 Task: Look for space in Bourges, France from 2nd September, 2023 to 10th September, 2023 for 1 adult in price range Rs.5000 to Rs.16000. Place can be private room with 1  bedroom having 1 bed and 1 bathroom. Property type can be house, flat, guest house, hotel. Amenities needed are: washing machine. Booking option can be shelf check-in. Required host language is English.
Action: Mouse moved to (432, 166)
Screenshot: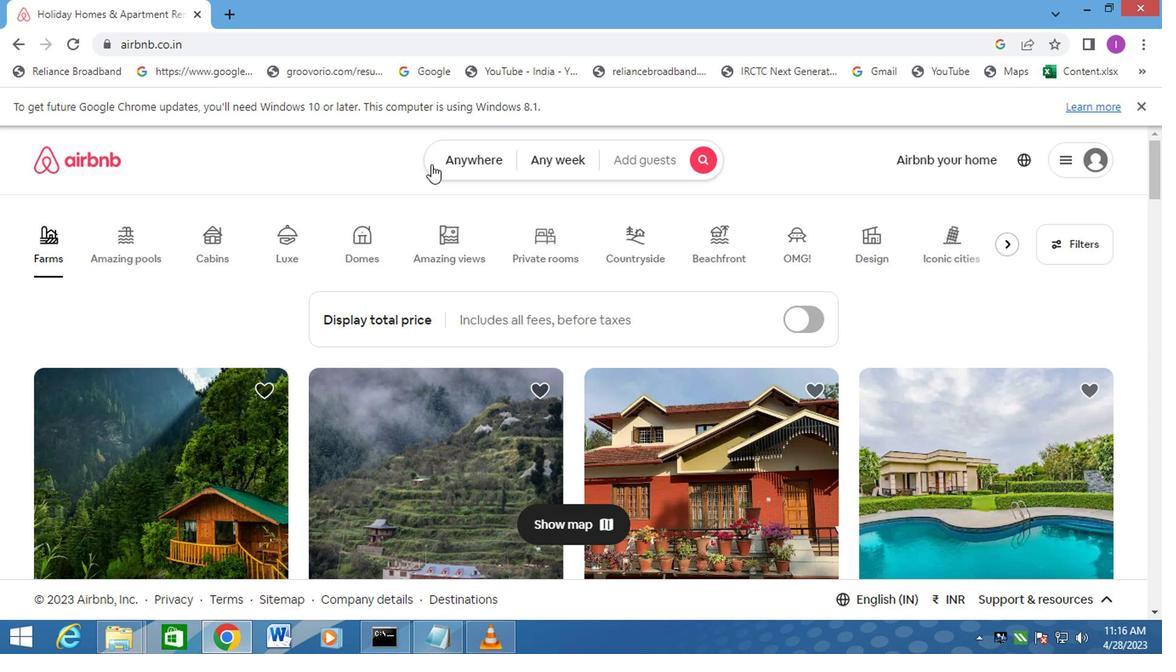 
Action: Mouse pressed left at (432, 166)
Screenshot: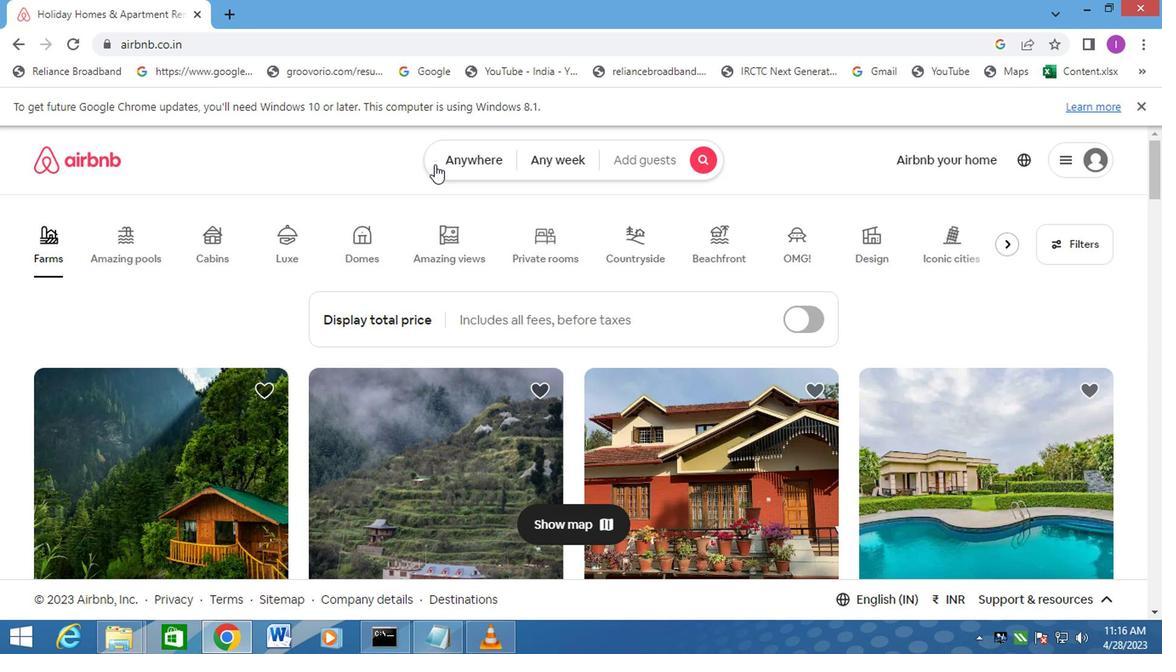 
Action: Mouse moved to (307, 224)
Screenshot: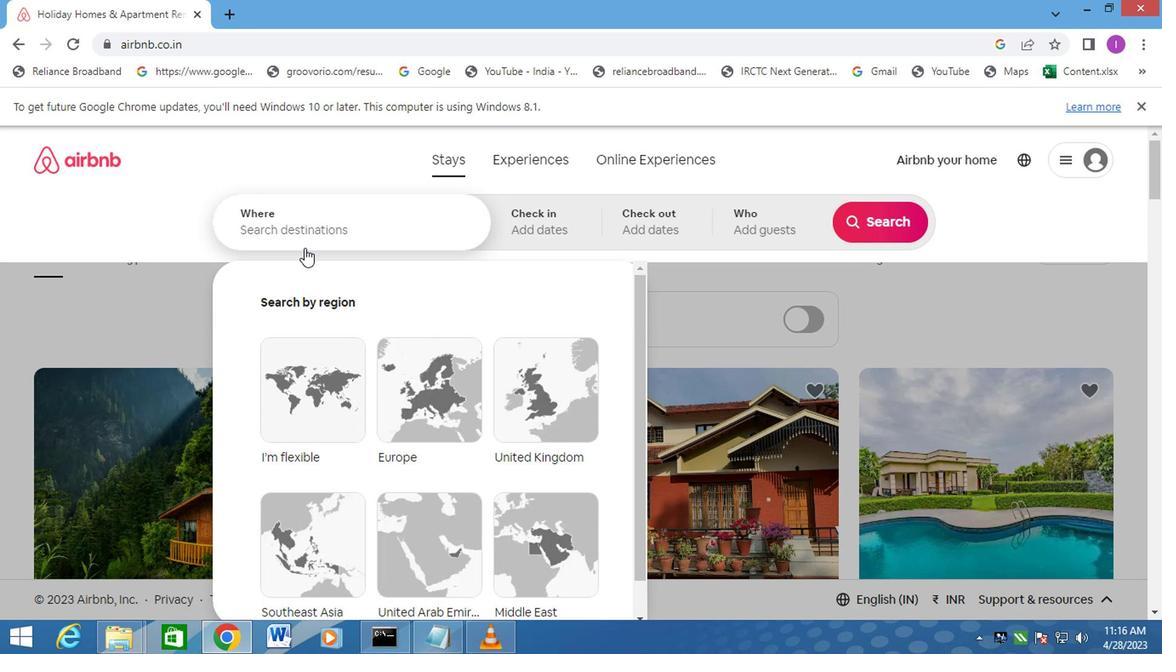 
Action: Mouse pressed left at (307, 224)
Screenshot: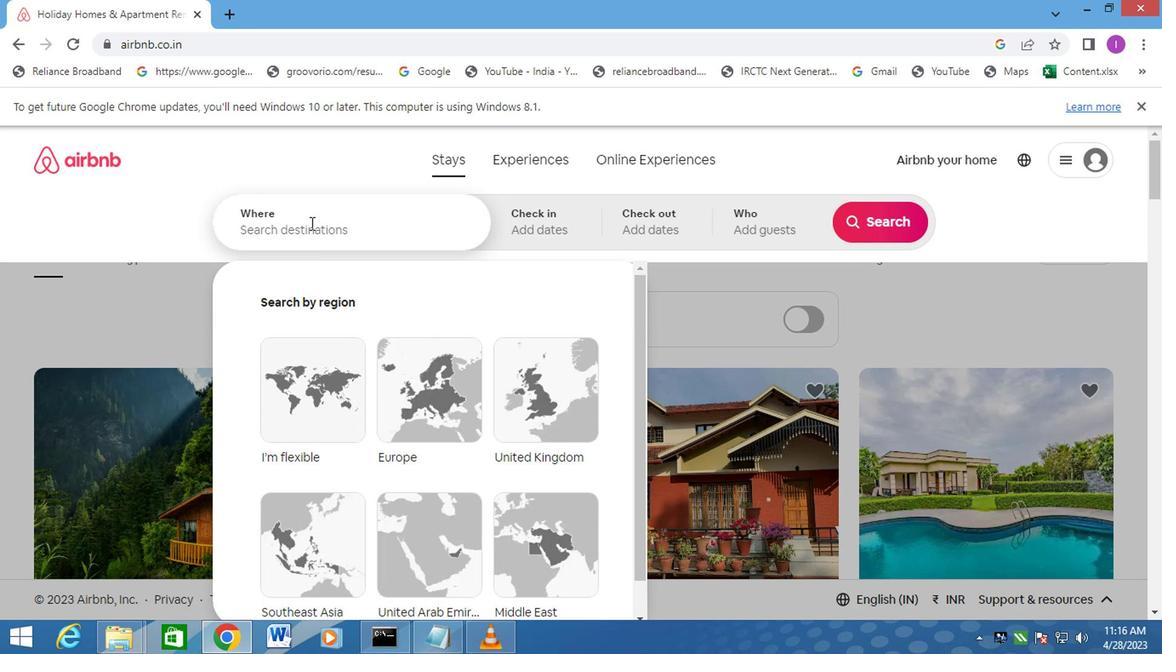 
Action: Key pressed <Key.shift><Key.shift><Key.shift><Key.shift><Key.shift><Key.shift><Key.shift><Key.shift><Key.shift><Key.shift><Key.shift>BOURGES,<Key.shift>FRANCE
Screenshot: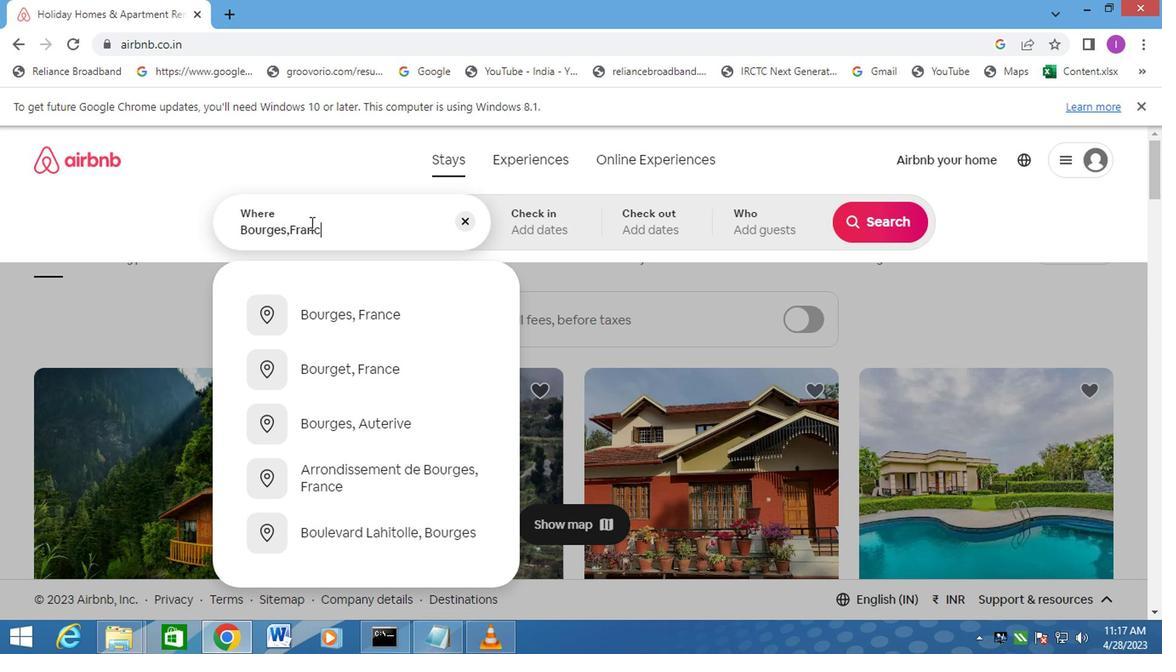 
Action: Mouse moved to (373, 302)
Screenshot: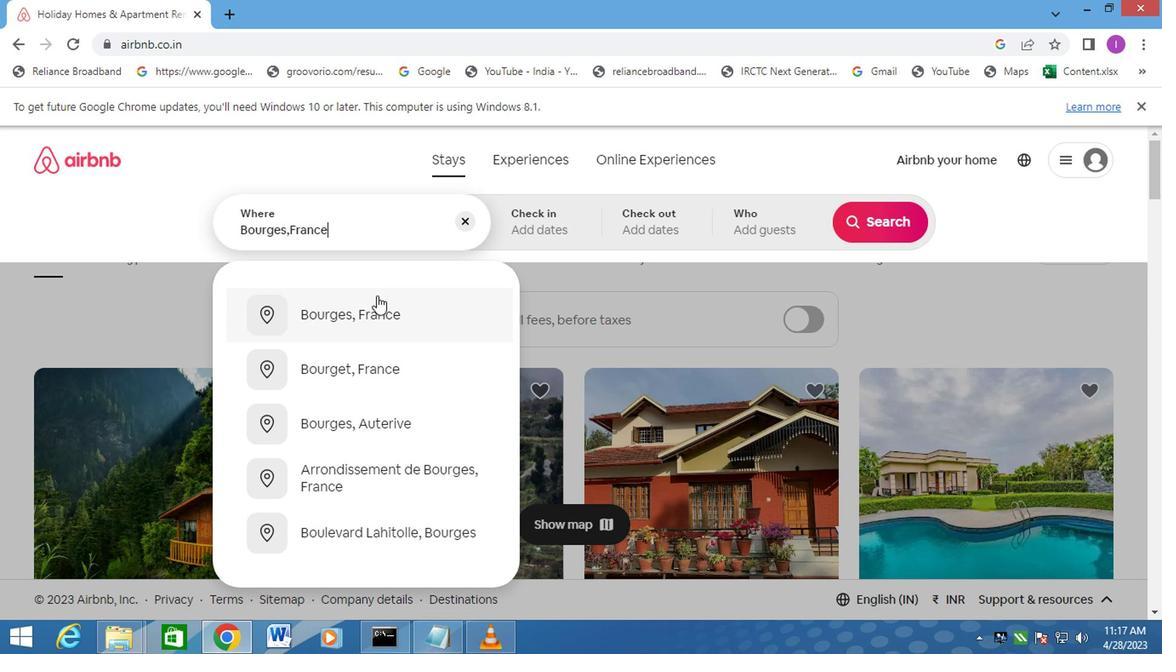 
Action: Mouse pressed left at (373, 302)
Screenshot: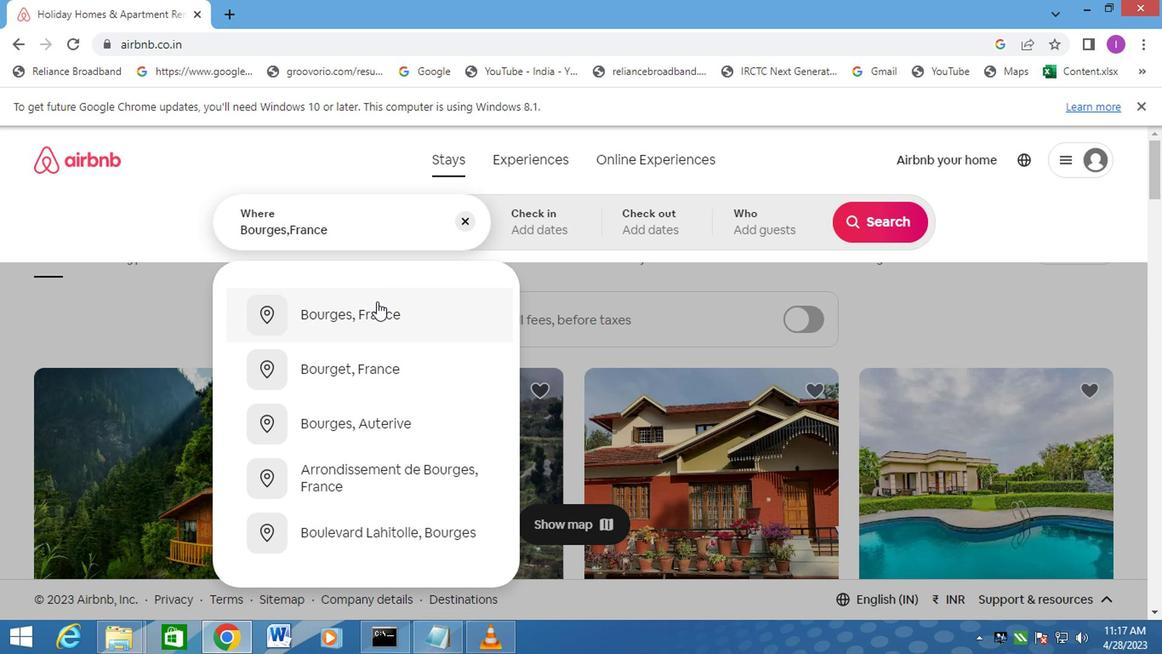 
Action: Mouse moved to (383, 320)
Screenshot: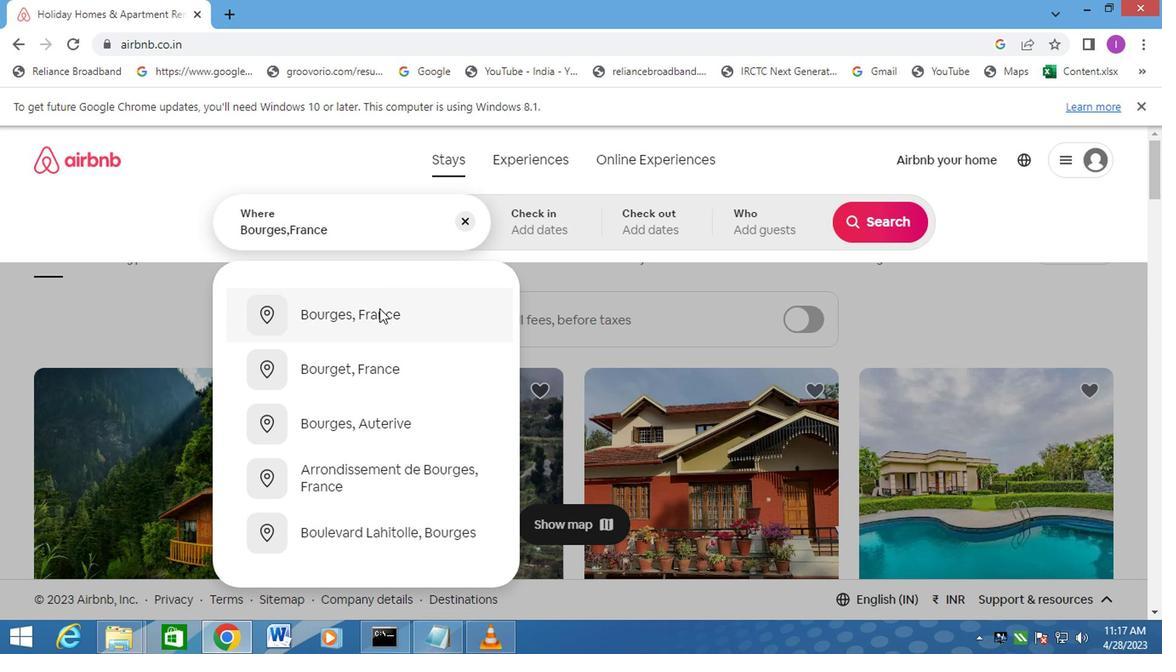 
Action: Mouse pressed left at (383, 320)
Screenshot: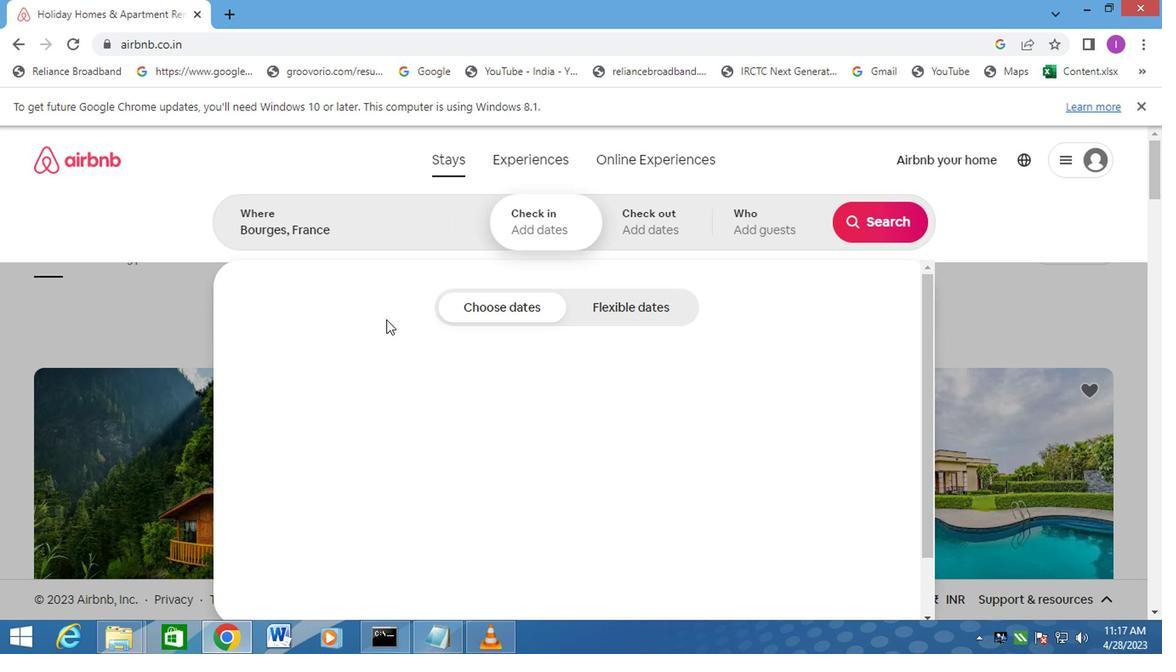 
Action: Mouse moved to (868, 356)
Screenshot: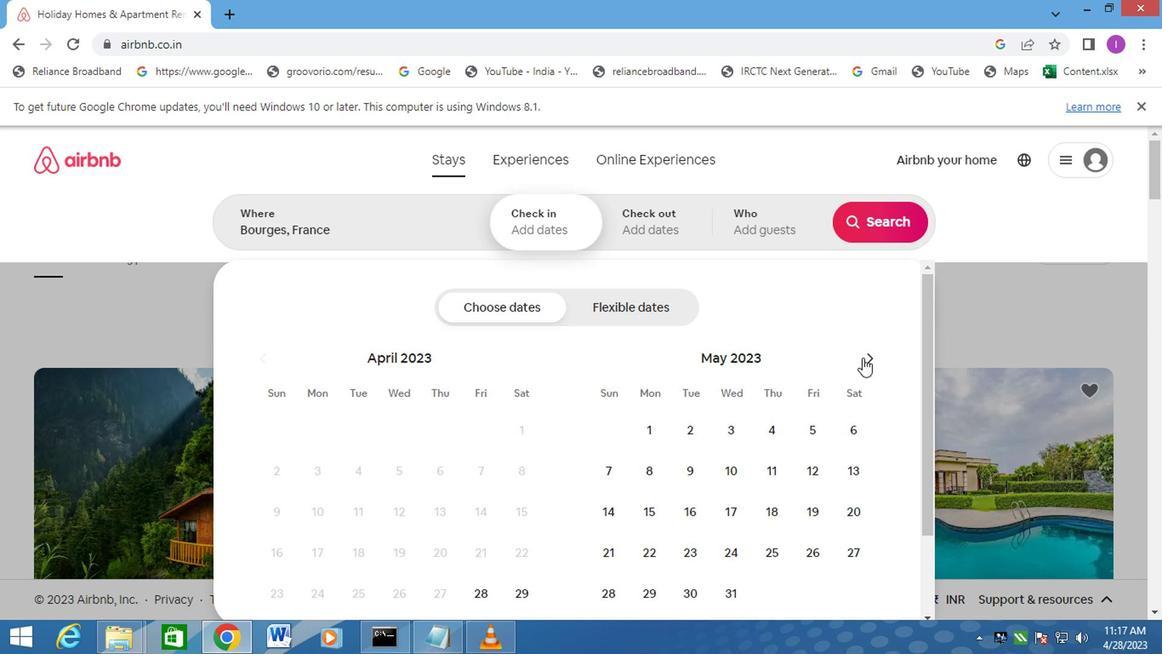 
Action: Mouse pressed left at (868, 356)
Screenshot: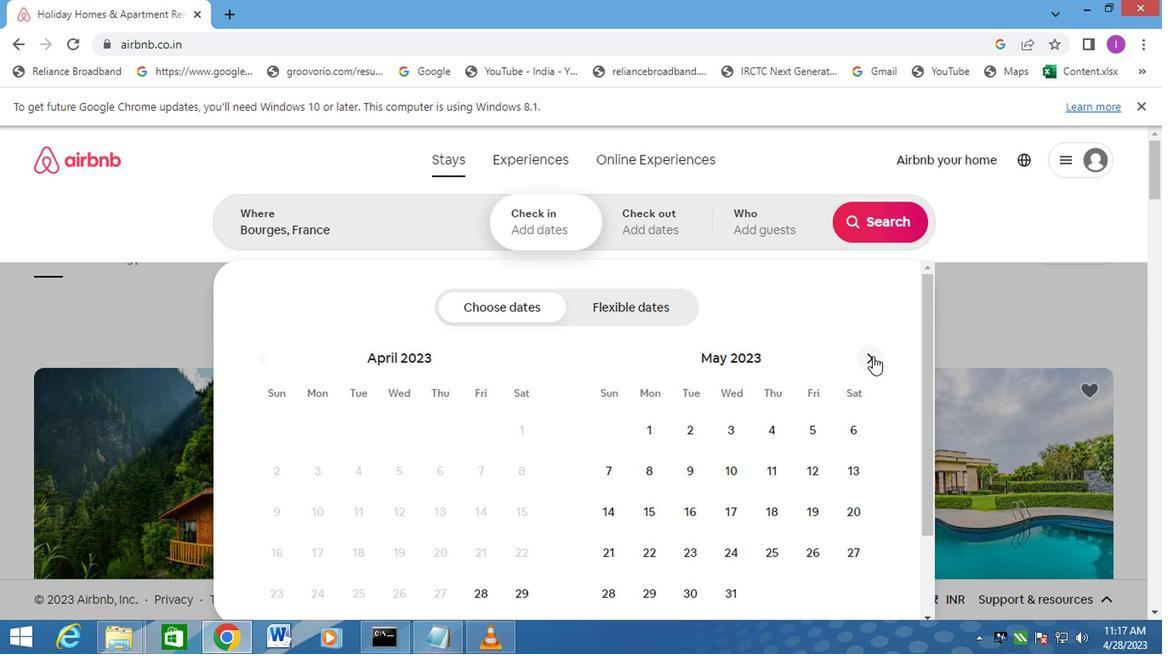 
Action: Mouse moved to (868, 356)
Screenshot: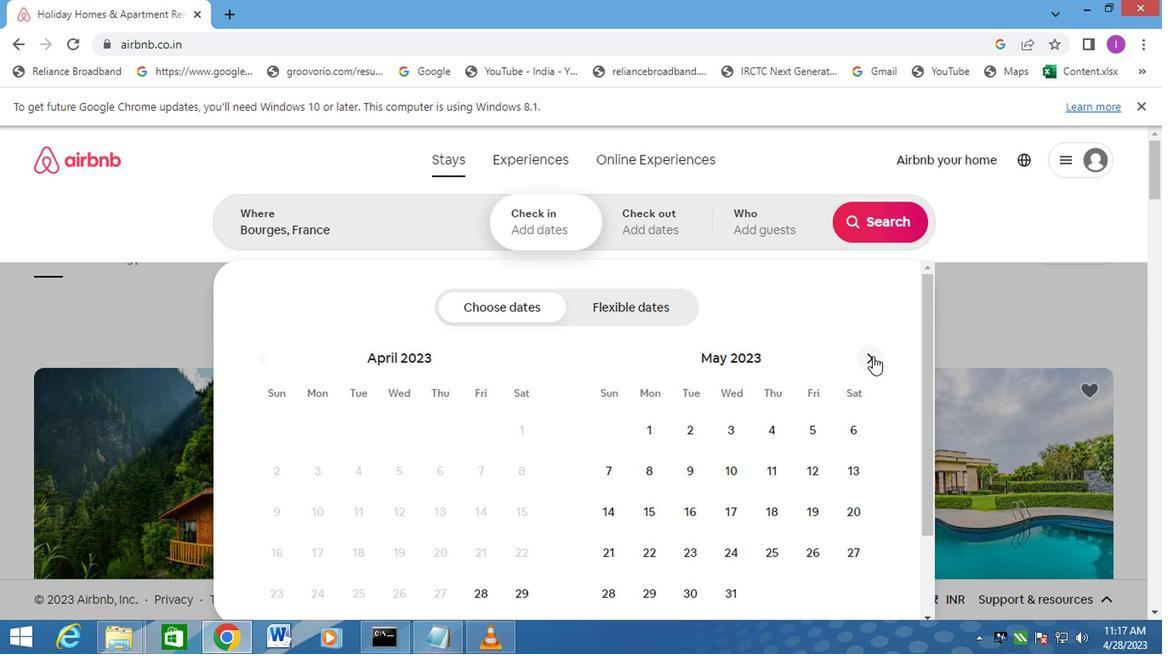 
Action: Mouse pressed left at (868, 356)
Screenshot: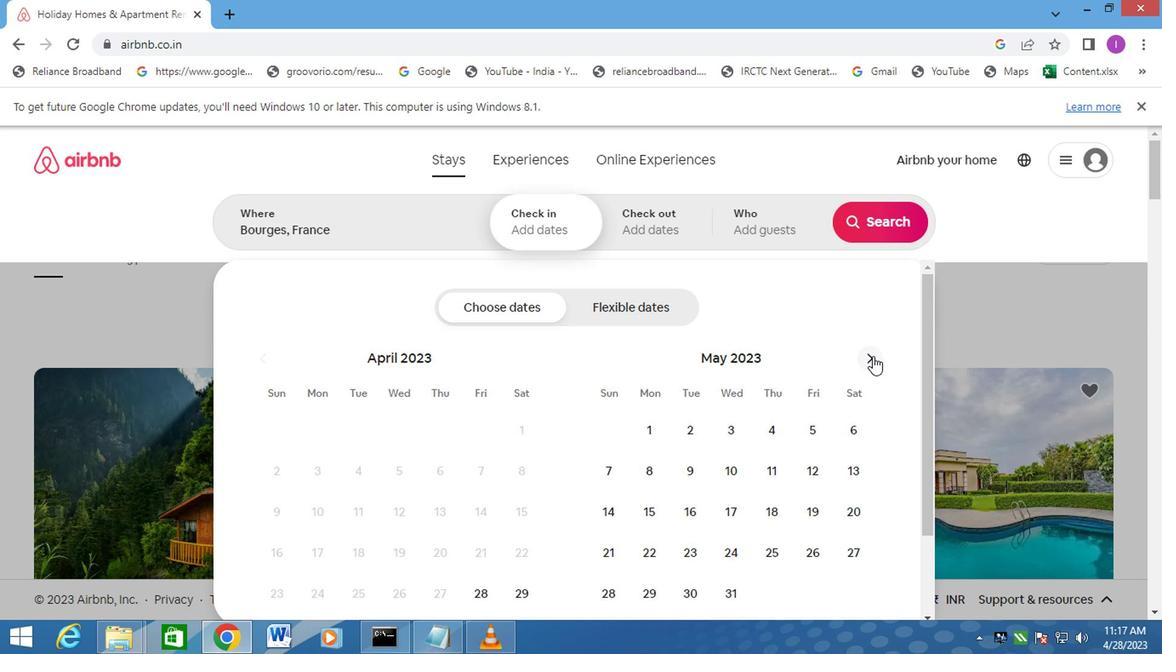 
Action: Mouse pressed left at (868, 356)
Screenshot: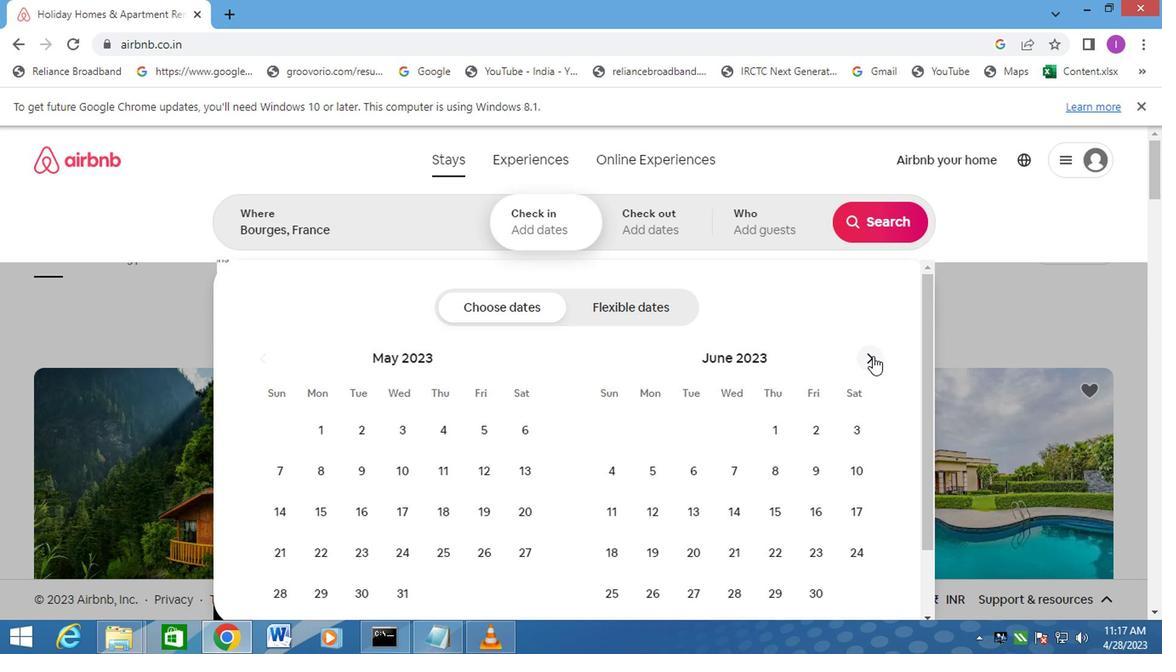 
Action: Mouse moved to (869, 356)
Screenshot: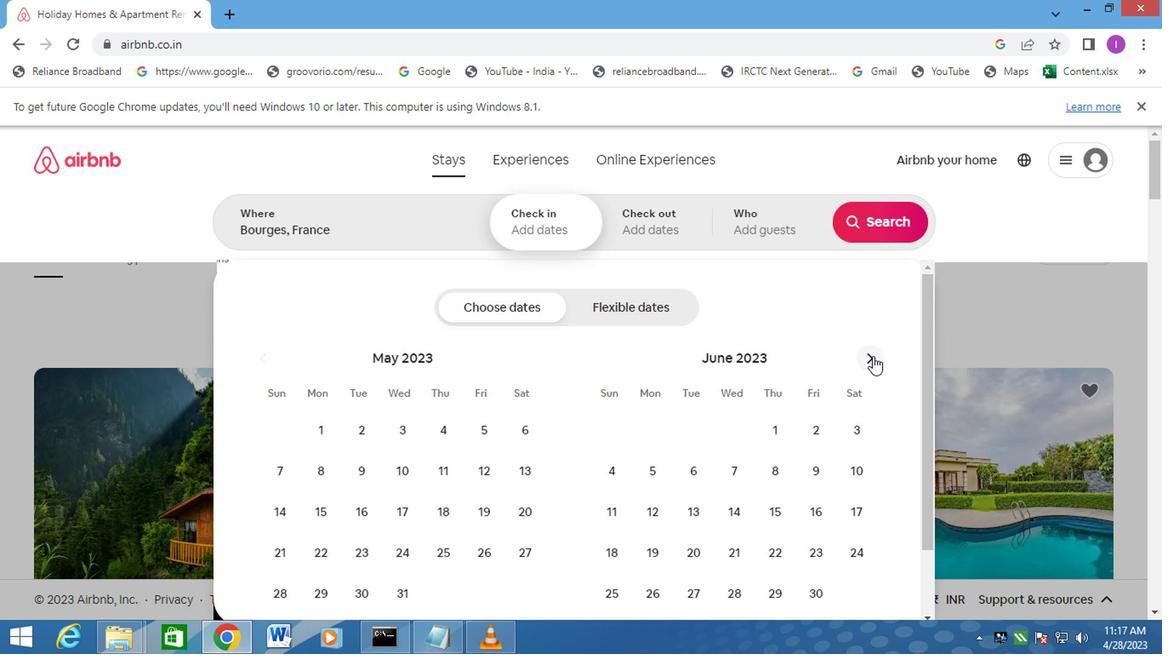 
Action: Mouse pressed left at (869, 356)
Screenshot: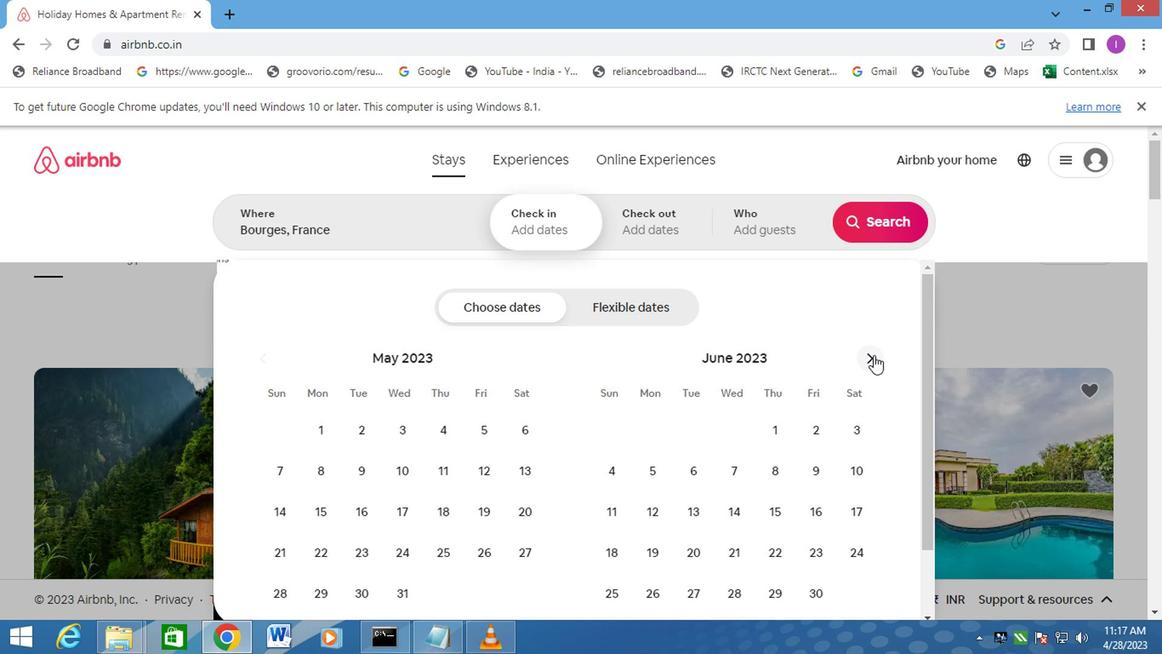 
Action: Mouse pressed left at (869, 356)
Screenshot: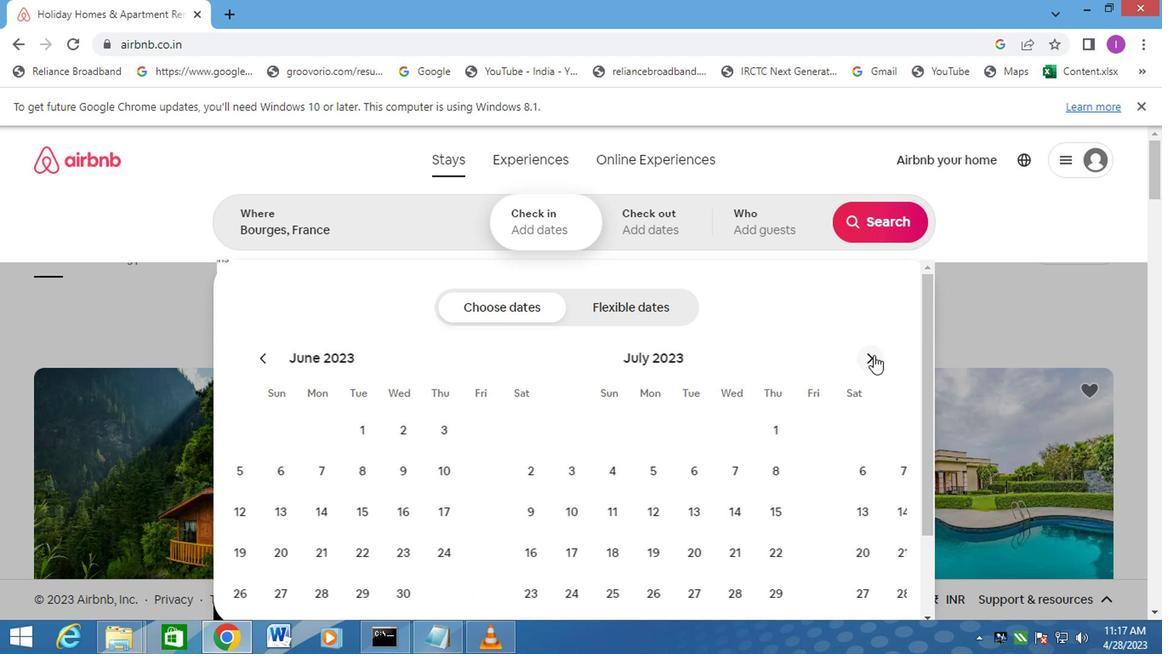 
Action: Mouse moved to (842, 430)
Screenshot: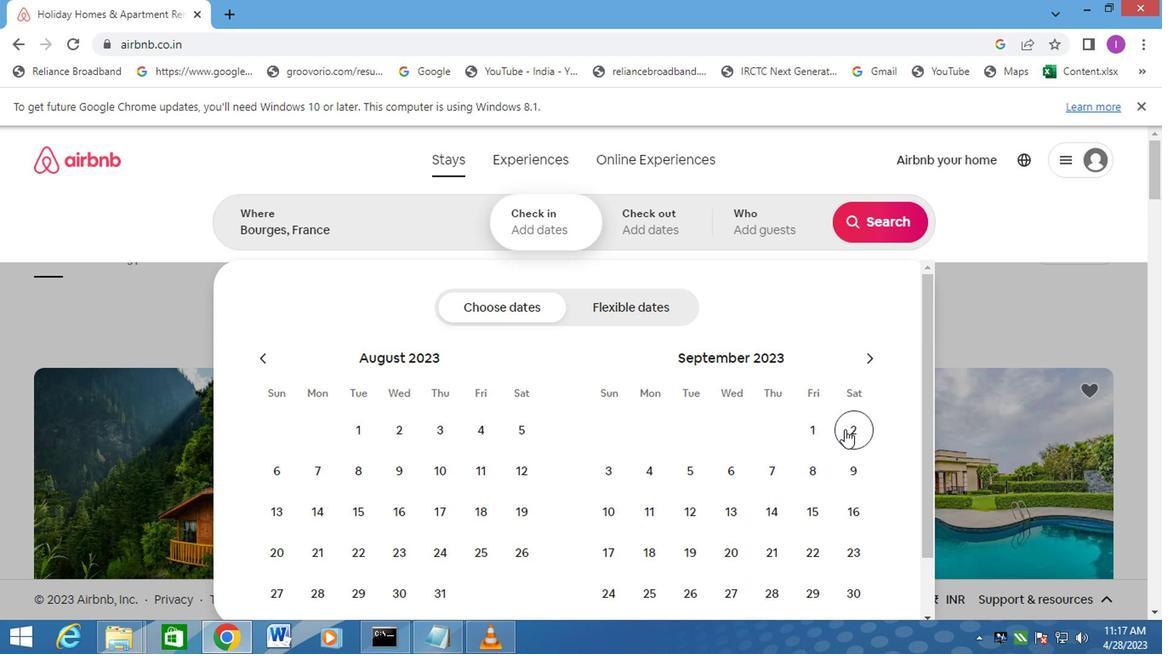 
Action: Mouse pressed left at (842, 430)
Screenshot: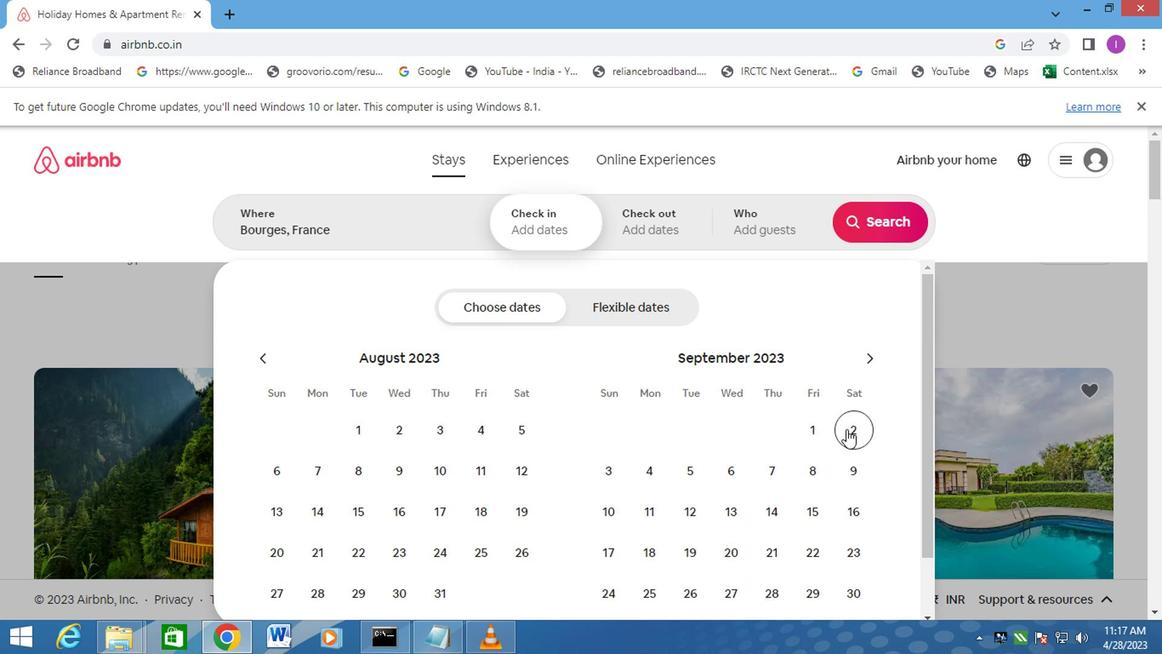 
Action: Mouse moved to (614, 516)
Screenshot: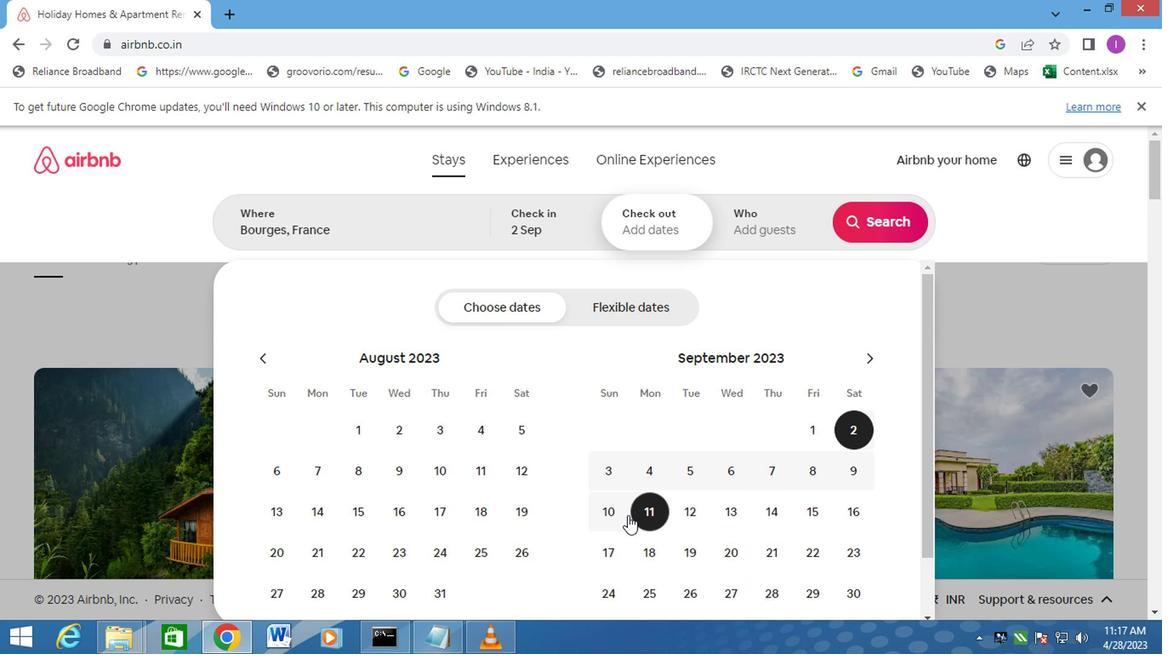 
Action: Mouse pressed left at (614, 516)
Screenshot: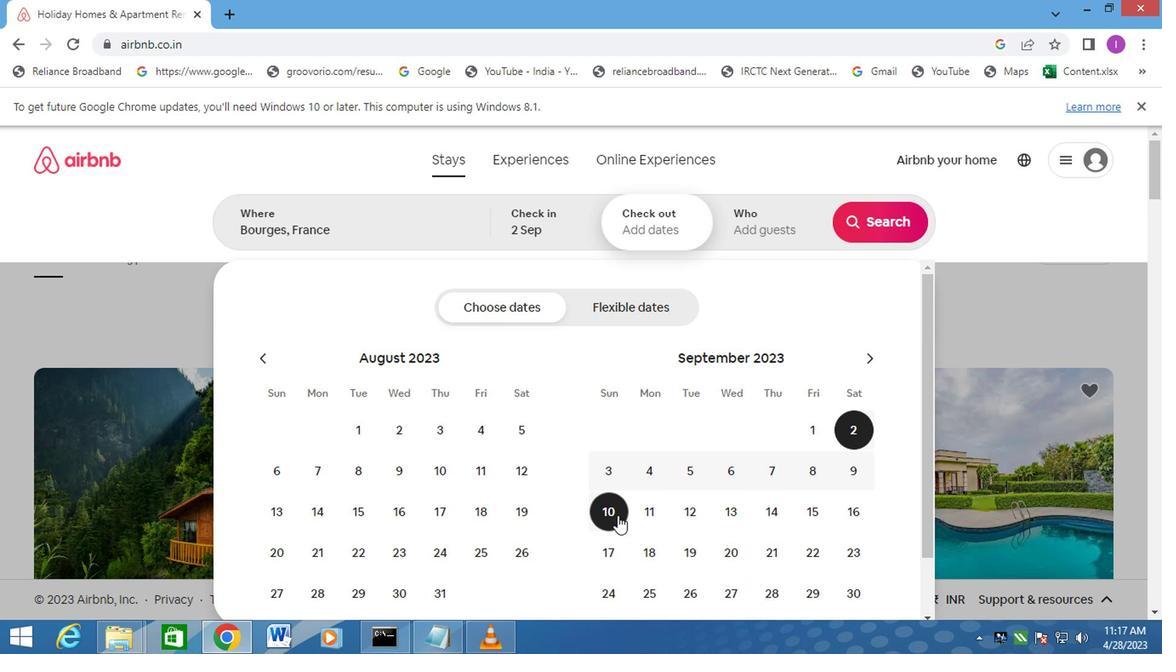 
Action: Mouse moved to (755, 236)
Screenshot: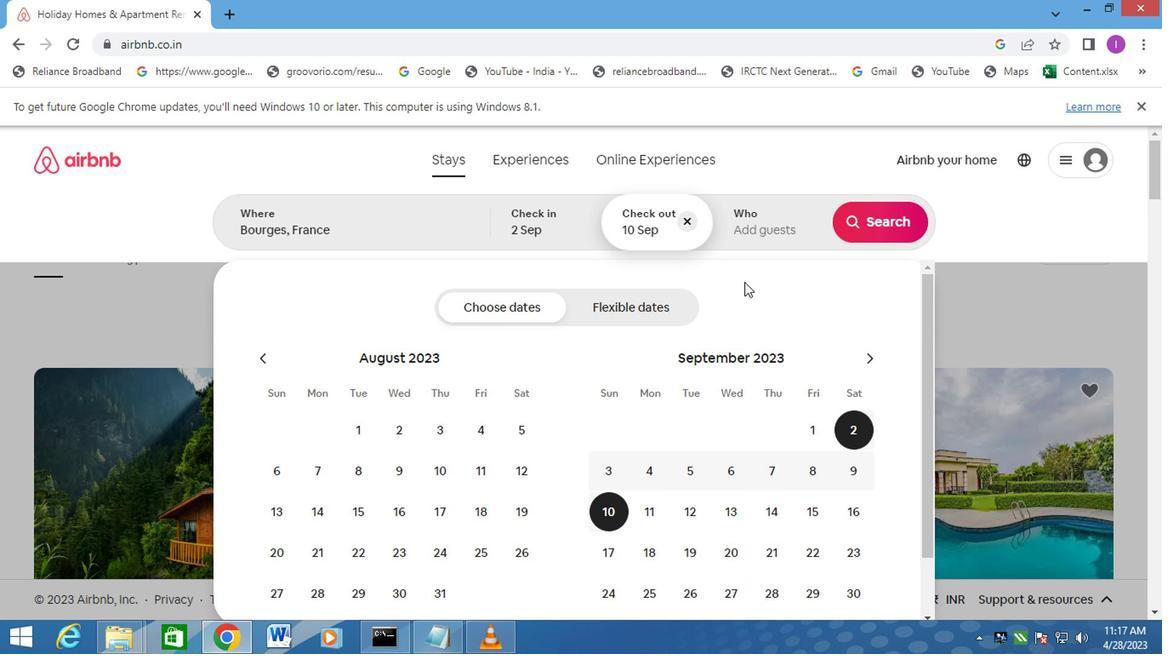 
Action: Mouse pressed left at (755, 236)
Screenshot: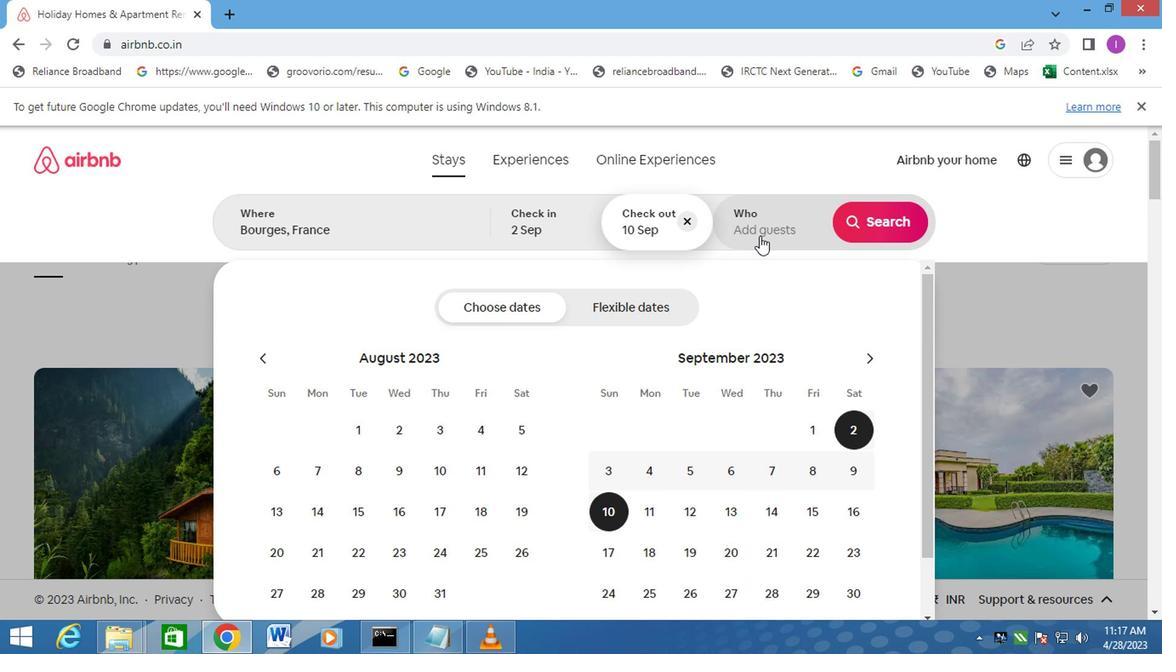 
Action: Mouse moved to (880, 314)
Screenshot: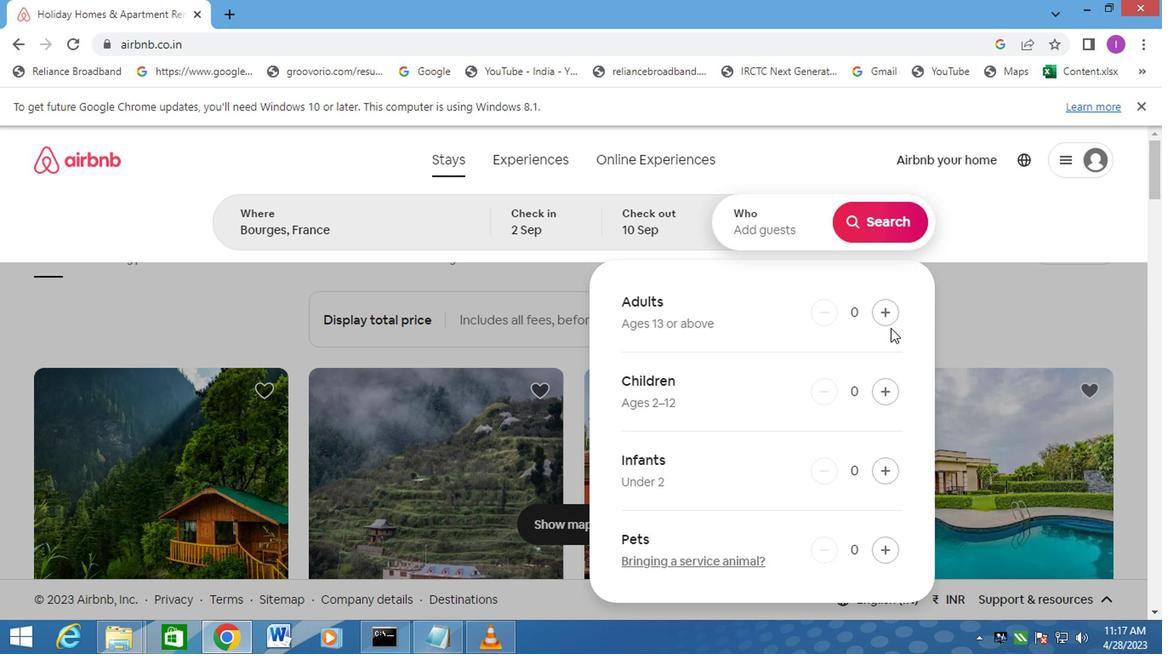 
Action: Mouse pressed left at (880, 314)
Screenshot: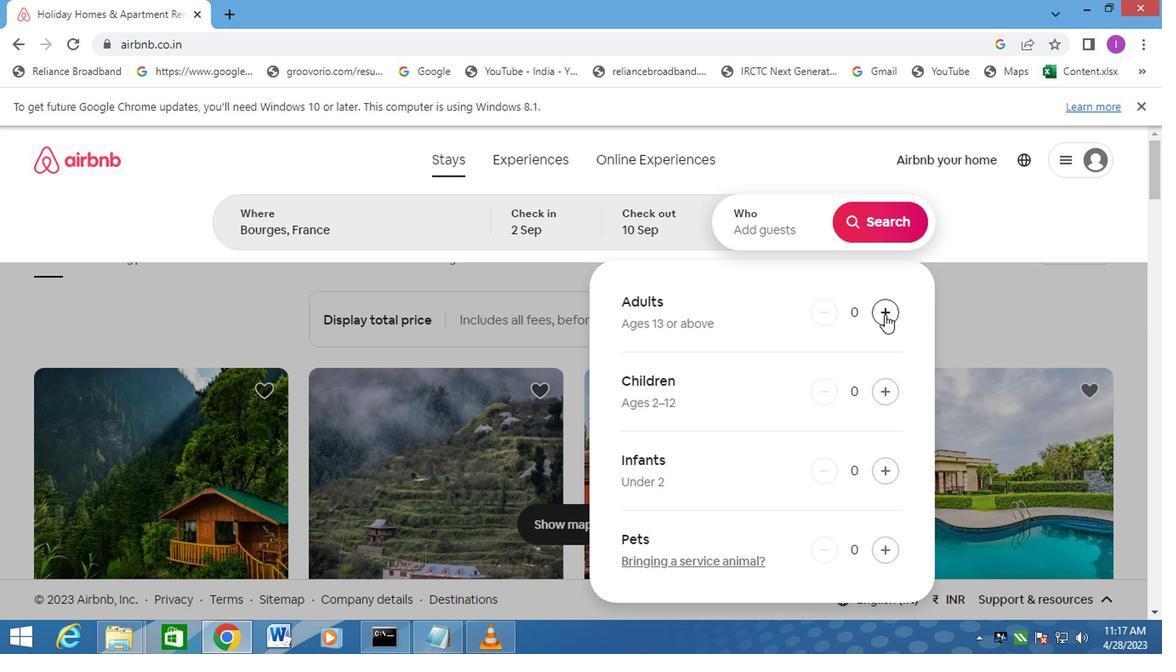 
Action: Mouse moved to (887, 227)
Screenshot: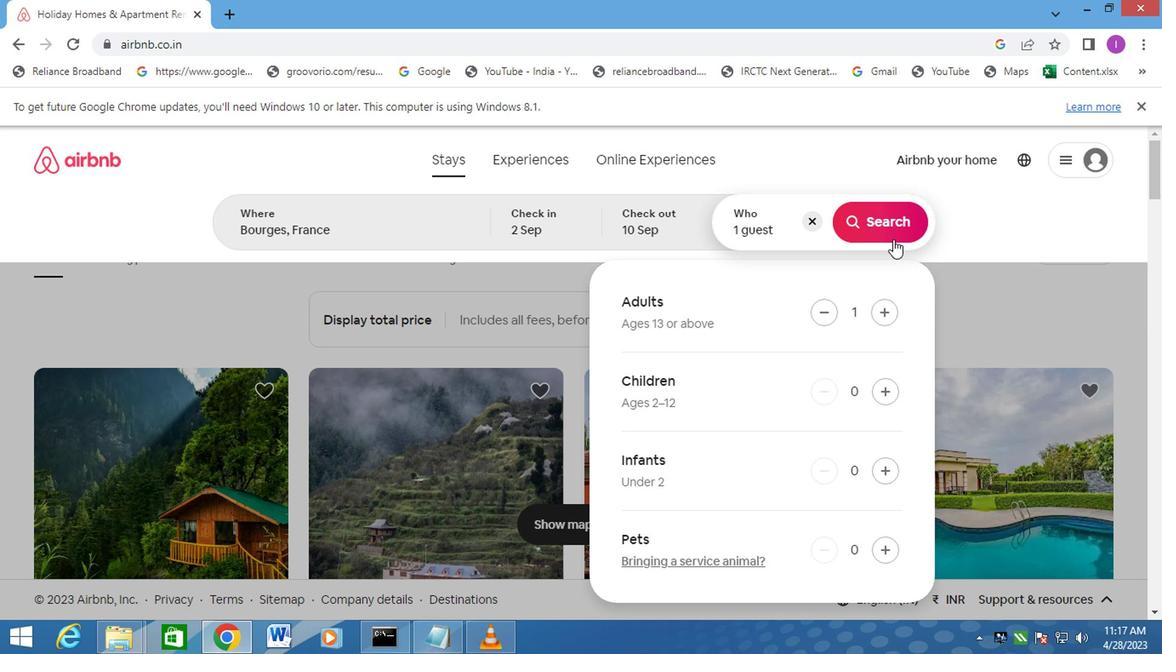 
Action: Mouse pressed left at (887, 227)
Screenshot: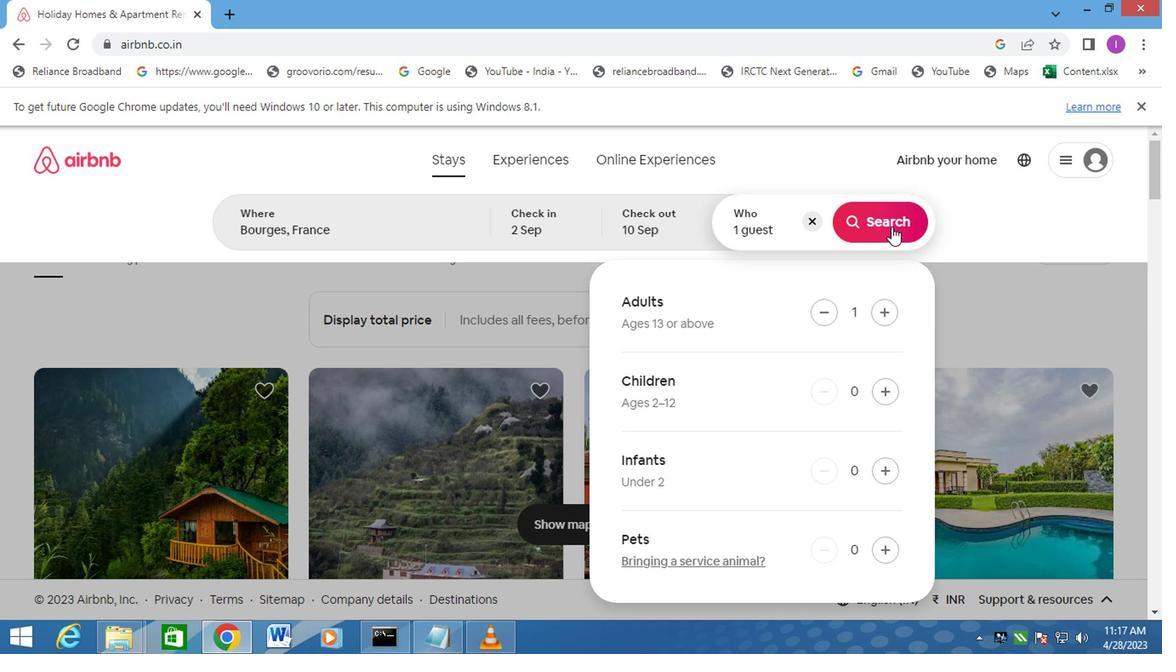 
Action: Mouse moved to (1090, 221)
Screenshot: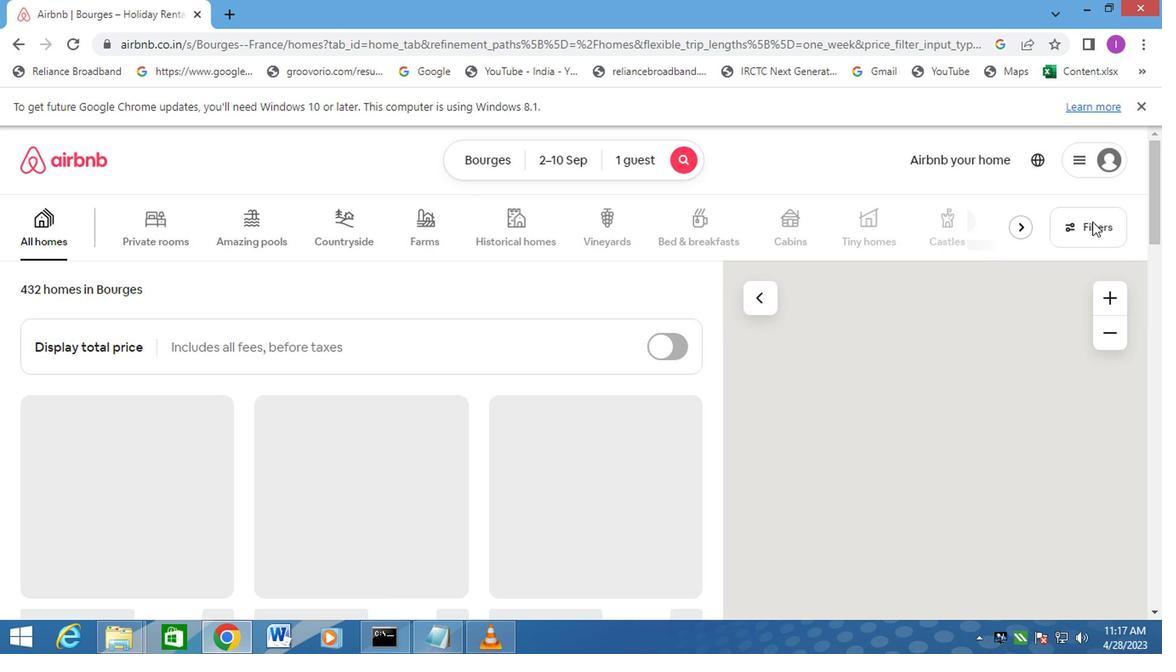 
Action: Mouse pressed left at (1089, 221)
Screenshot: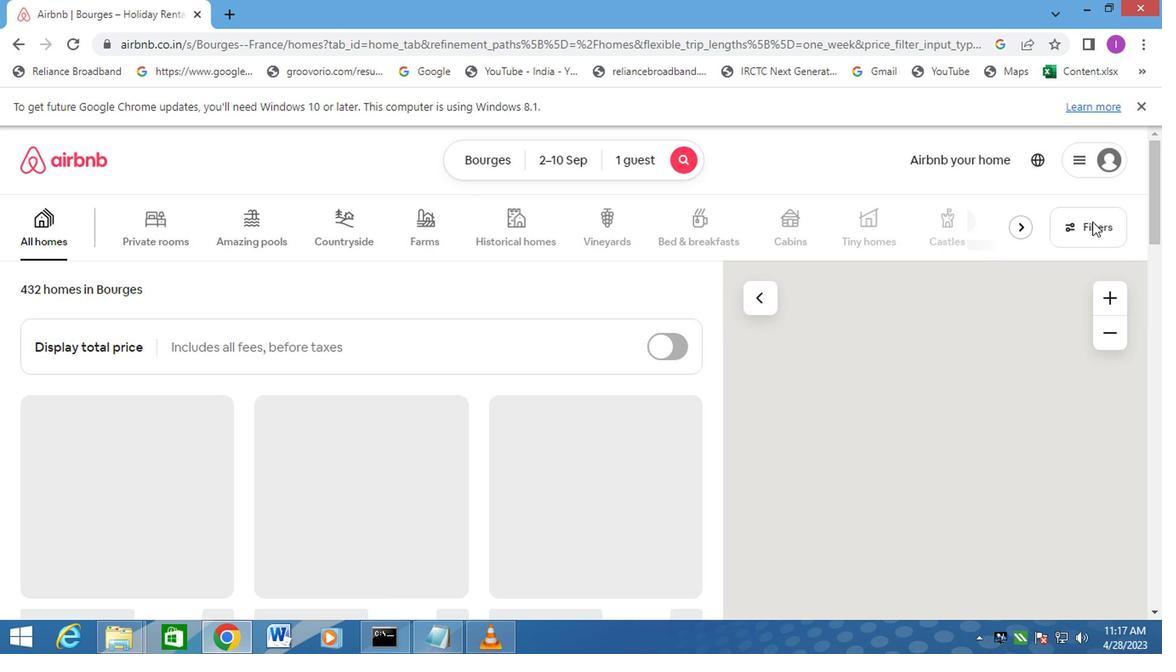 
Action: Mouse moved to (373, 440)
Screenshot: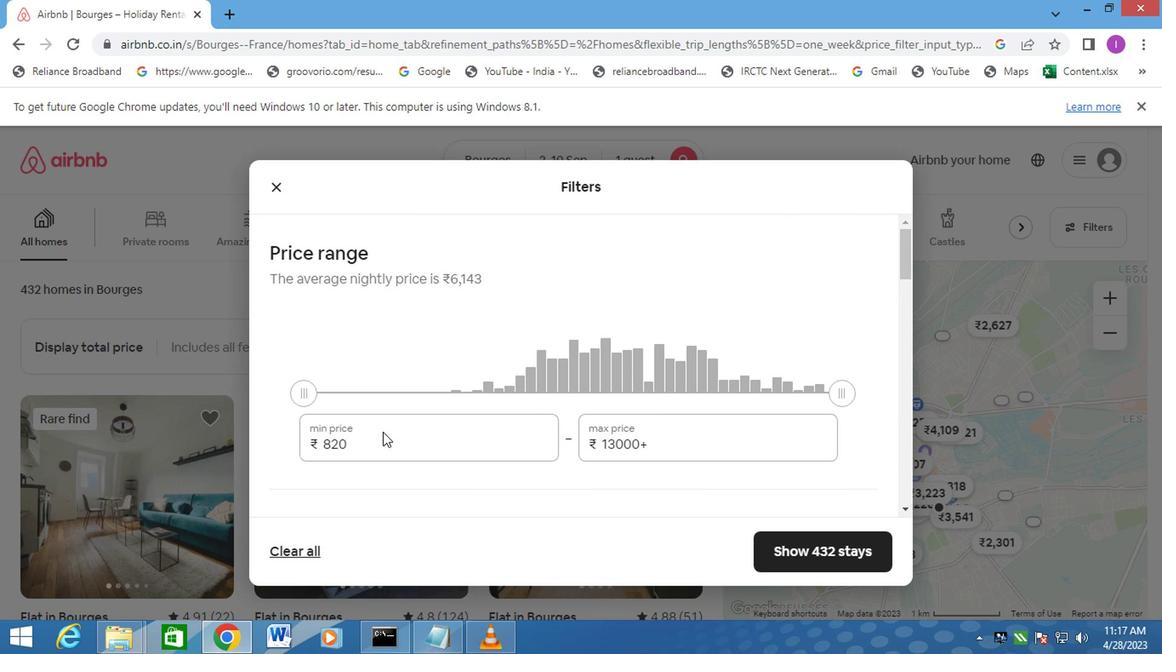
Action: Mouse pressed left at (373, 440)
Screenshot: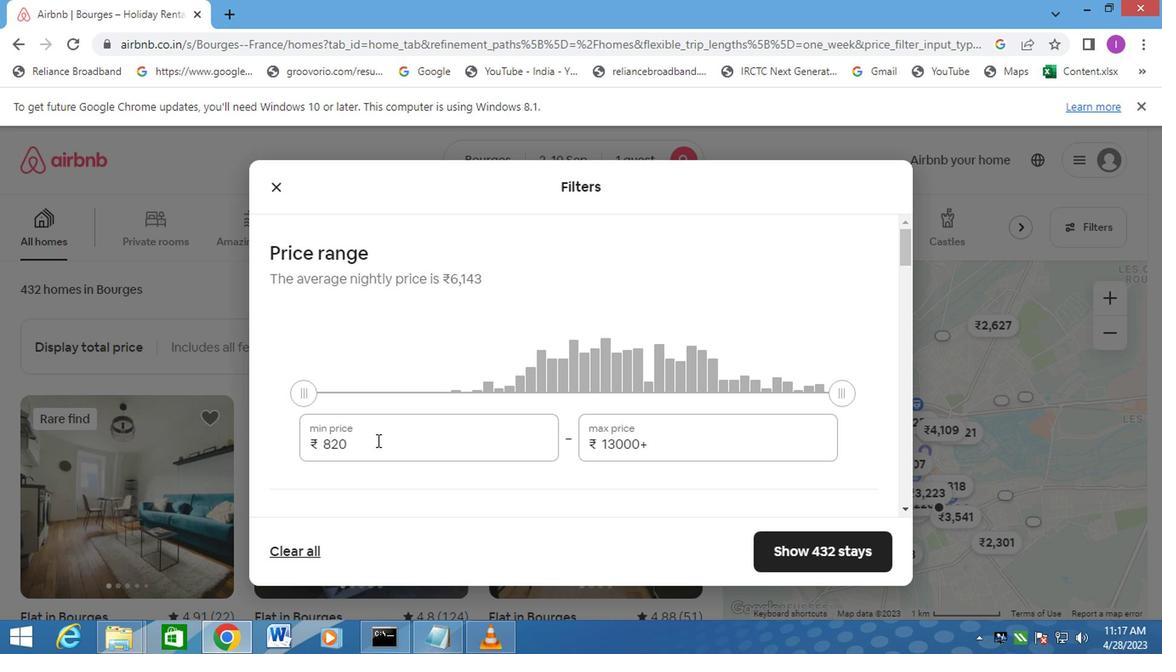 
Action: Mouse moved to (305, 440)
Screenshot: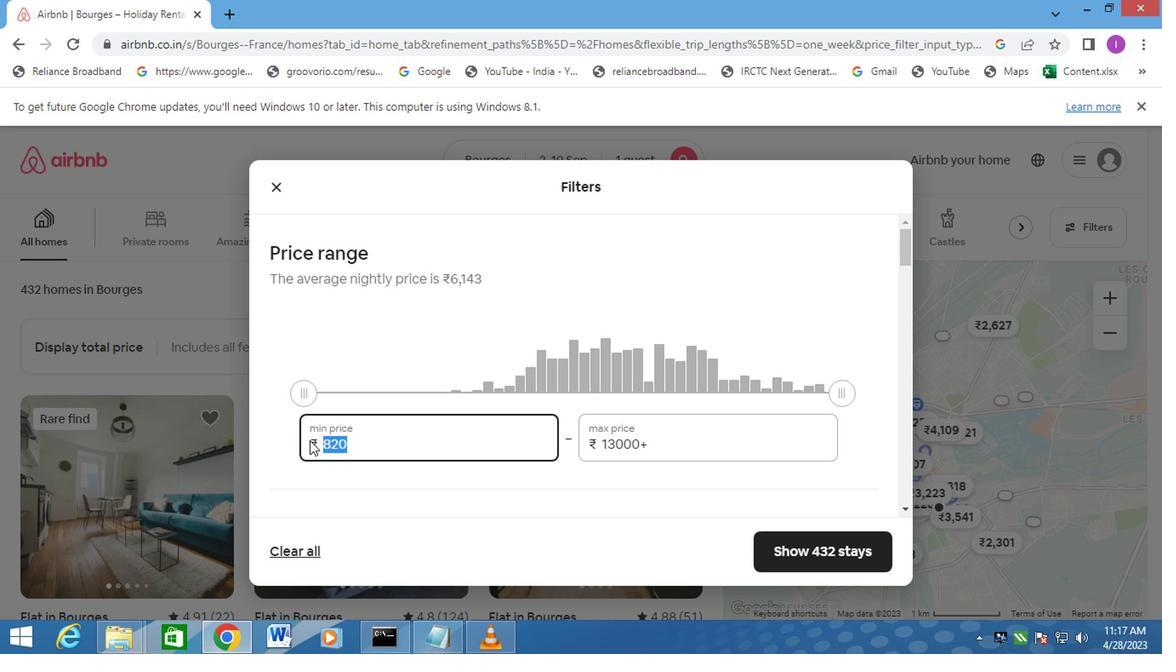 
Action: Key pressed 6<Key.backspace>5000
Screenshot: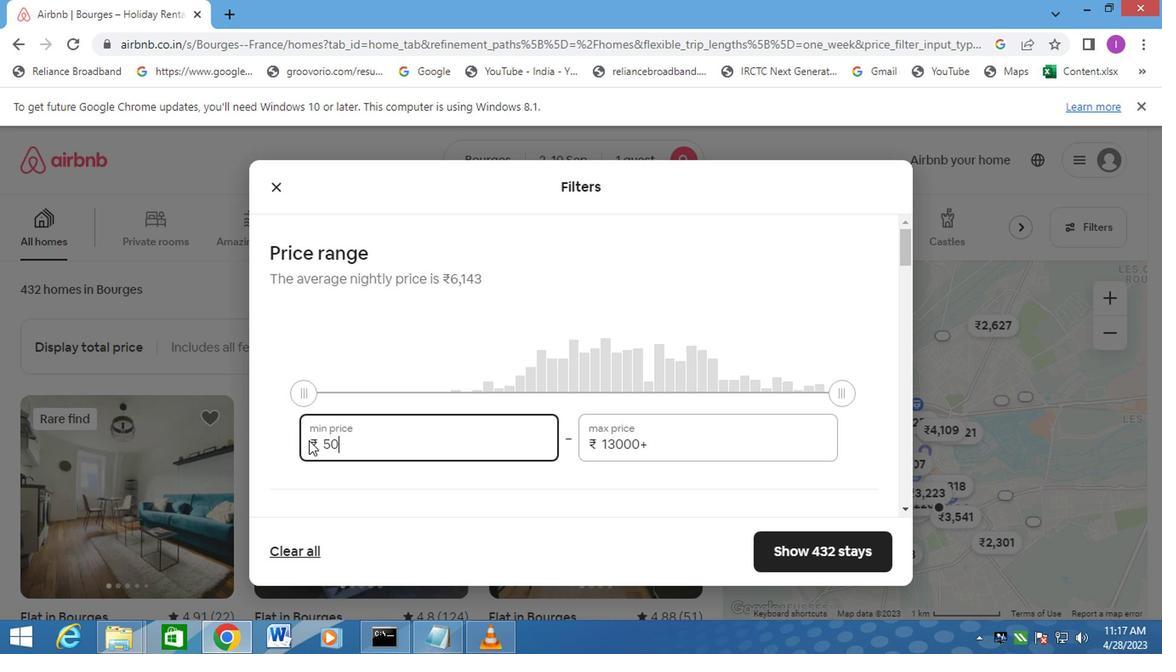 
Action: Mouse moved to (660, 441)
Screenshot: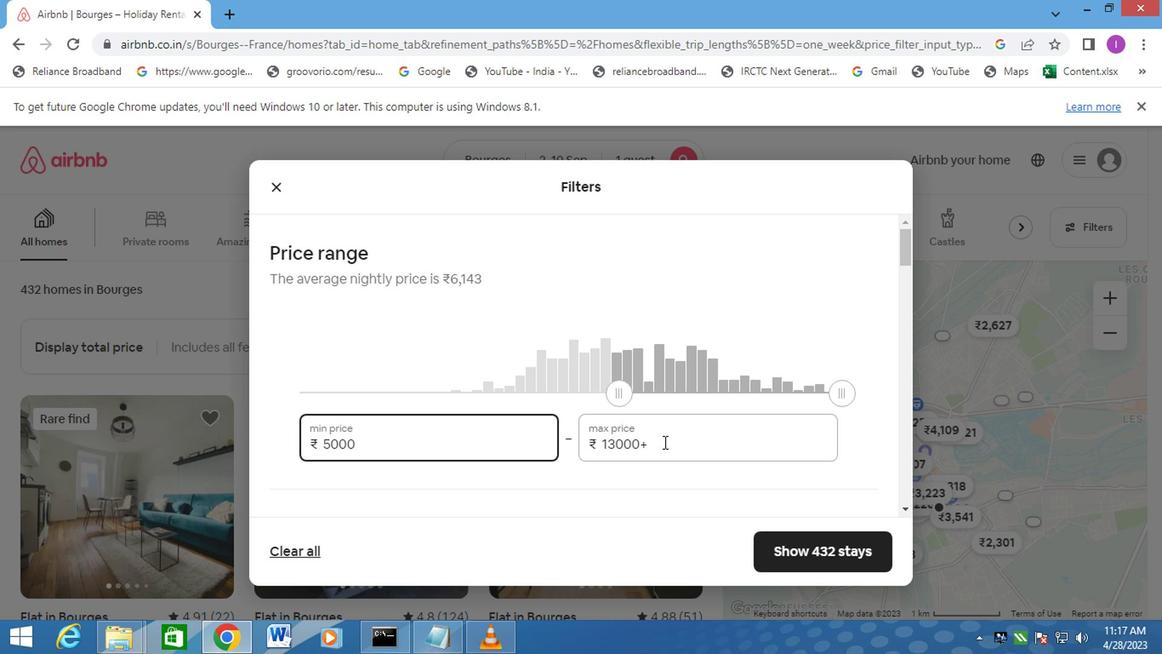 
Action: Mouse pressed left at (660, 441)
Screenshot: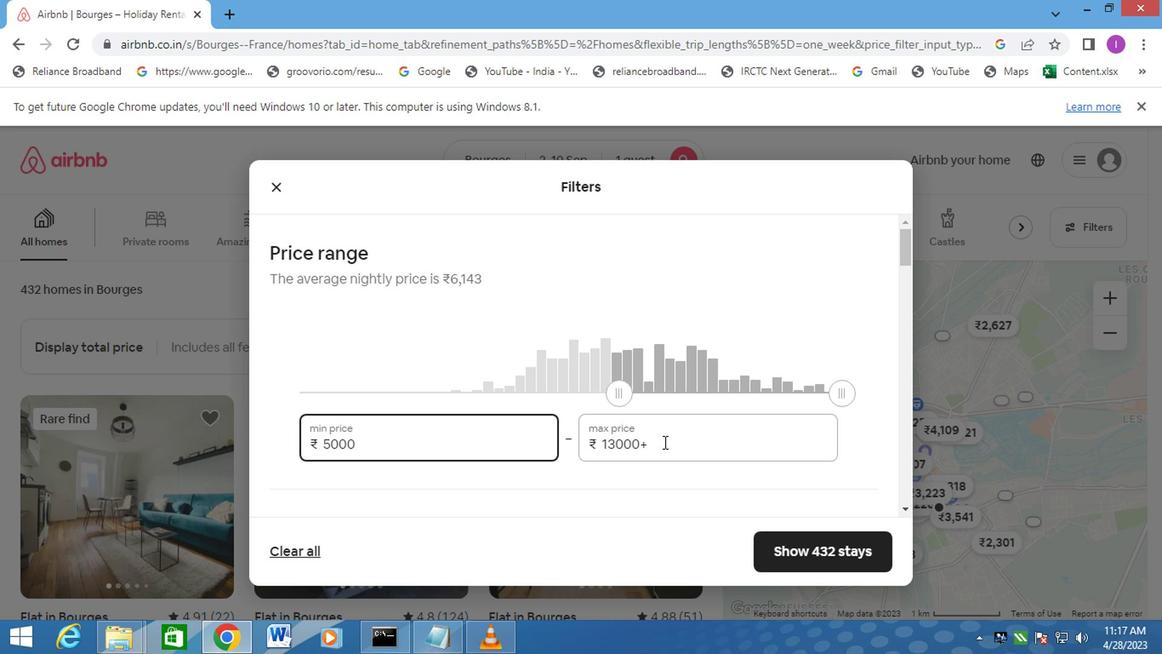 
Action: Mouse moved to (572, 447)
Screenshot: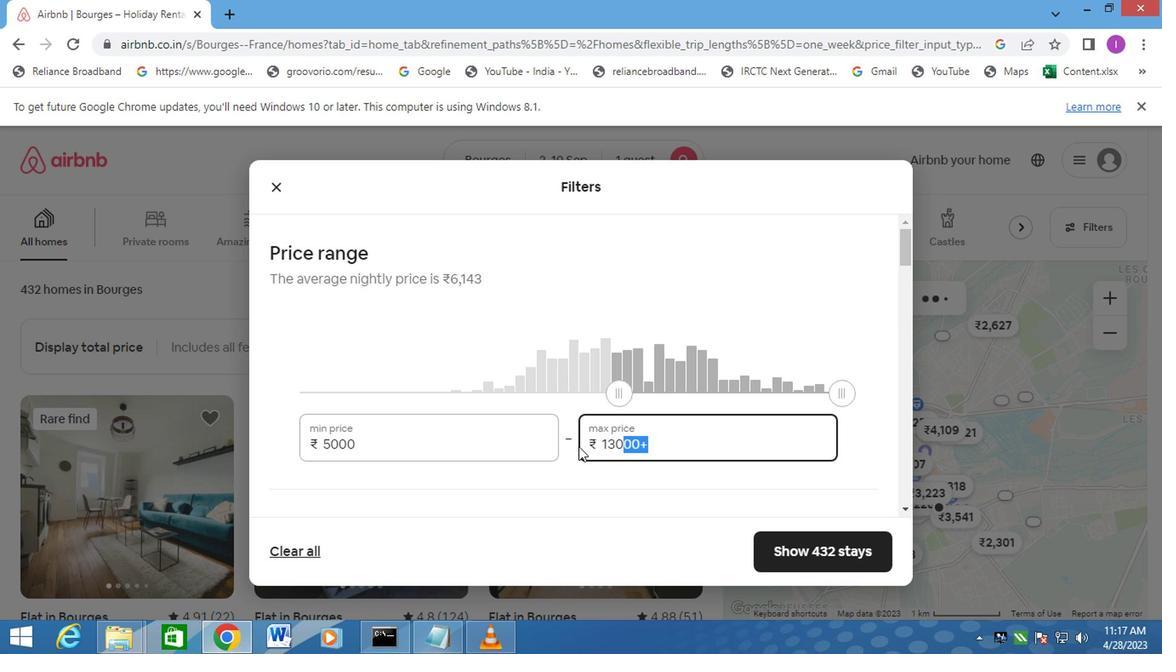 
Action: Key pressed 16000
Screenshot: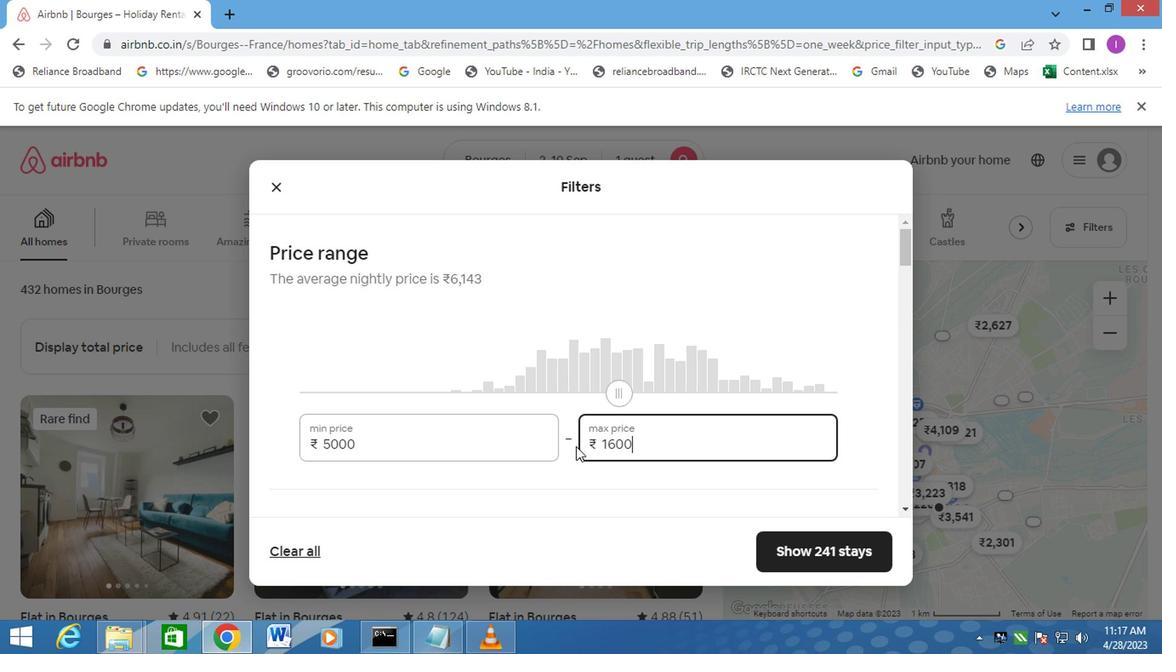 
Action: Mouse moved to (690, 440)
Screenshot: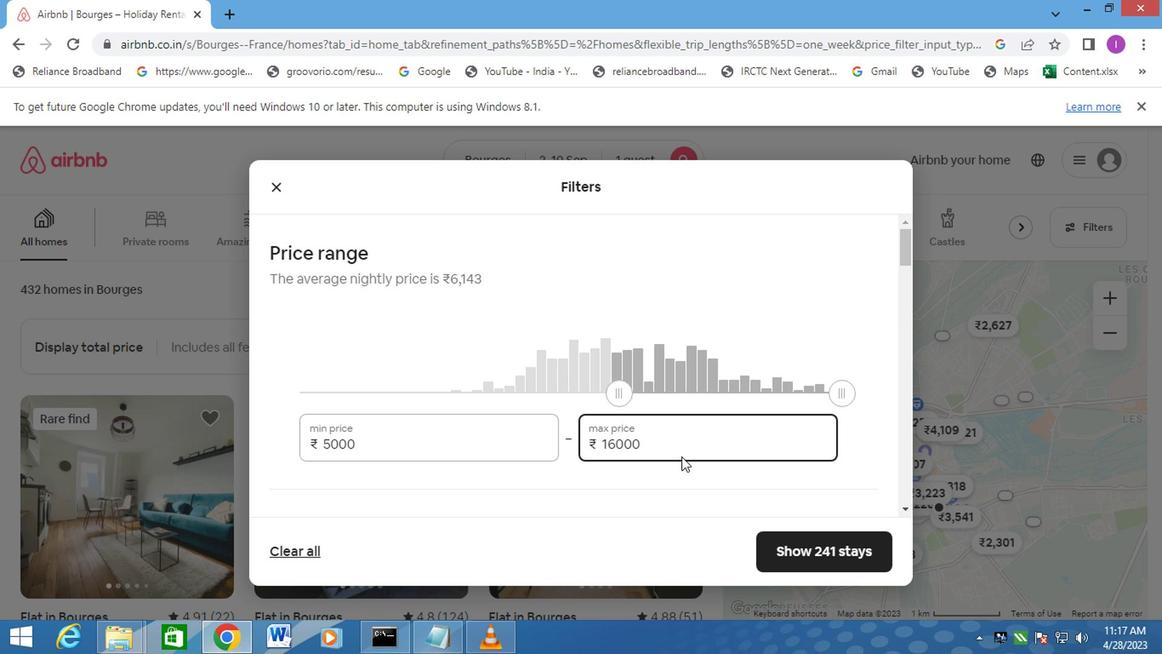 
Action: Mouse scrolled (690, 440) with delta (0, 0)
Screenshot: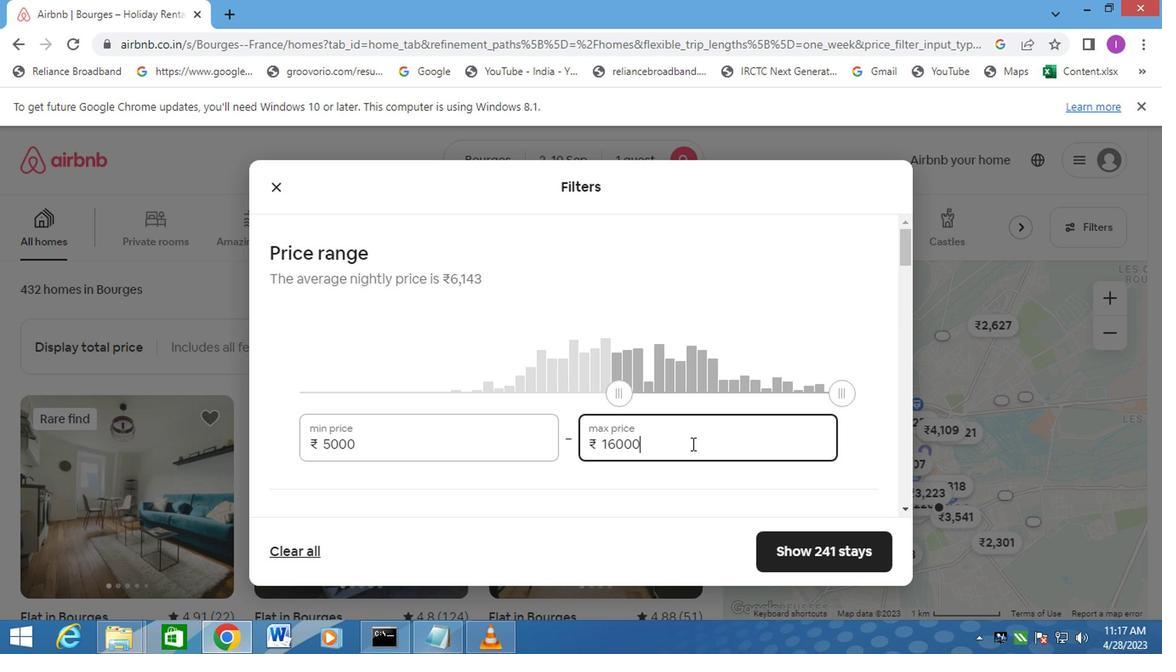 
Action: Mouse scrolled (690, 440) with delta (0, 0)
Screenshot: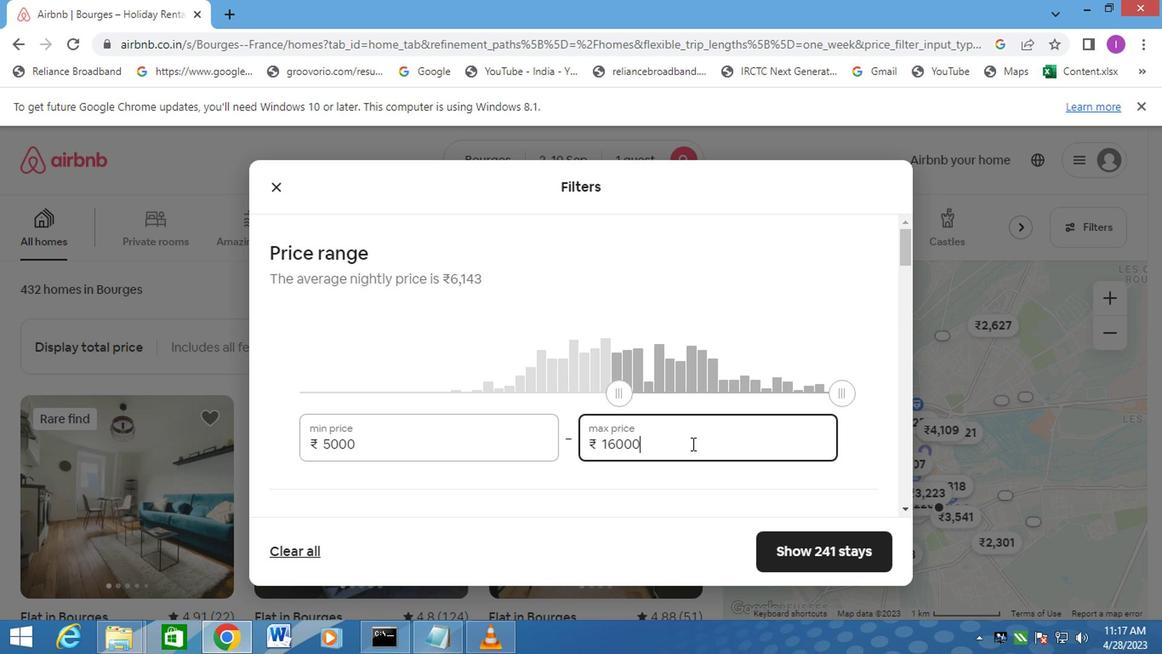 
Action: Mouse moved to (691, 440)
Screenshot: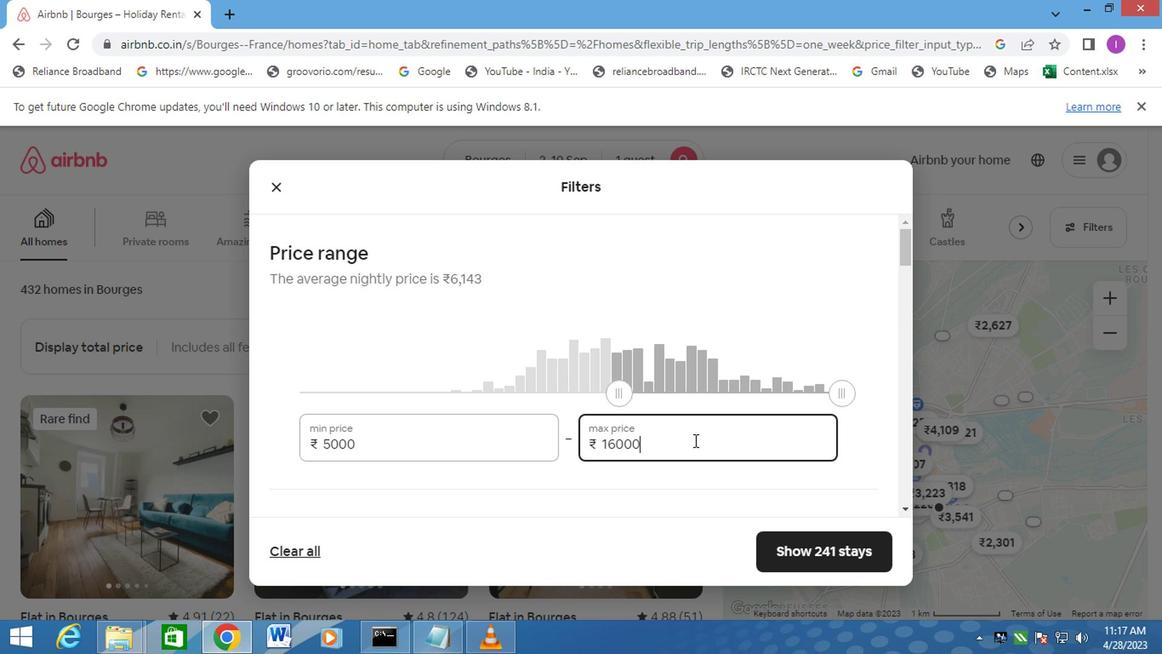 
Action: Mouse scrolled (691, 440) with delta (0, 0)
Screenshot: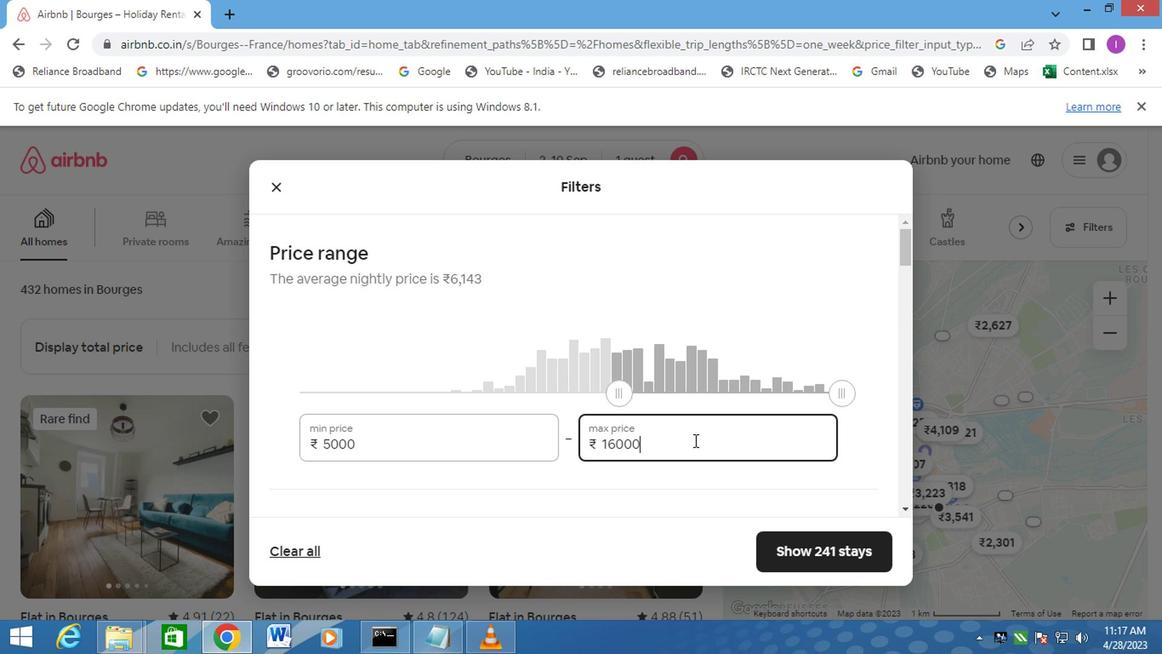 
Action: Mouse moved to (578, 318)
Screenshot: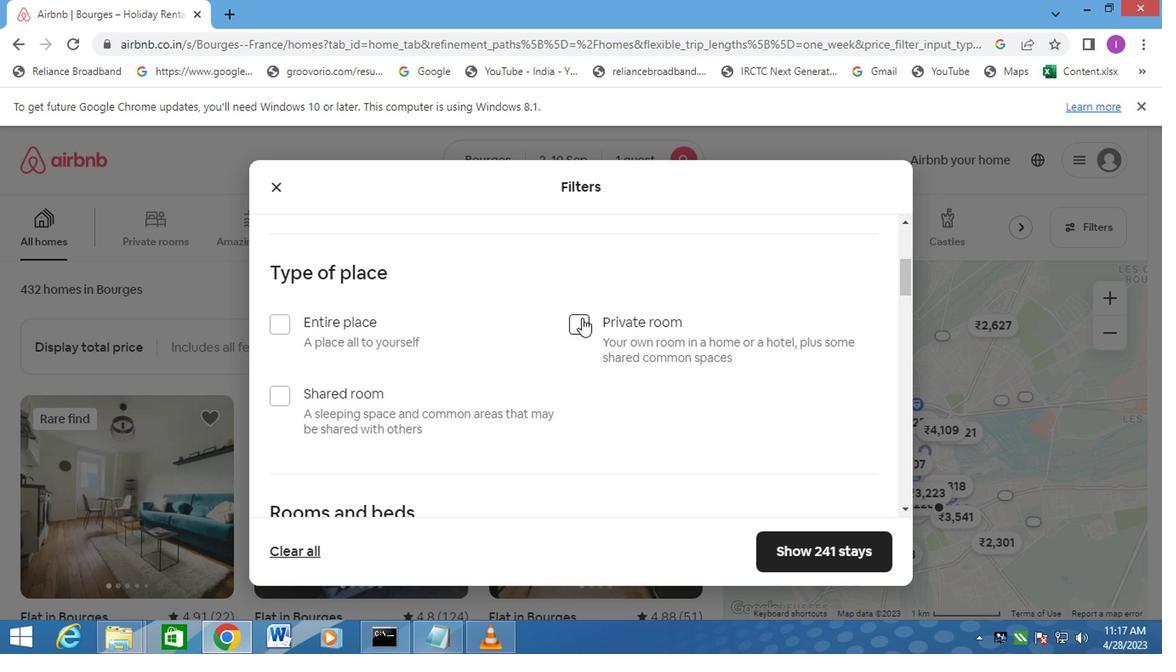 
Action: Mouse pressed left at (578, 318)
Screenshot: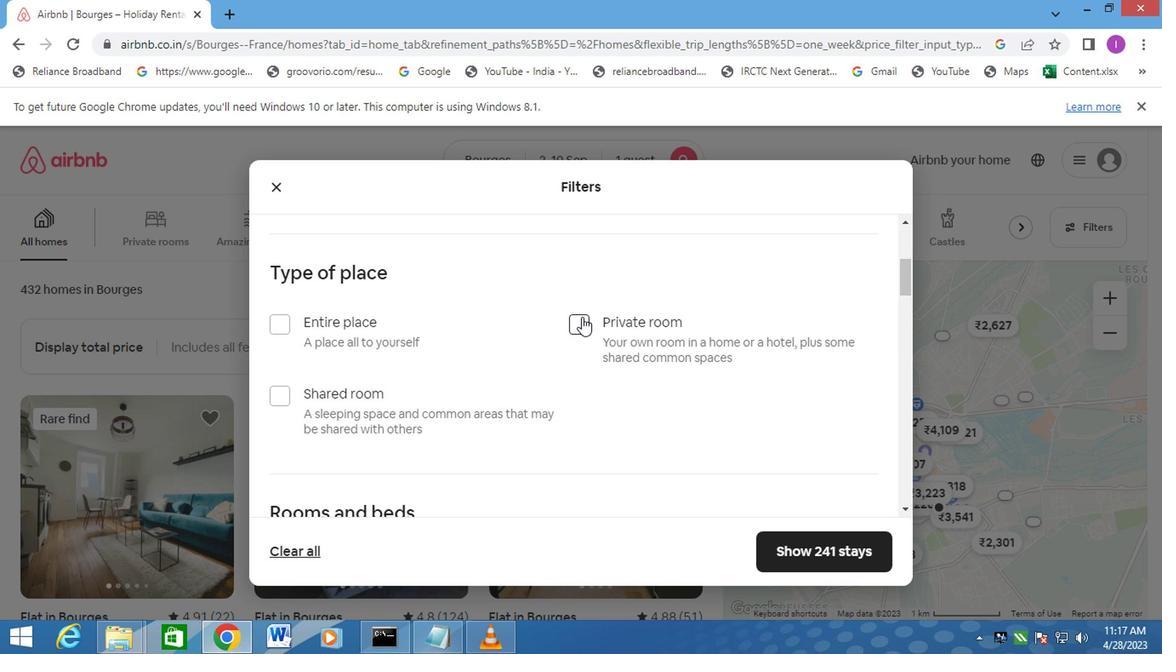 
Action: Mouse moved to (574, 336)
Screenshot: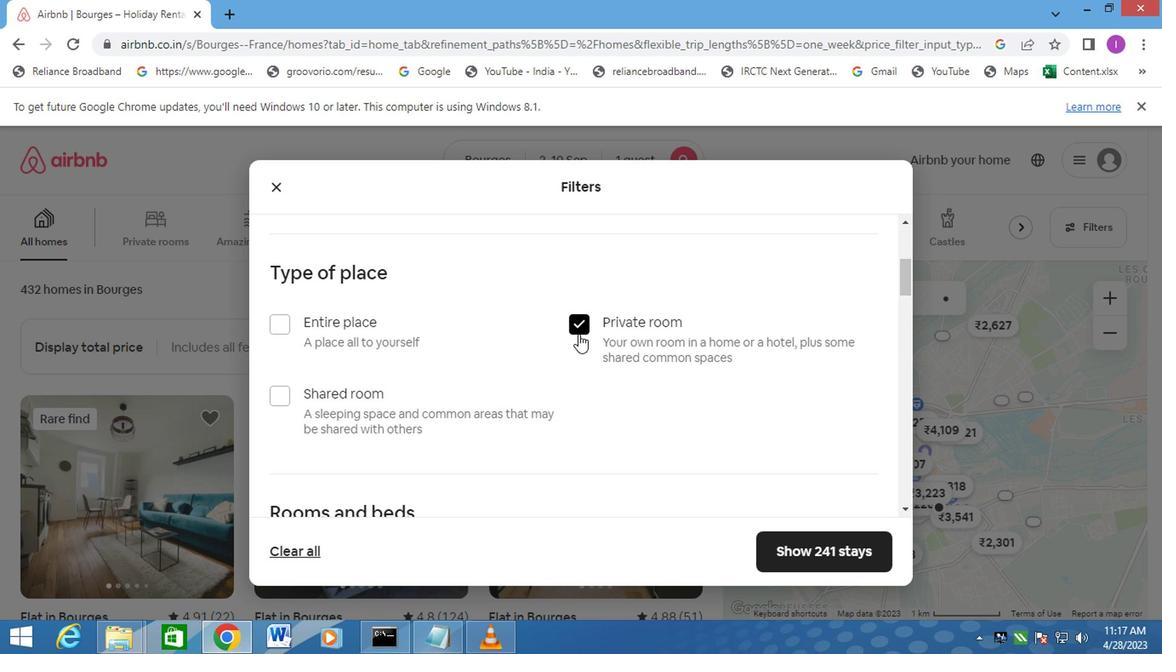 
Action: Mouse scrolled (574, 335) with delta (0, 0)
Screenshot: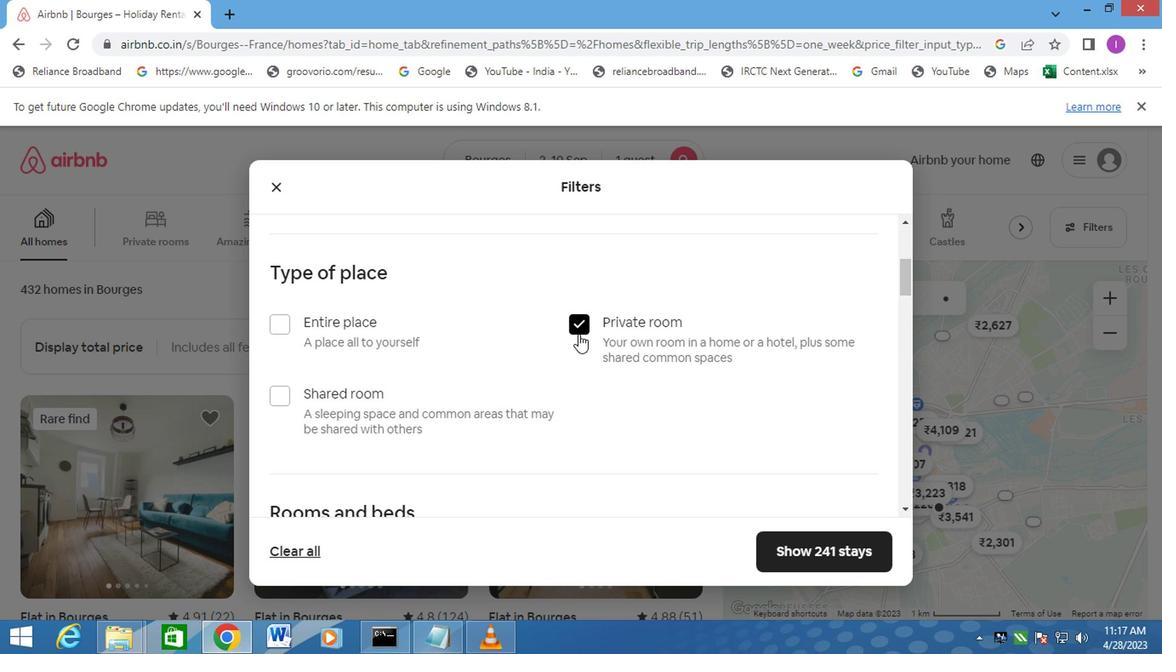 
Action: Mouse moved to (574, 337)
Screenshot: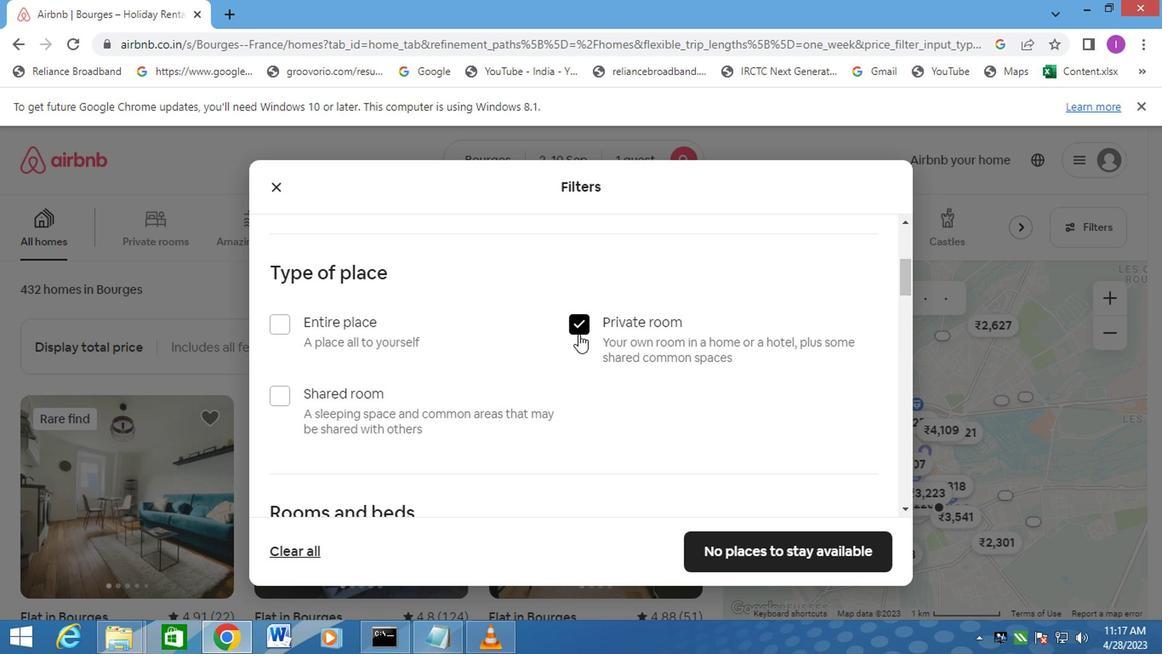 
Action: Mouse scrolled (574, 337) with delta (0, 0)
Screenshot: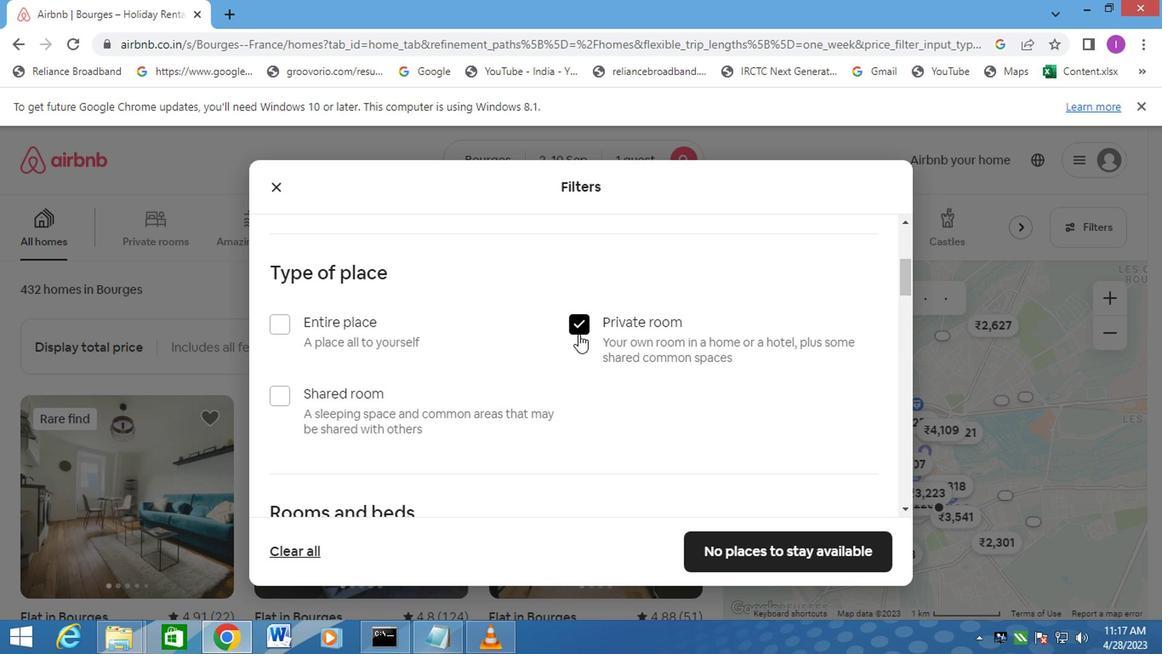 
Action: Mouse scrolled (574, 337) with delta (0, 0)
Screenshot: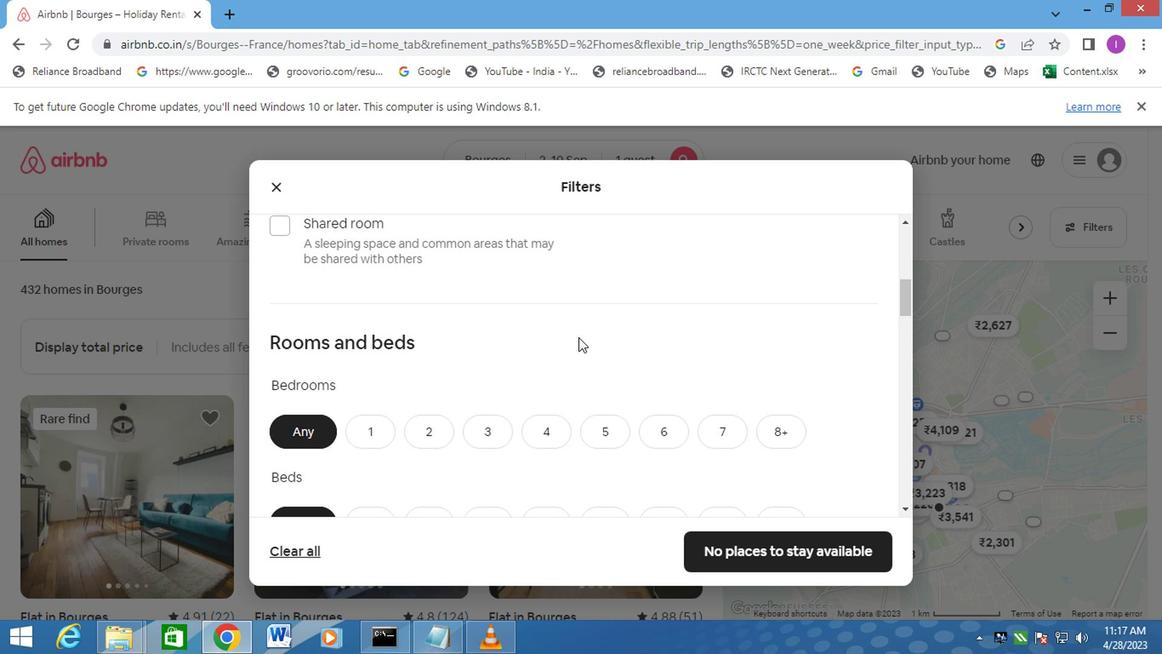 
Action: Mouse scrolled (574, 337) with delta (0, 0)
Screenshot: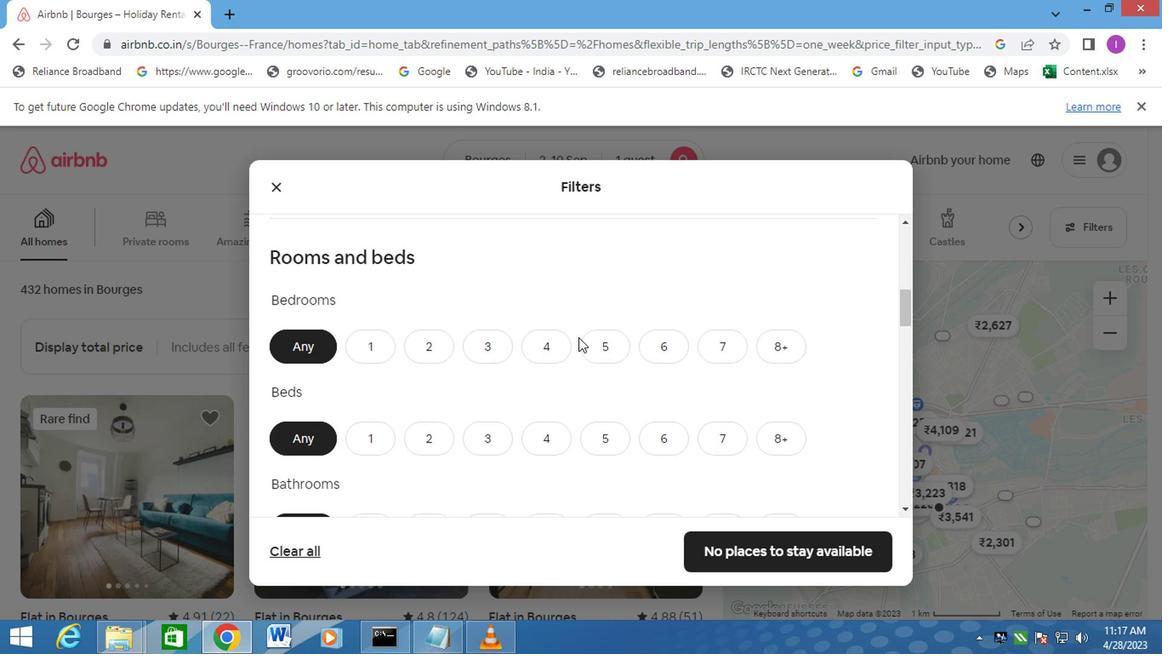 
Action: Mouse moved to (373, 261)
Screenshot: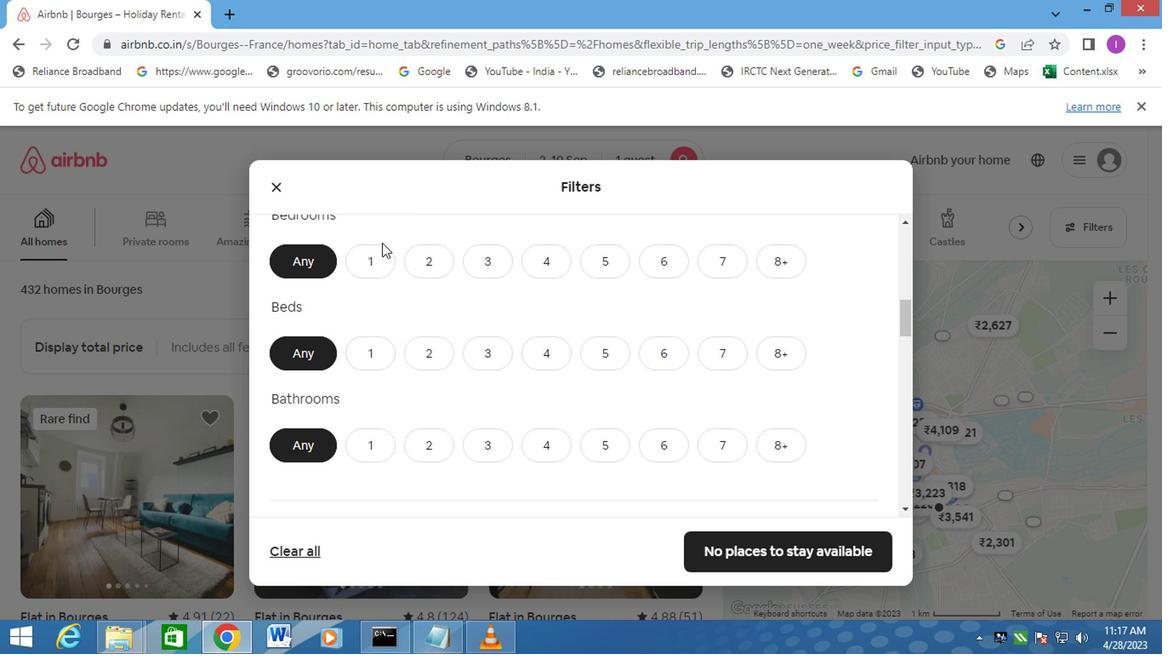 
Action: Mouse pressed left at (373, 261)
Screenshot: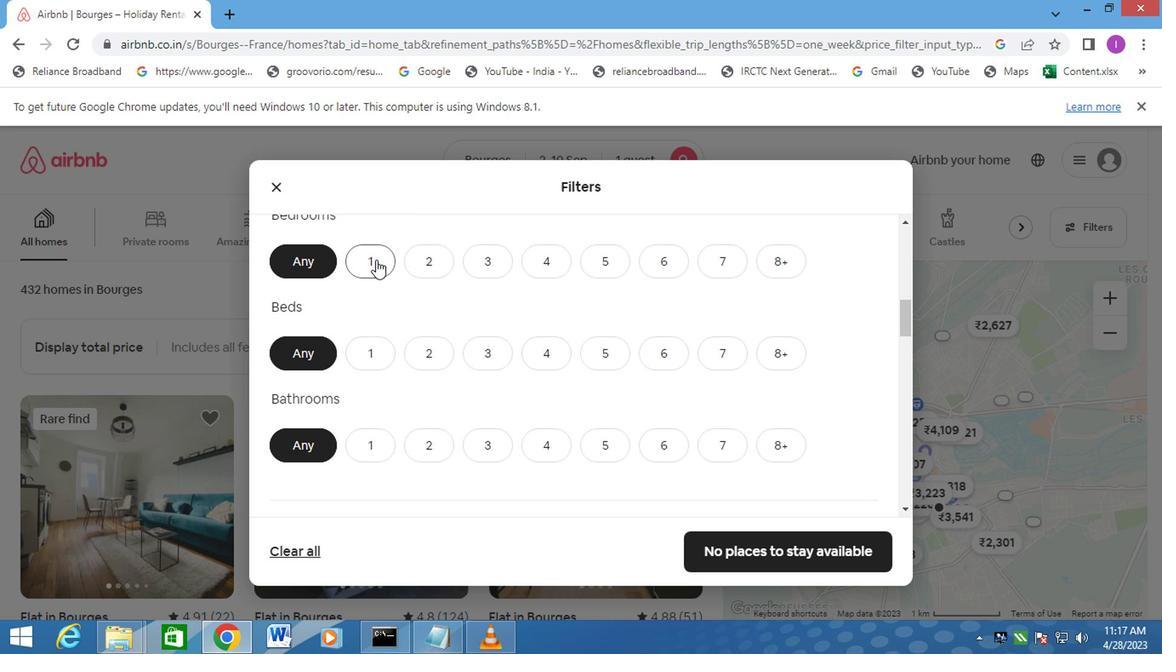 
Action: Mouse moved to (370, 349)
Screenshot: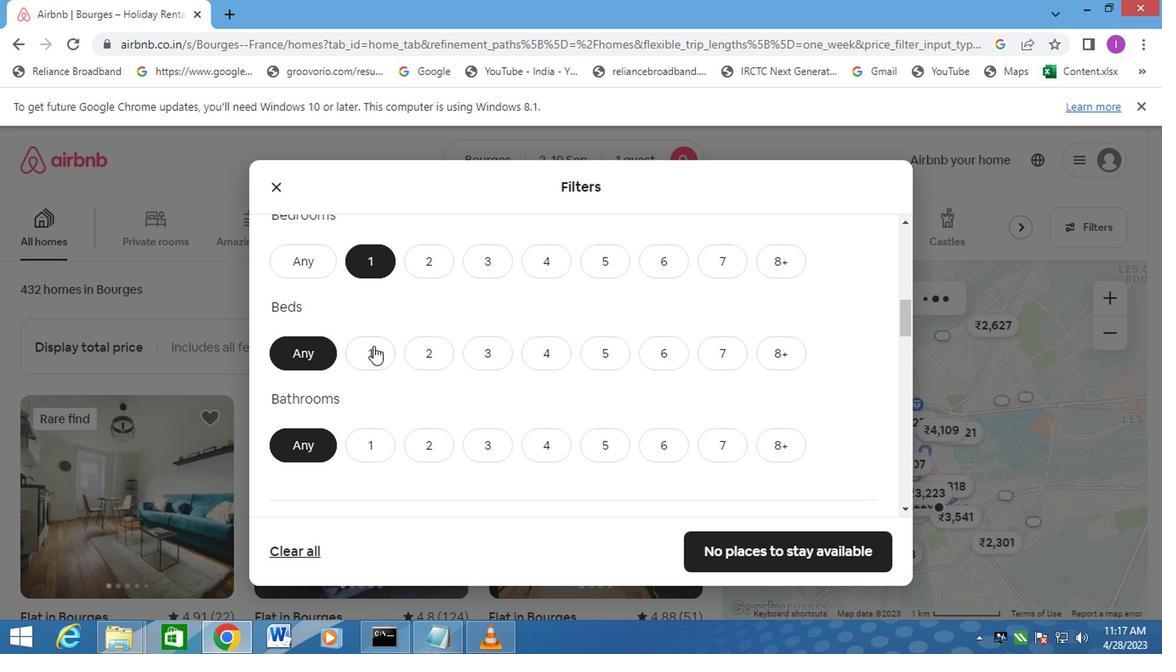 
Action: Mouse pressed left at (370, 349)
Screenshot: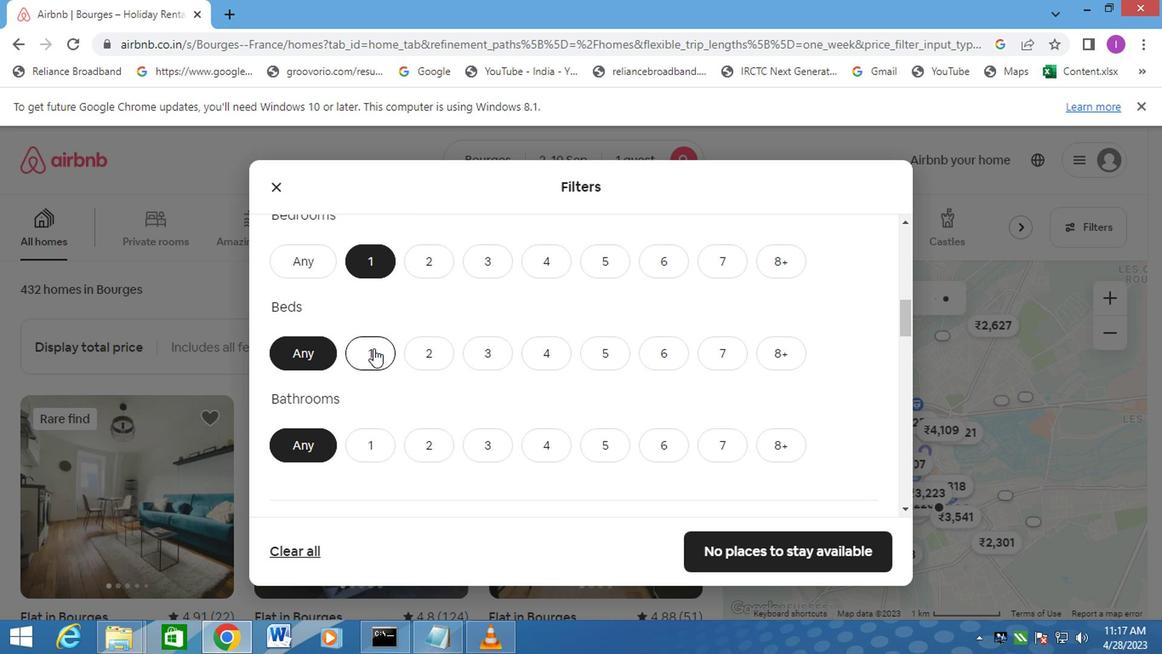 
Action: Mouse moved to (380, 438)
Screenshot: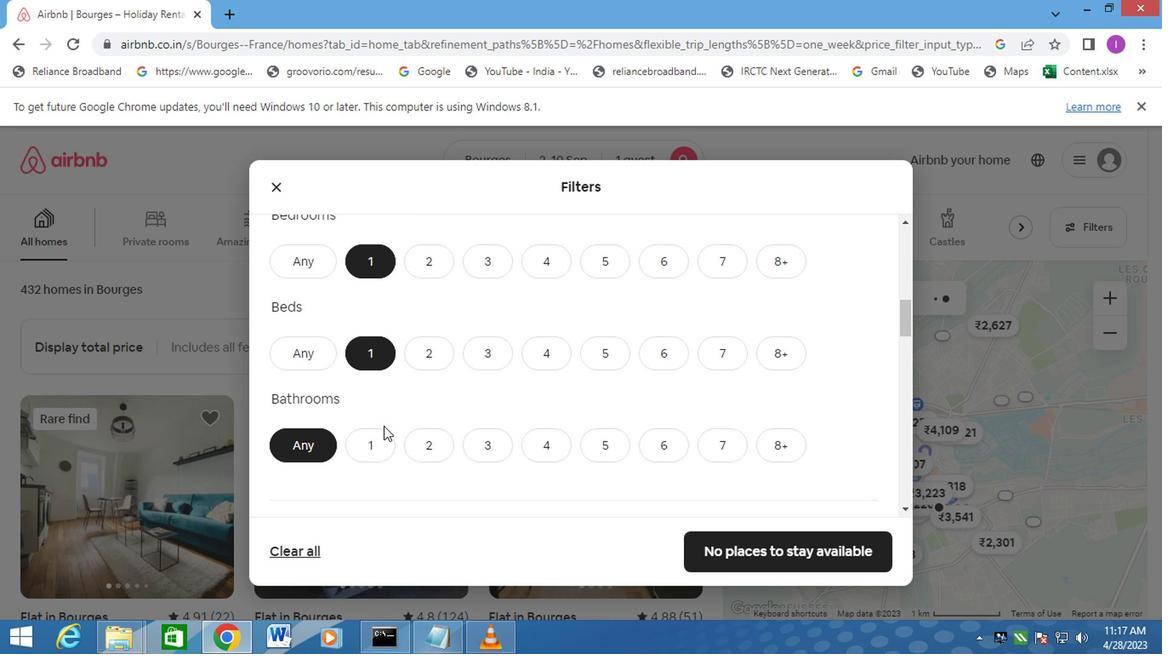 
Action: Mouse pressed left at (380, 438)
Screenshot: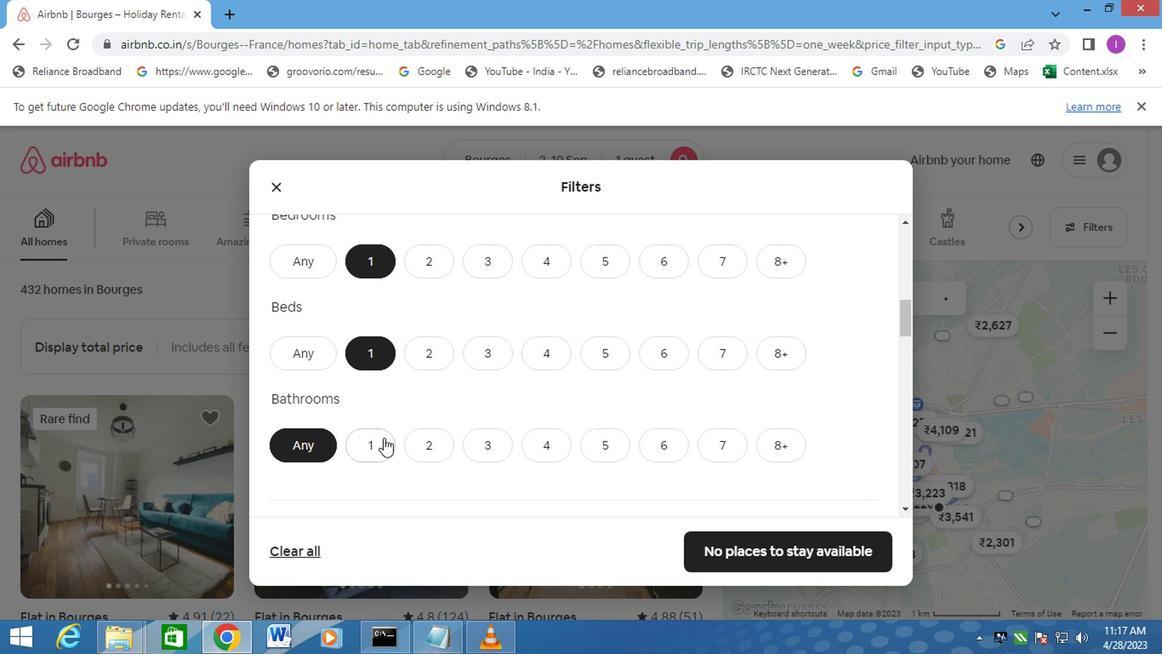 
Action: Mouse moved to (388, 431)
Screenshot: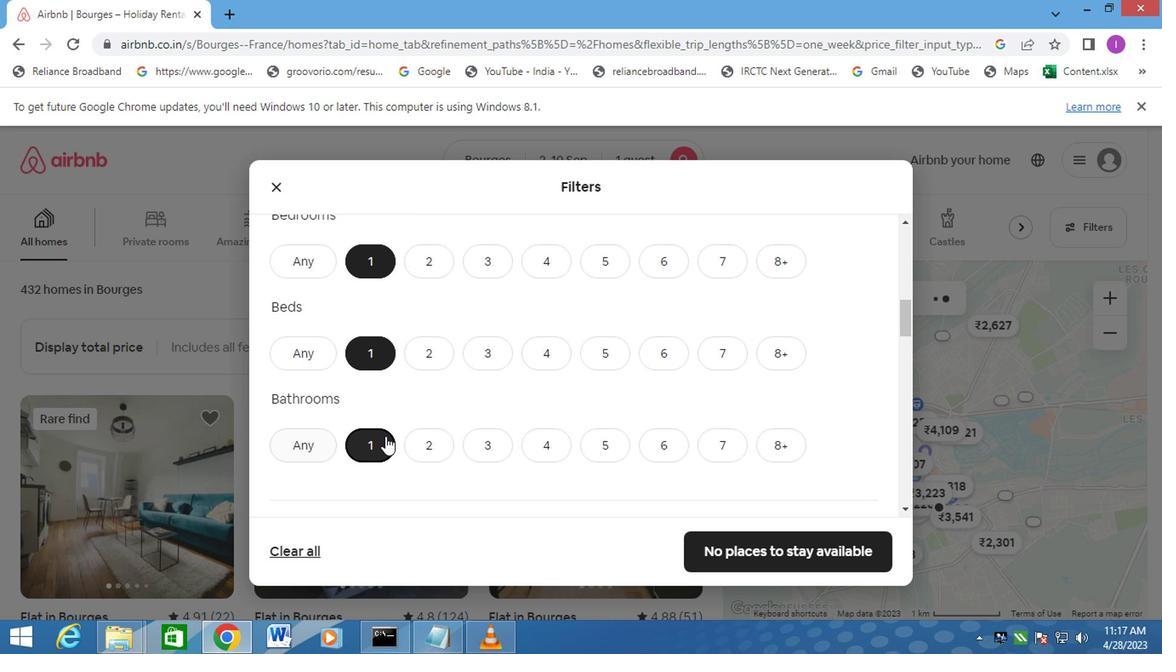 
Action: Mouse scrolled (388, 430) with delta (0, -1)
Screenshot: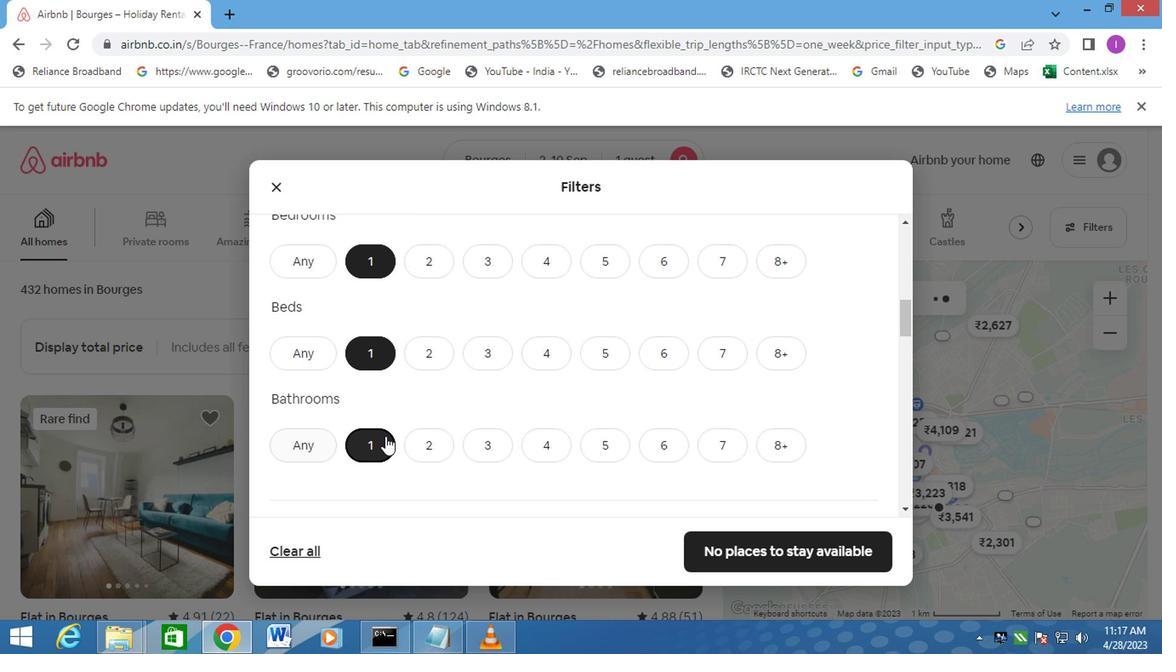 
Action: Mouse moved to (416, 428)
Screenshot: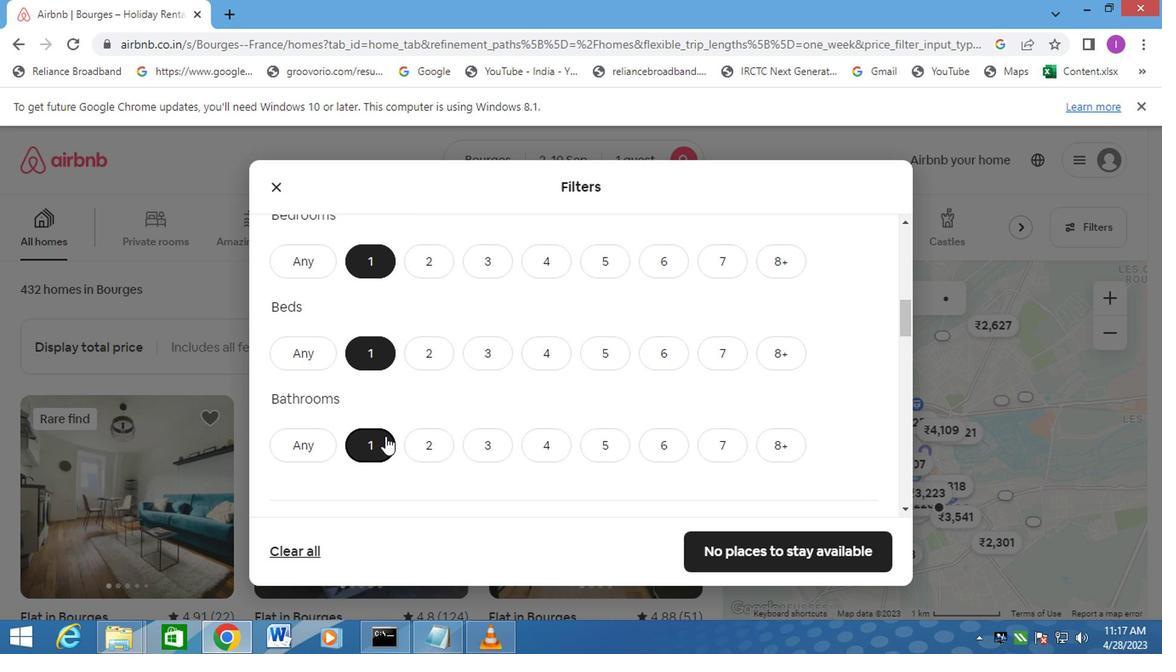 
Action: Mouse scrolled (390, 430) with delta (0, -1)
Screenshot: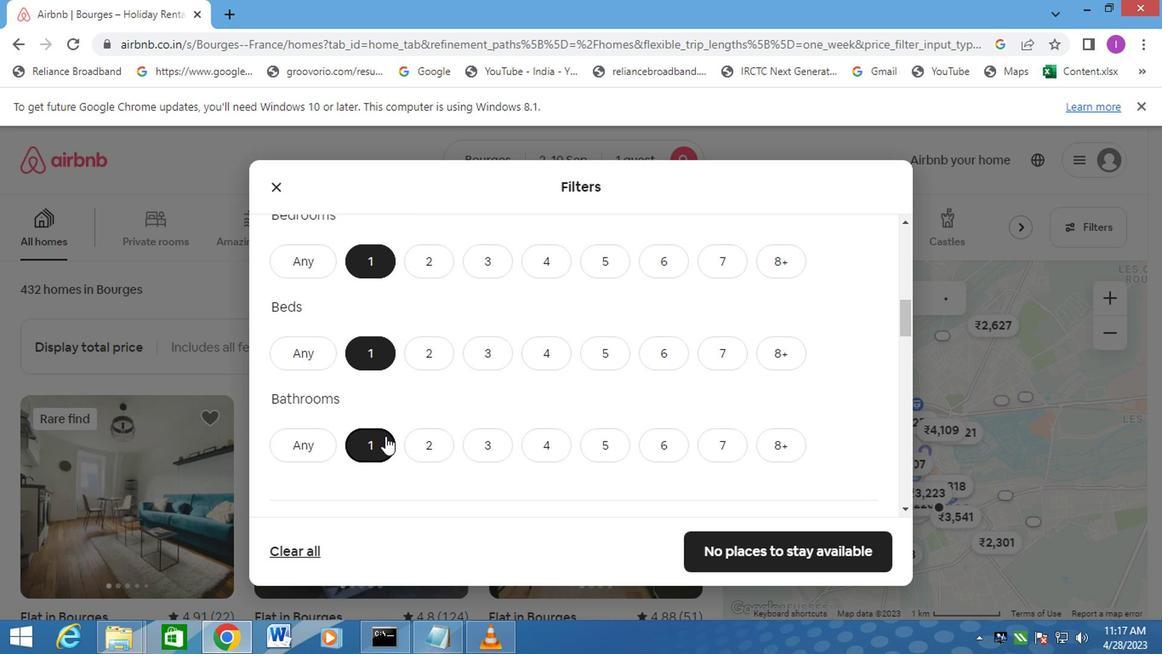 
Action: Mouse moved to (448, 424)
Screenshot: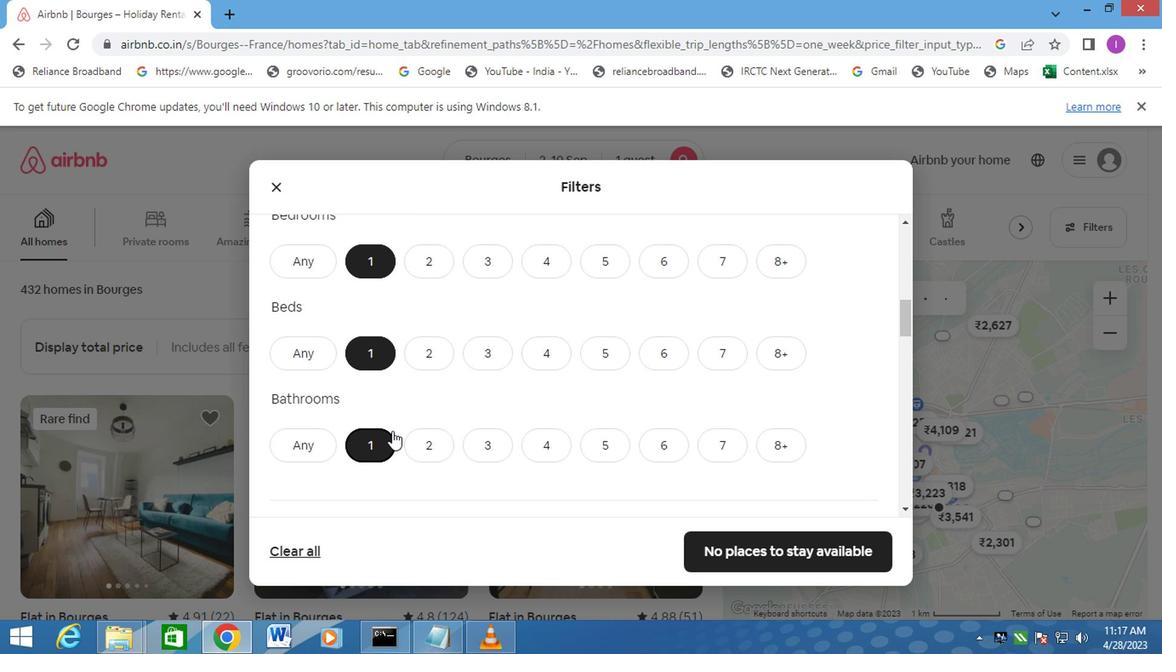 
Action: Mouse scrolled (409, 428) with delta (0, -1)
Screenshot: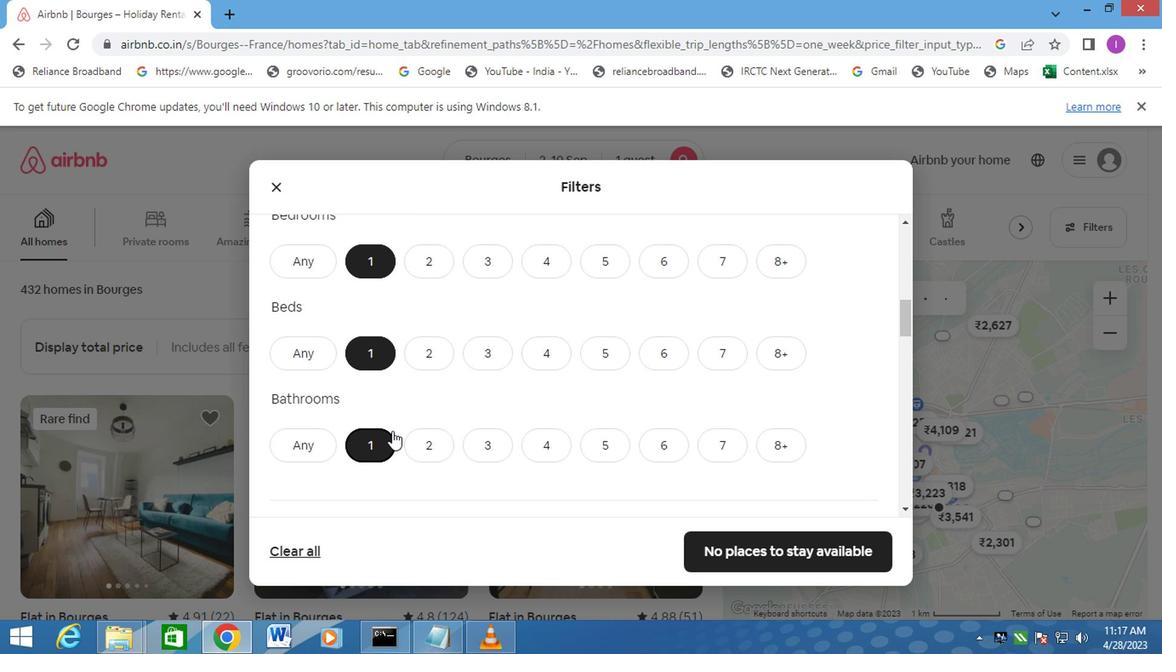 
Action: Mouse moved to (462, 419)
Screenshot: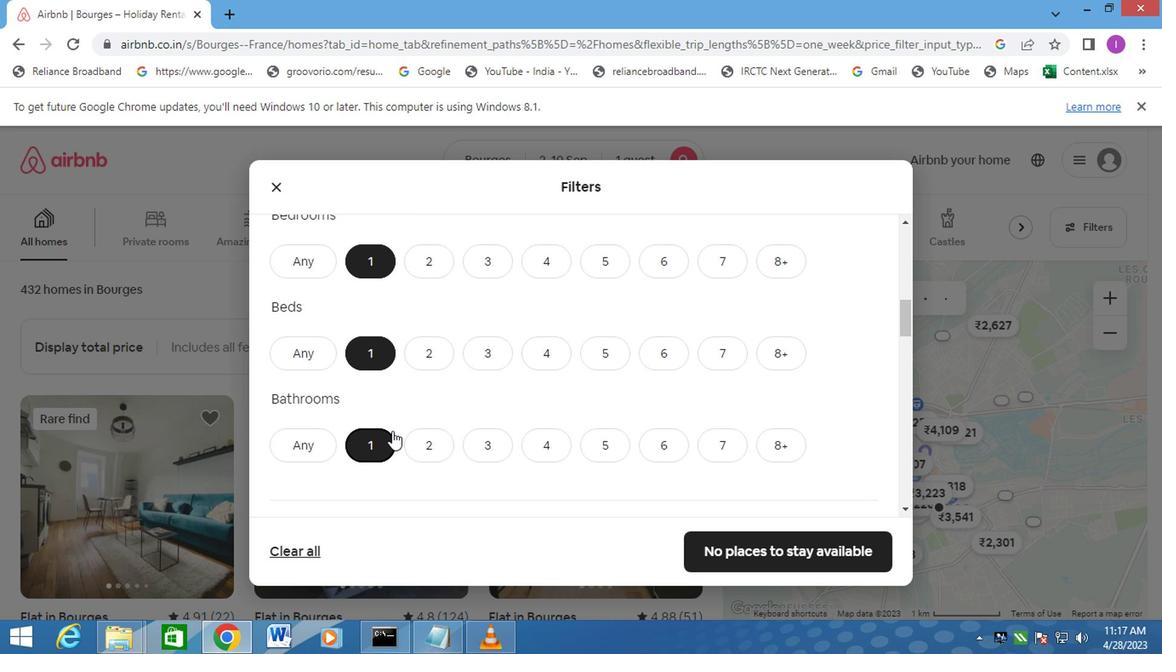 
Action: Mouse scrolled (462, 417) with delta (0, -1)
Screenshot: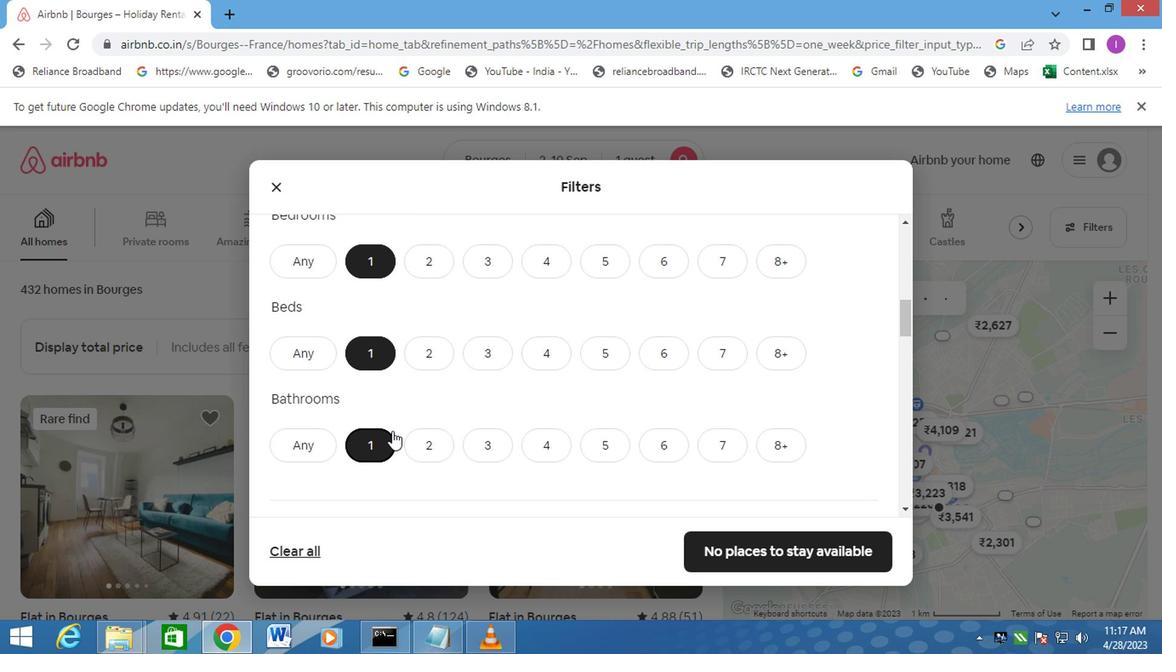 
Action: Mouse scrolled (462, 417) with delta (0, -1)
Screenshot: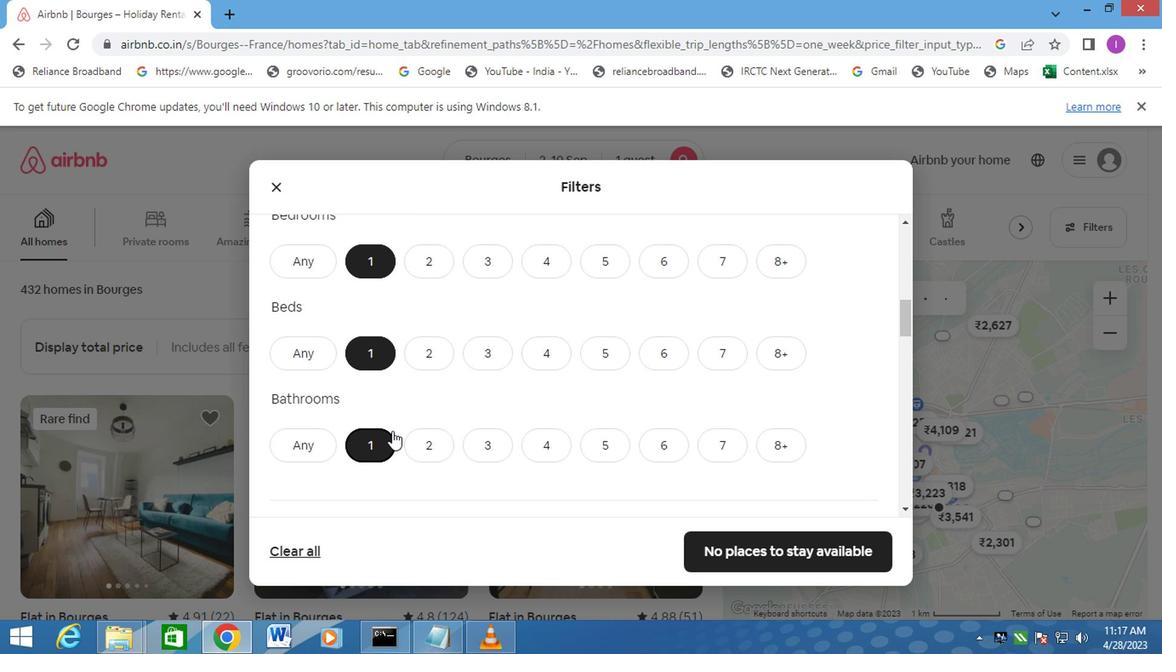 
Action: Mouse scrolled (462, 417) with delta (0, -1)
Screenshot: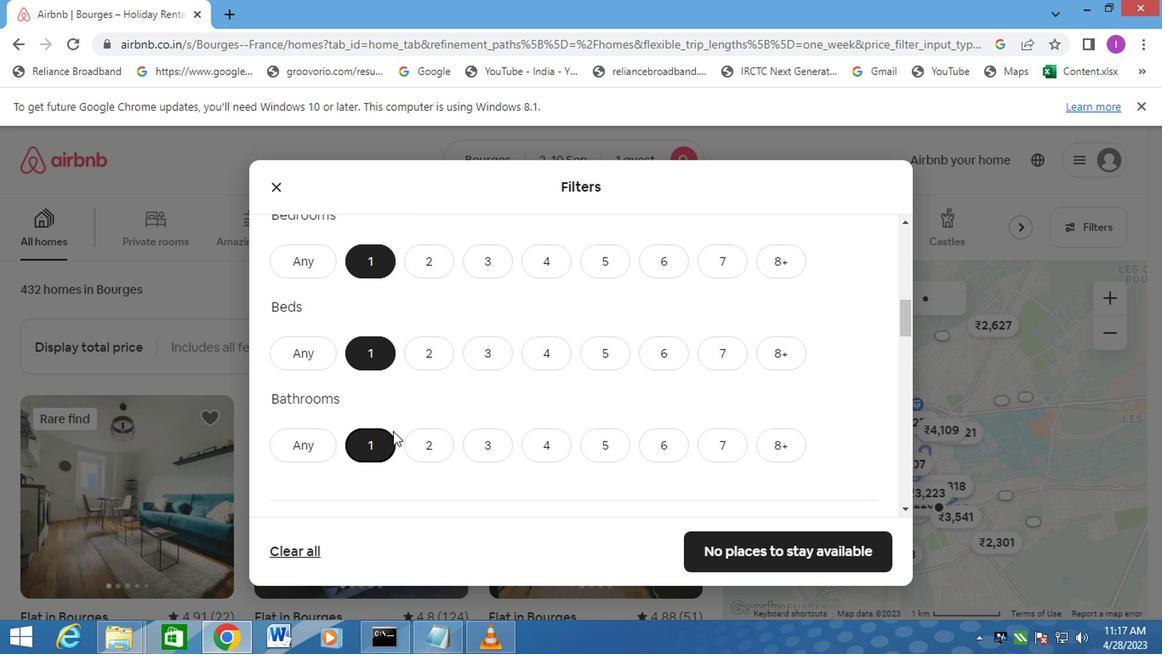 
Action: Mouse moved to (481, 406)
Screenshot: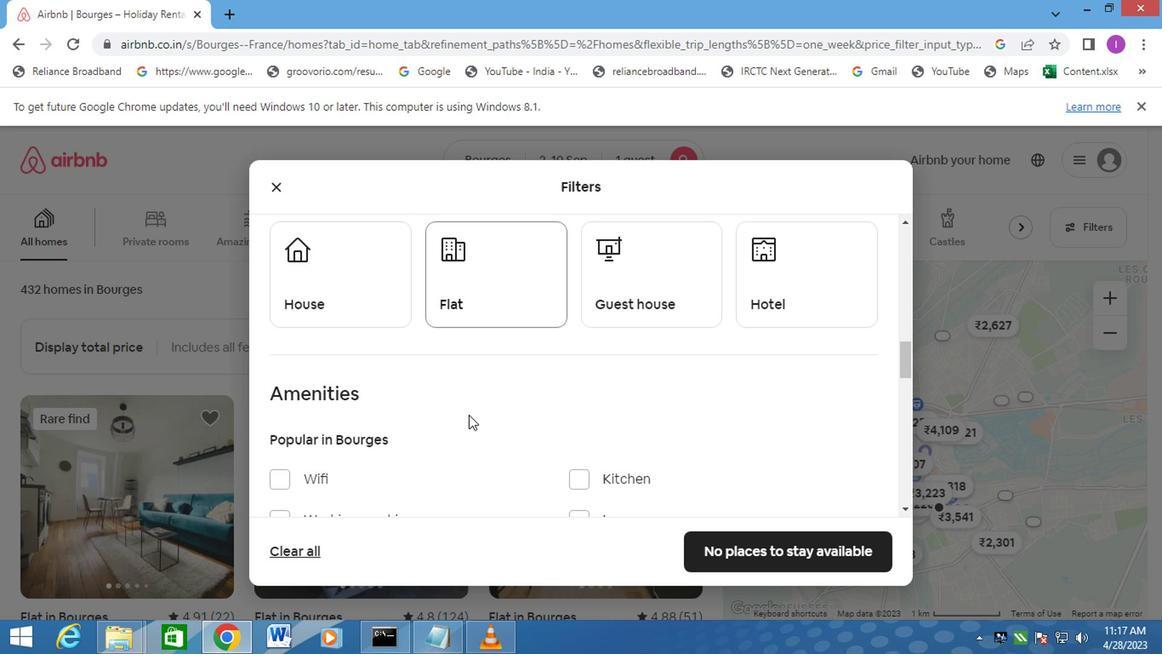 
Action: Mouse scrolled (481, 407) with delta (0, 0)
Screenshot: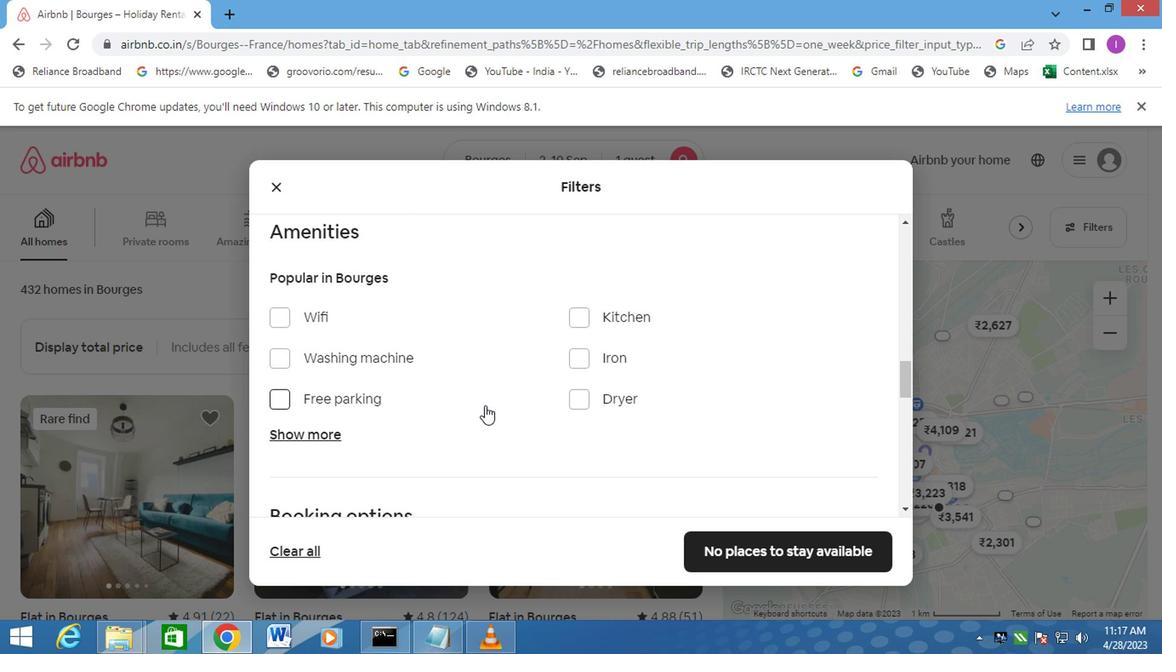 
Action: Mouse scrolled (481, 407) with delta (0, 0)
Screenshot: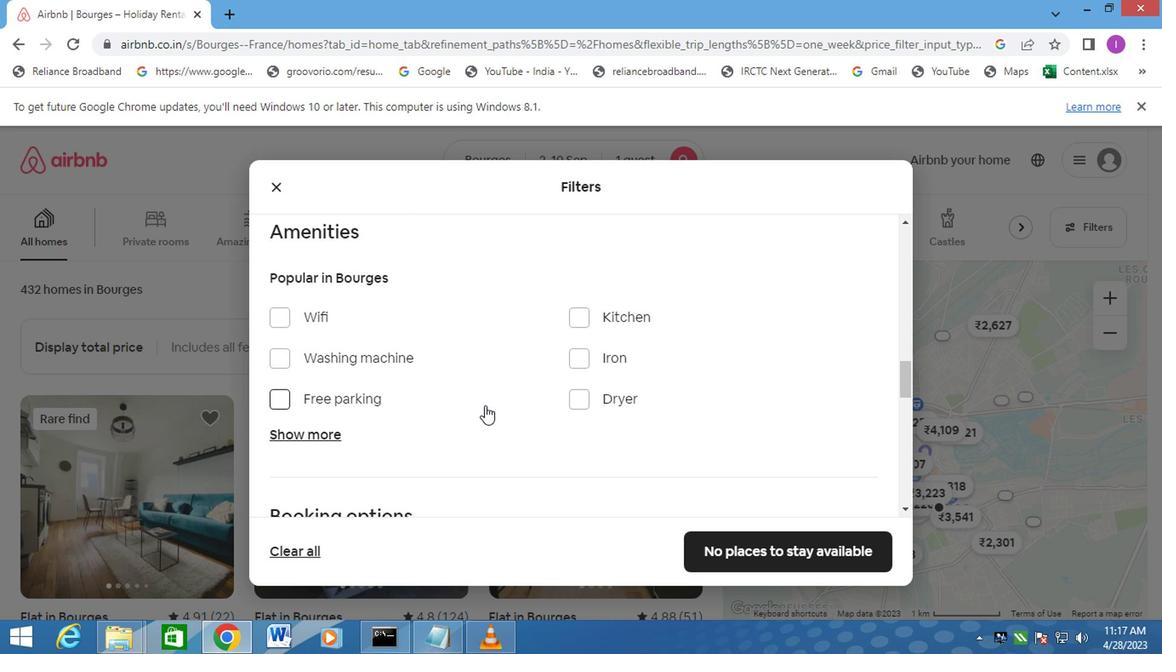 
Action: Mouse moved to (353, 301)
Screenshot: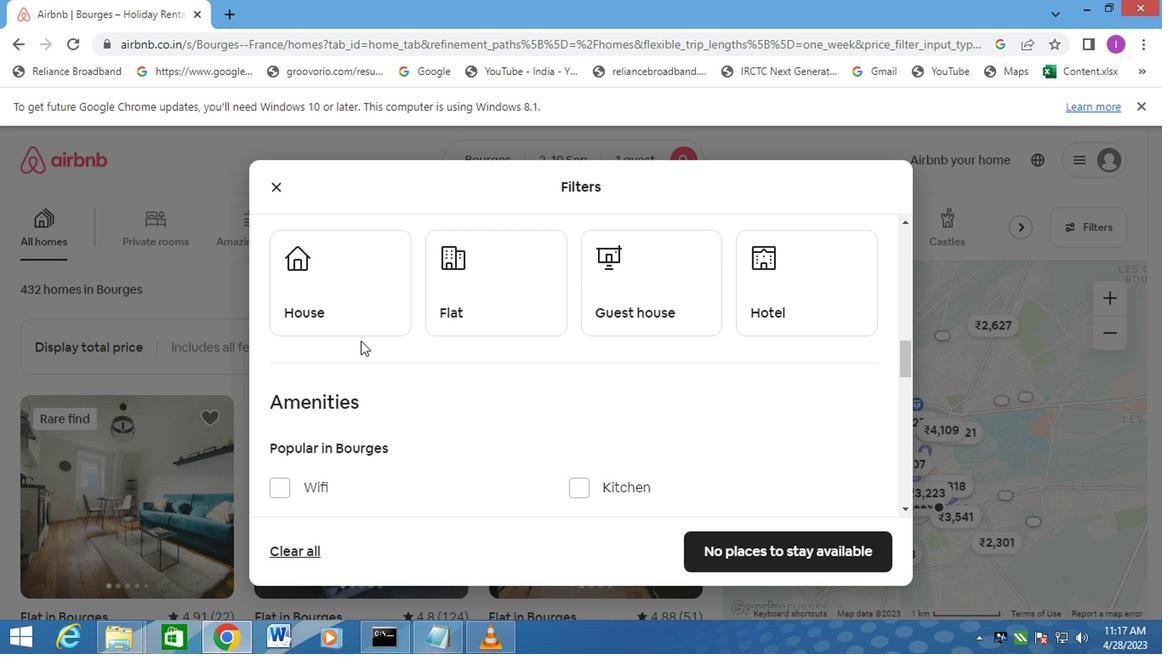 
Action: Mouse pressed left at (353, 301)
Screenshot: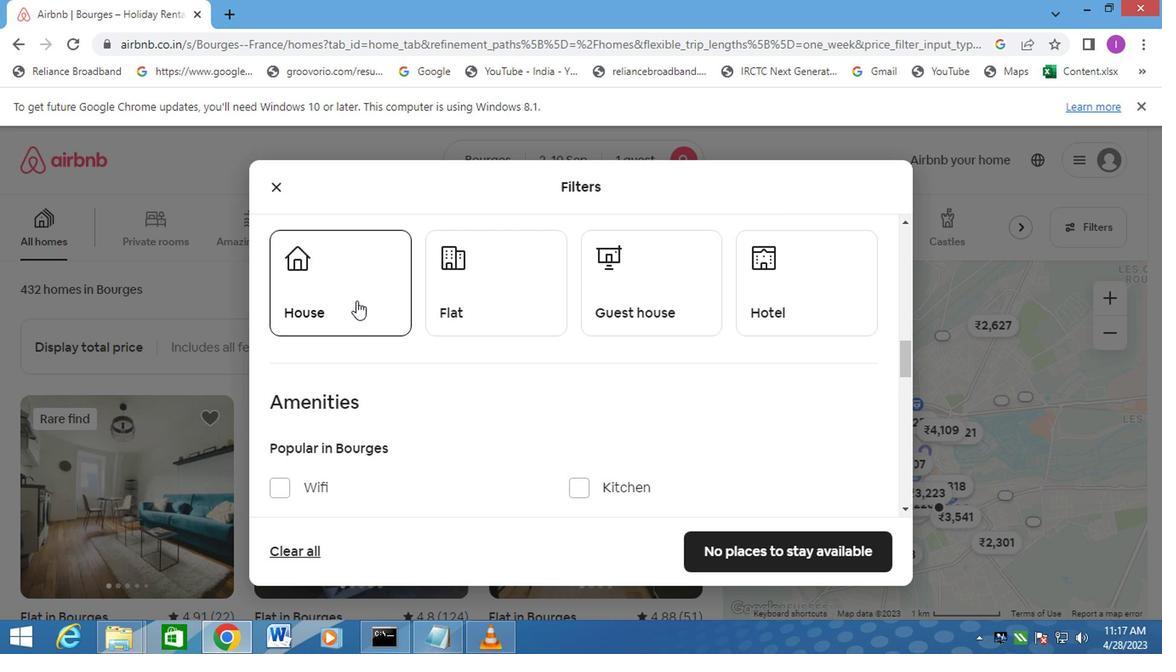 
Action: Mouse moved to (497, 323)
Screenshot: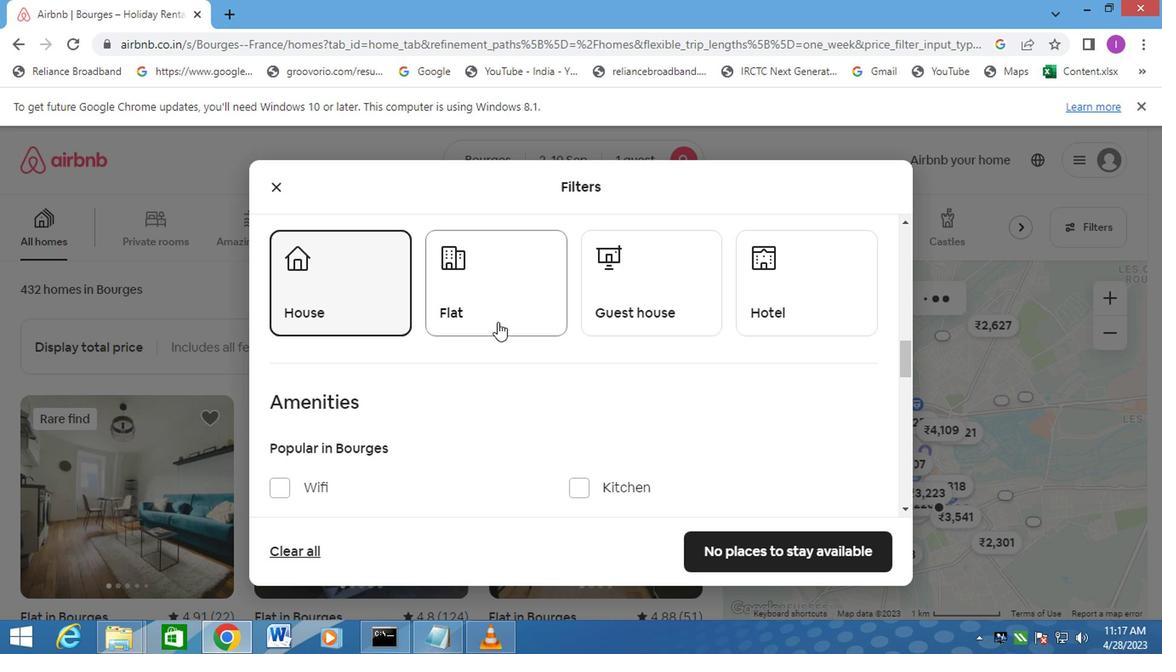 
Action: Mouse pressed left at (497, 323)
Screenshot: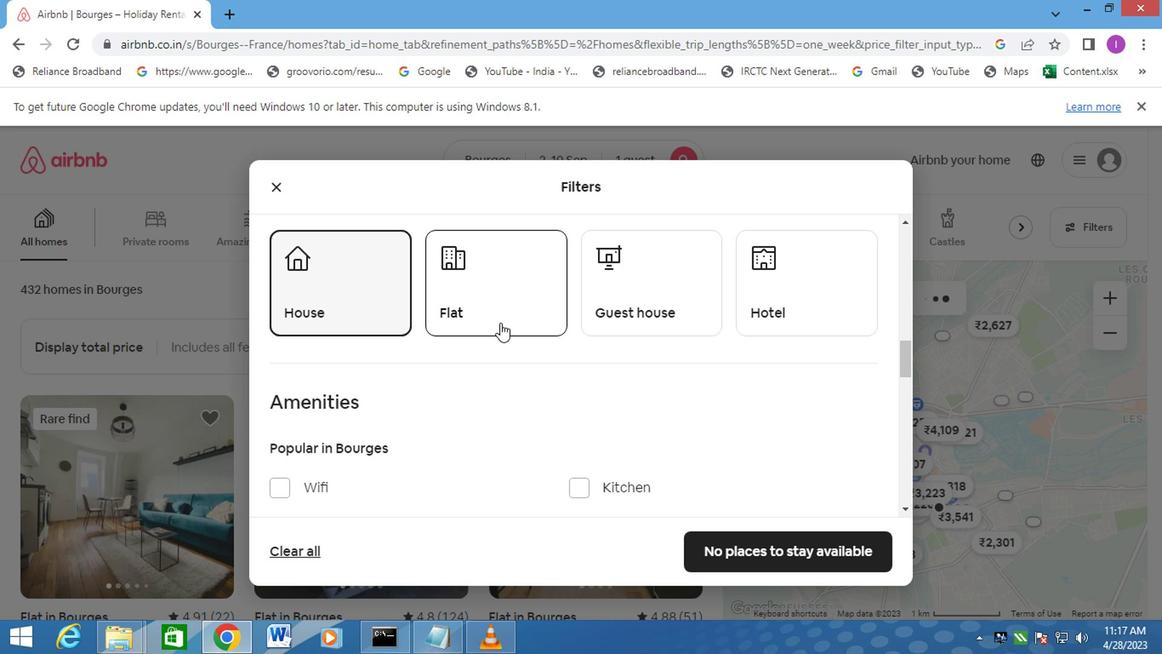 
Action: Mouse moved to (626, 310)
Screenshot: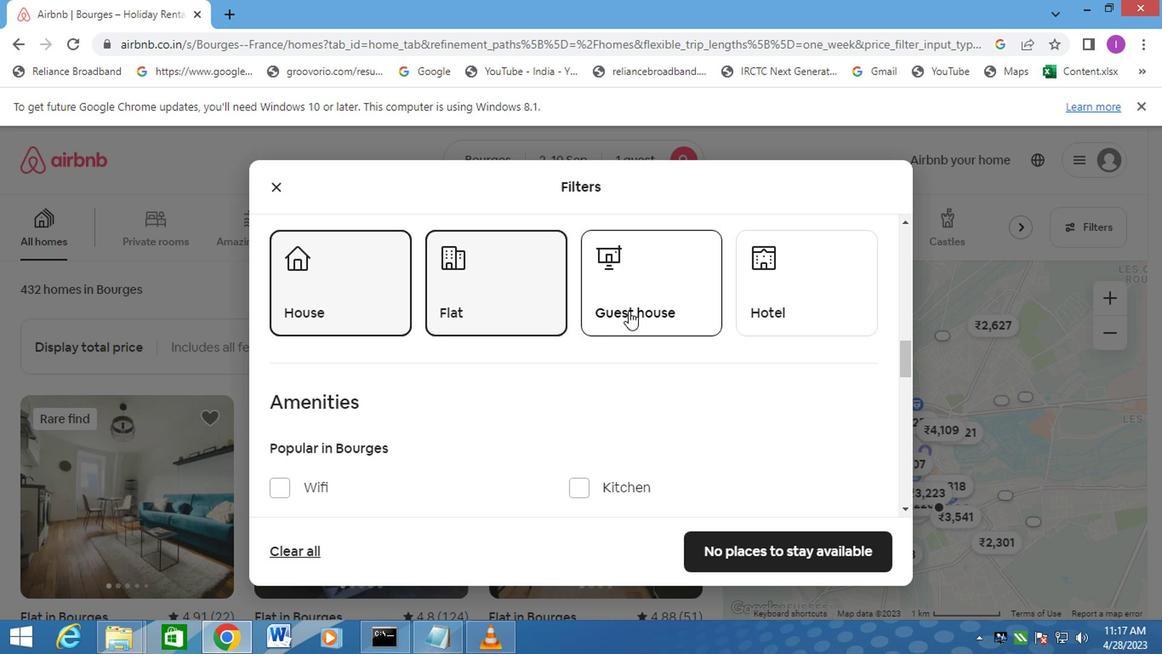
Action: Mouse pressed left at (626, 310)
Screenshot: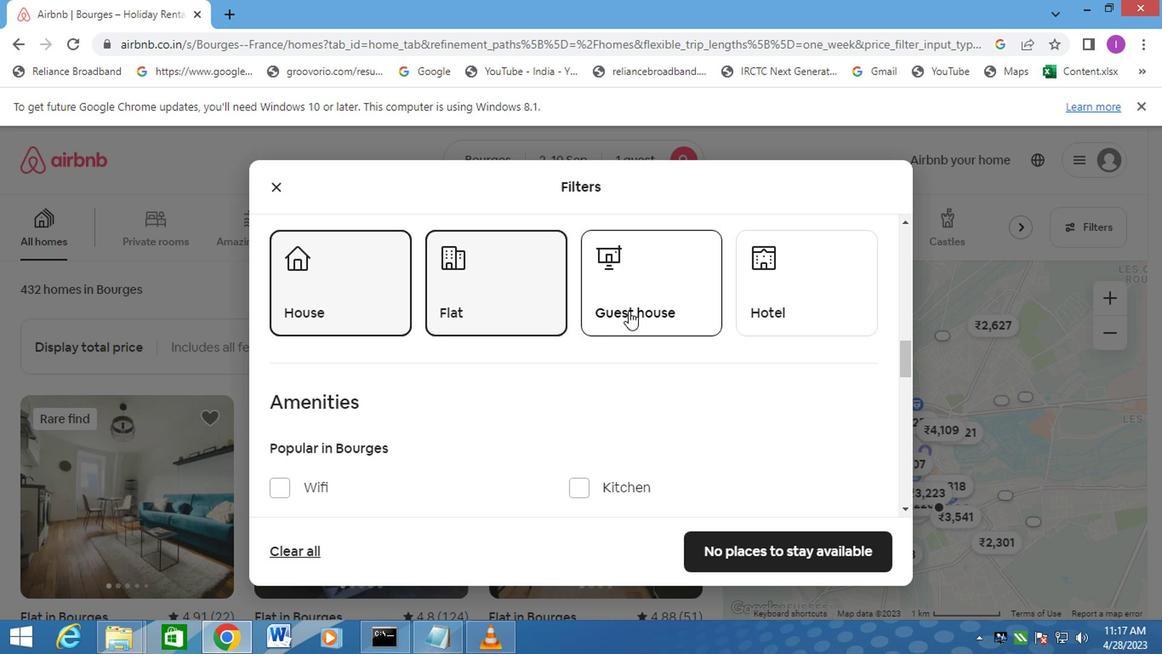 
Action: Mouse moved to (813, 308)
Screenshot: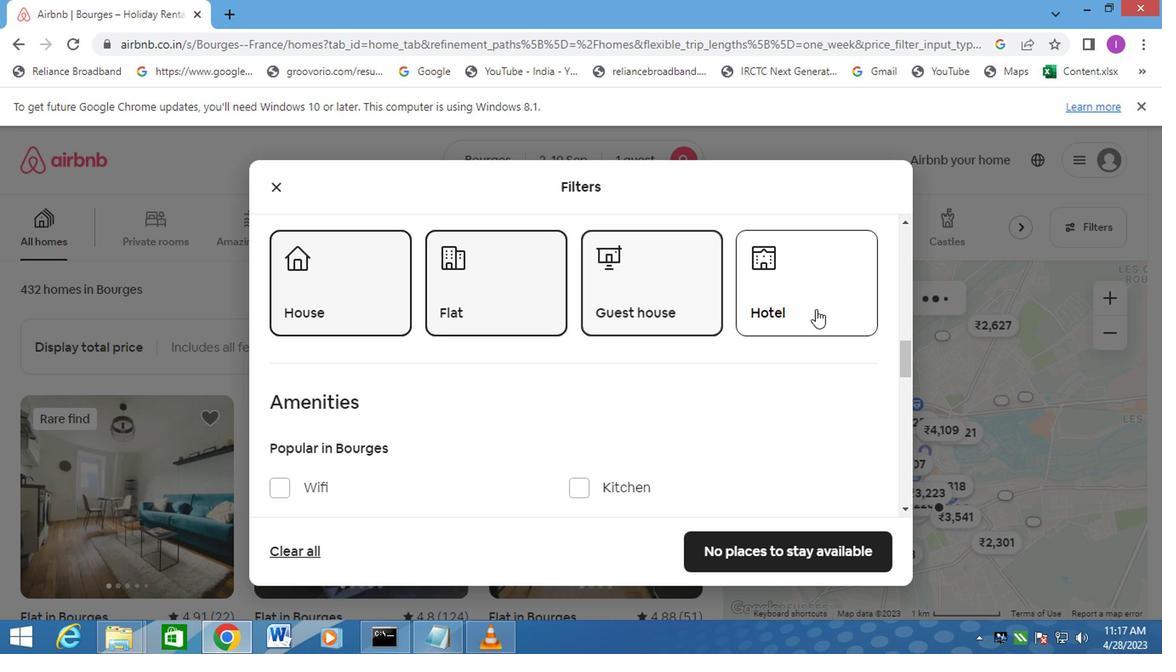 
Action: Mouse pressed left at (813, 308)
Screenshot: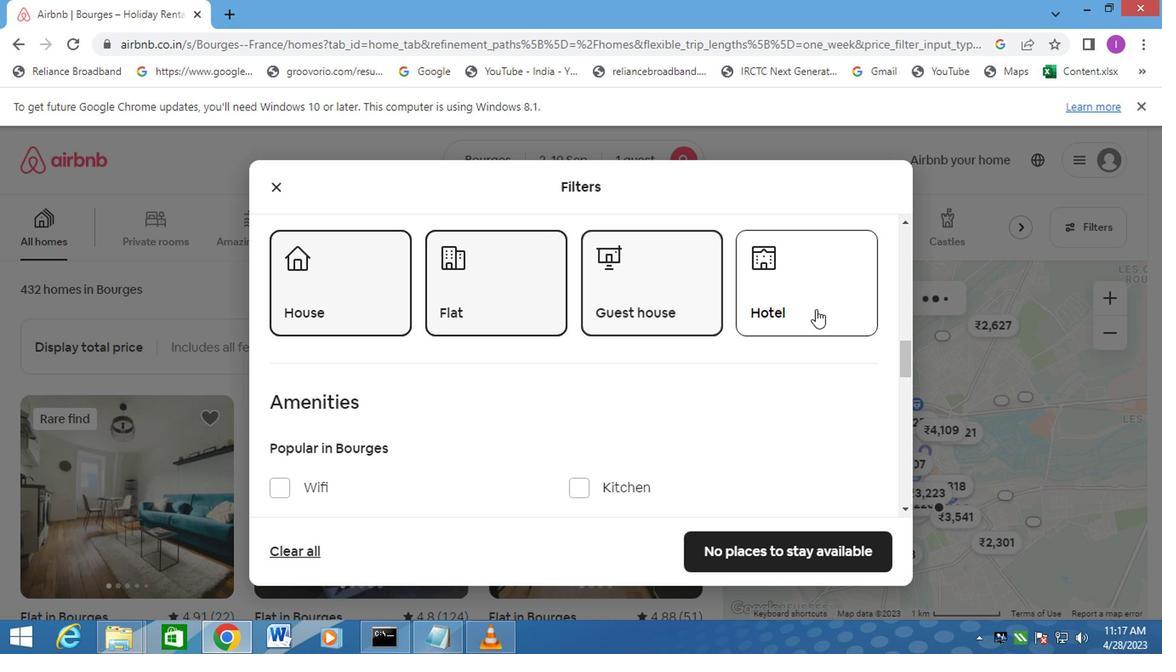 
Action: Mouse moved to (626, 364)
Screenshot: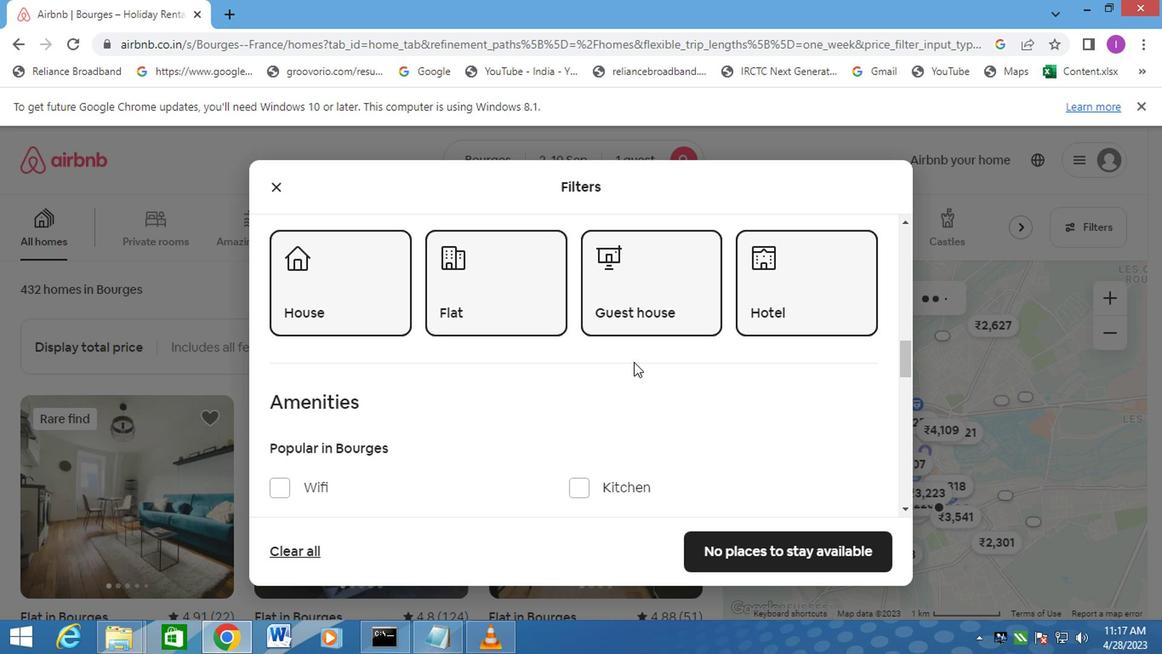 
Action: Mouse scrolled (626, 363) with delta (0, -1)
Screenshot: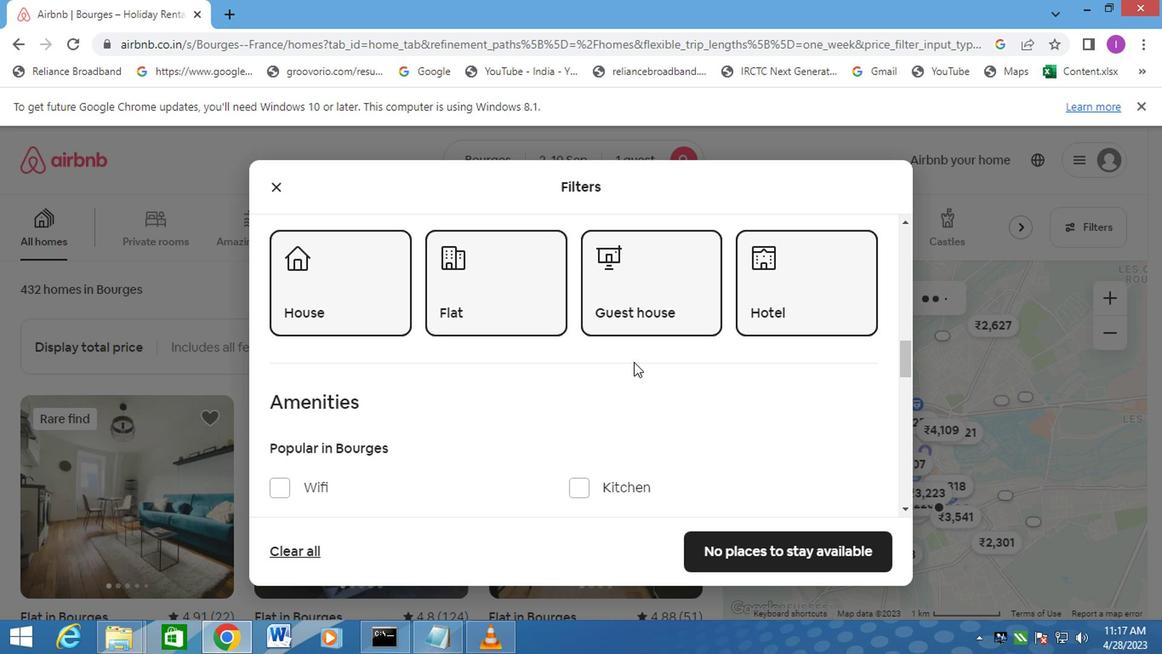 
Action: Mouse scrolled (626, 363) with delta (0, -1)
Screenshot: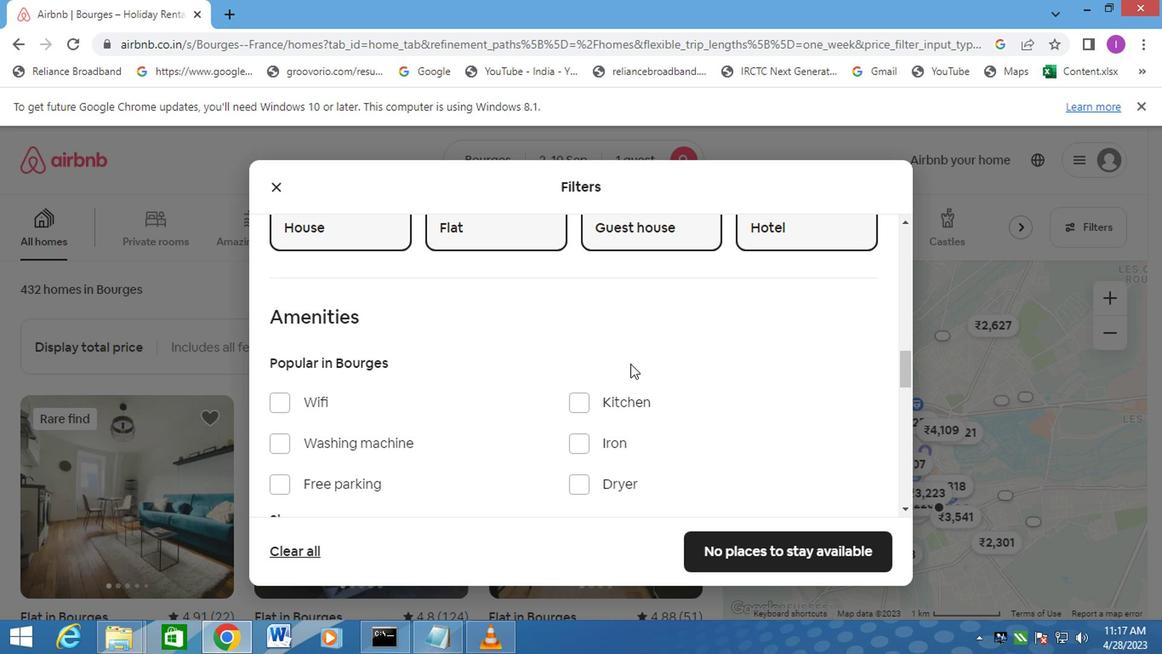 
Action: Mouse scrolled (626, 363) with delta (0, -1)
Screenshot: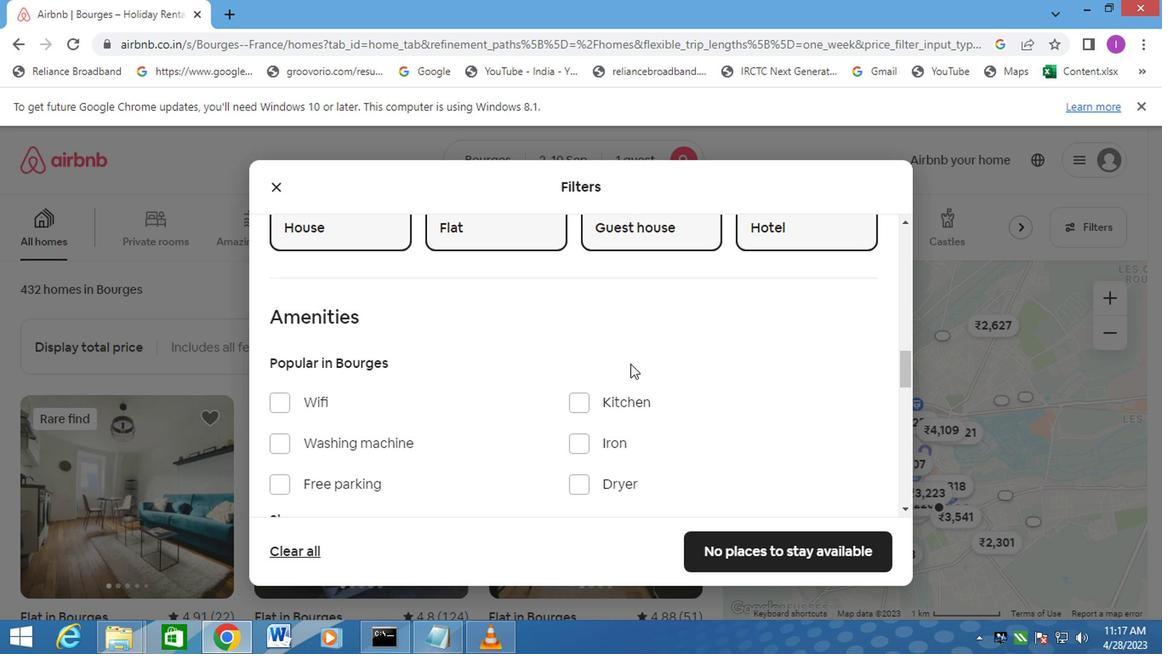 
Action: Mouse moved to (278, 278)
Screenshot: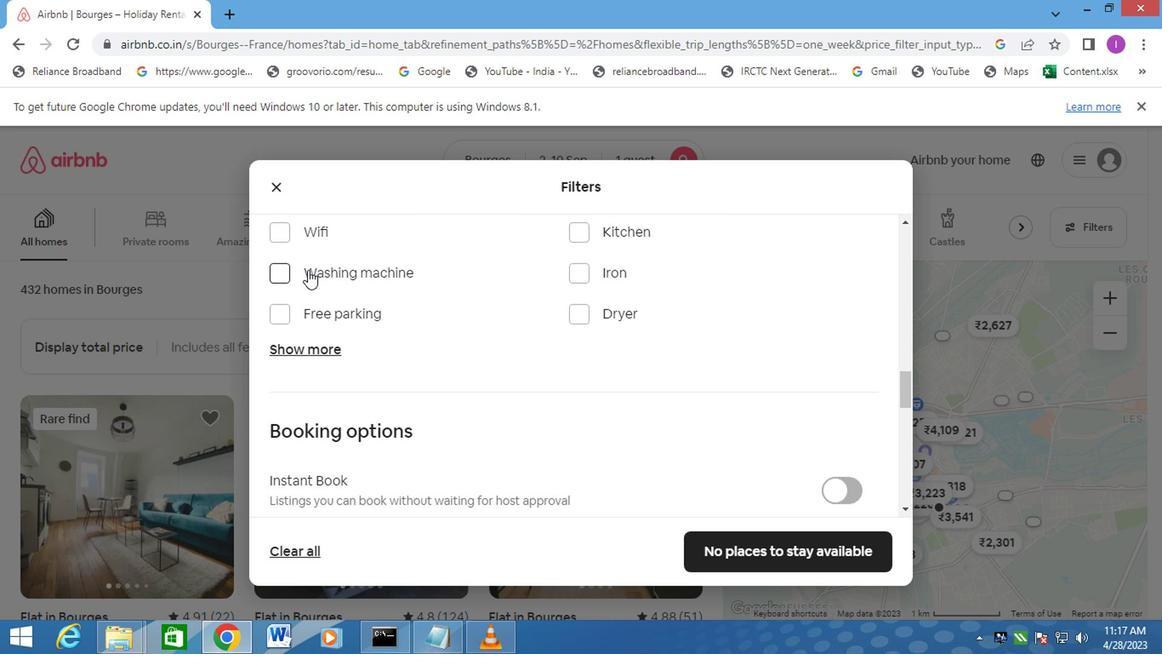 
Action: Mouse pressed left at (278, 278)
Screenshot: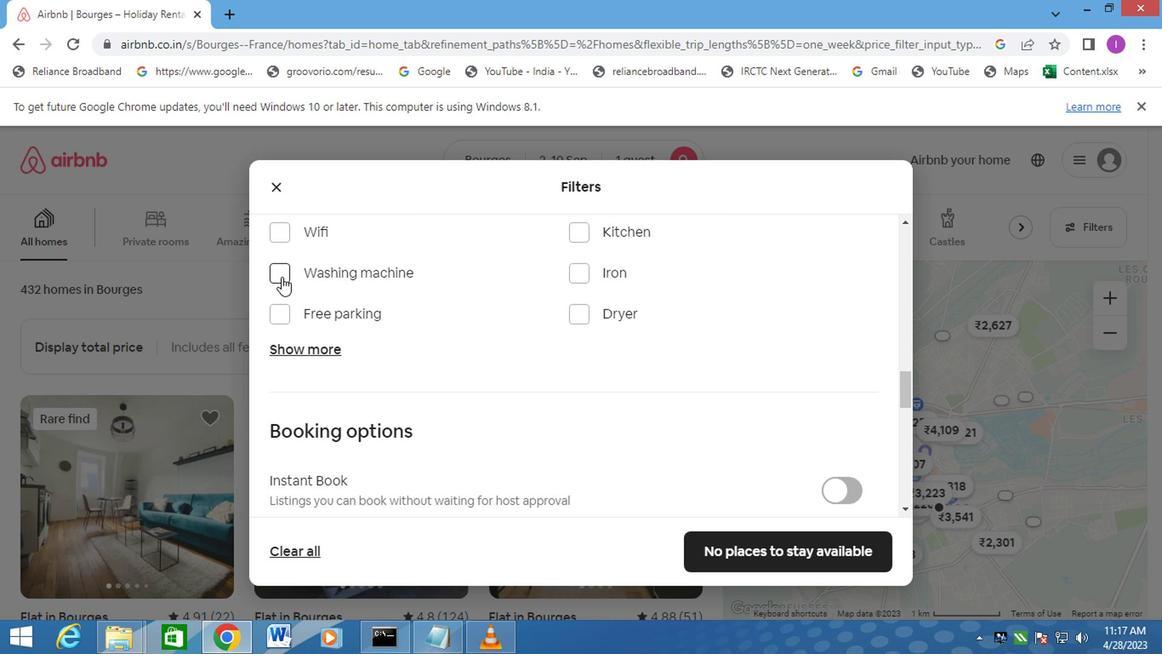 
Action: Mouse moved to (392, 376)
Screenshot: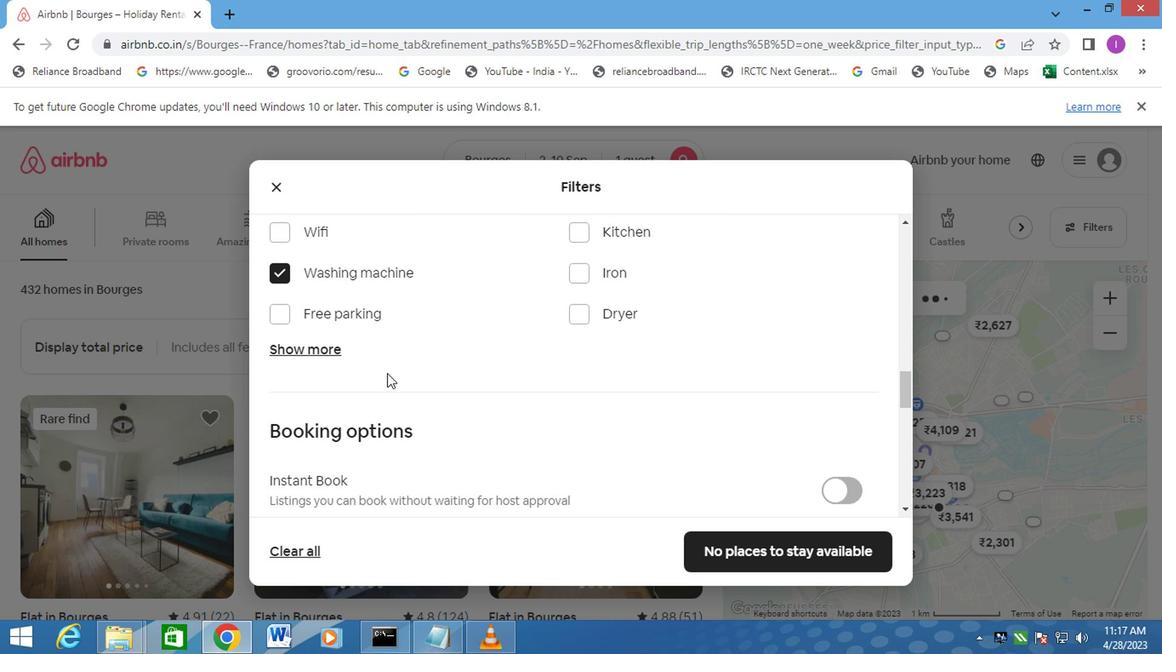 
Action: Mouse scrolled (392, 375) with delta (0, 0)
Screenshot: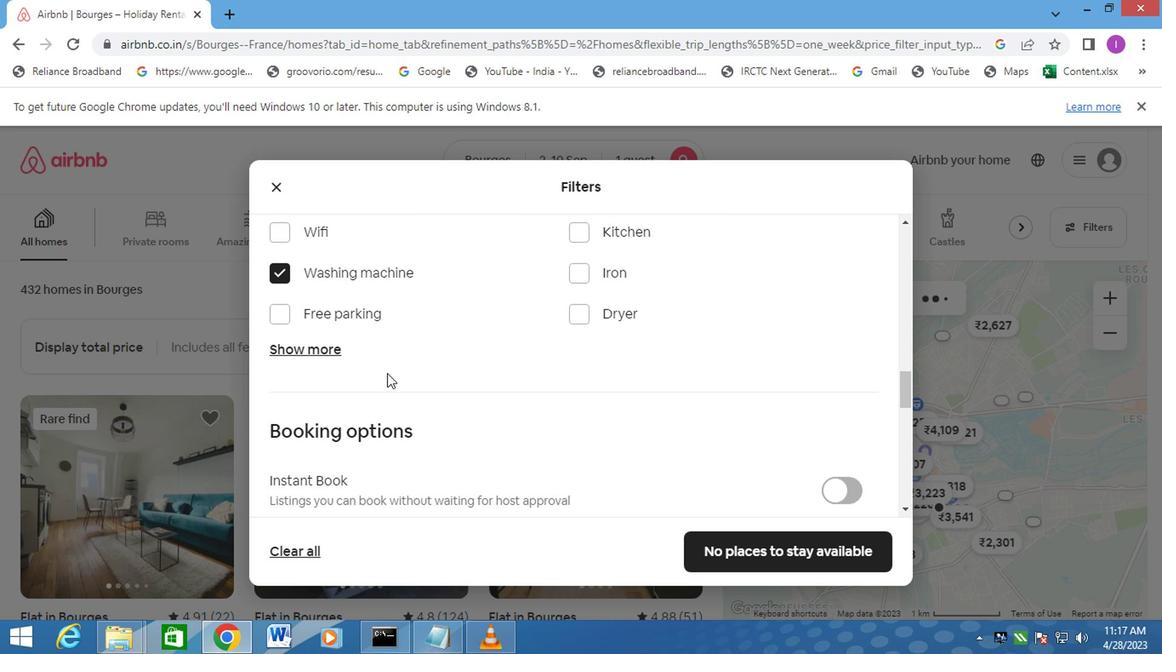 
Action: Mouse moved to (396, 377)
Screenshot: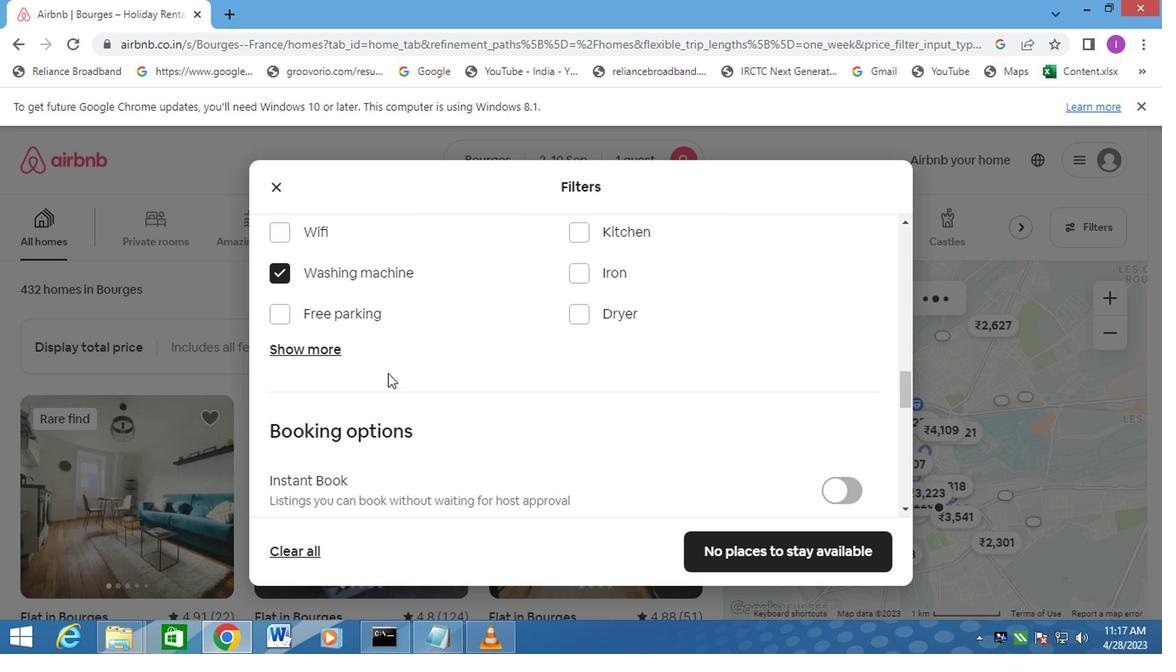 
Action: Mouse scrolled (396, 376) with delta (0, -1)
Screenshot: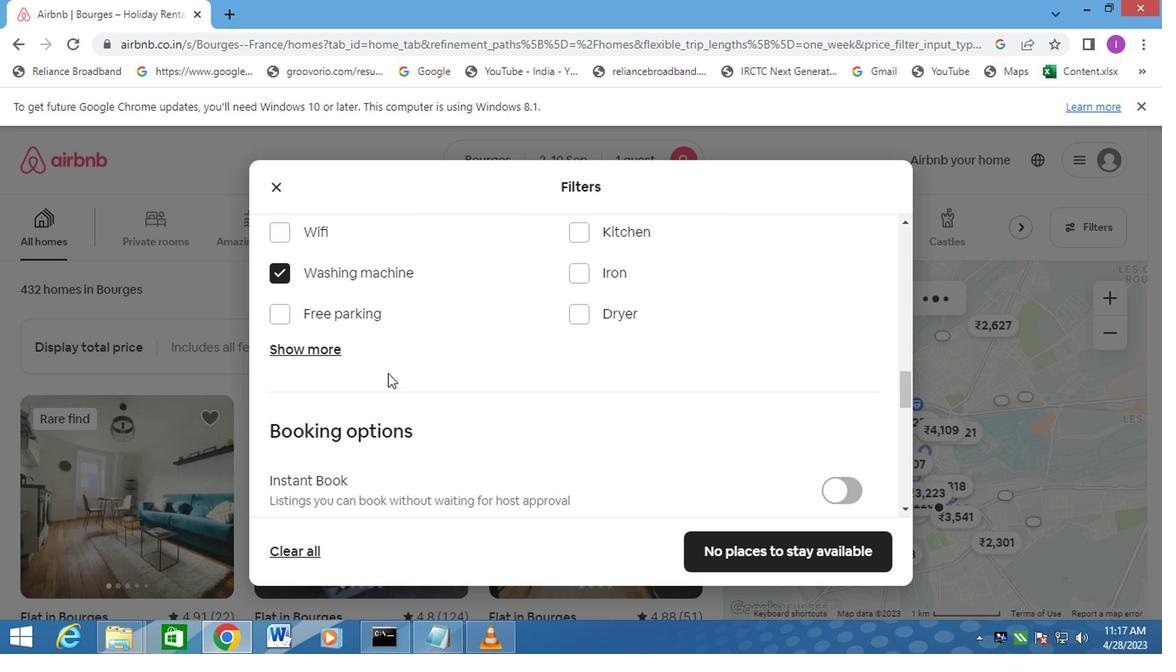 
Action: Mouse moved to (848, 377)
Screenshot: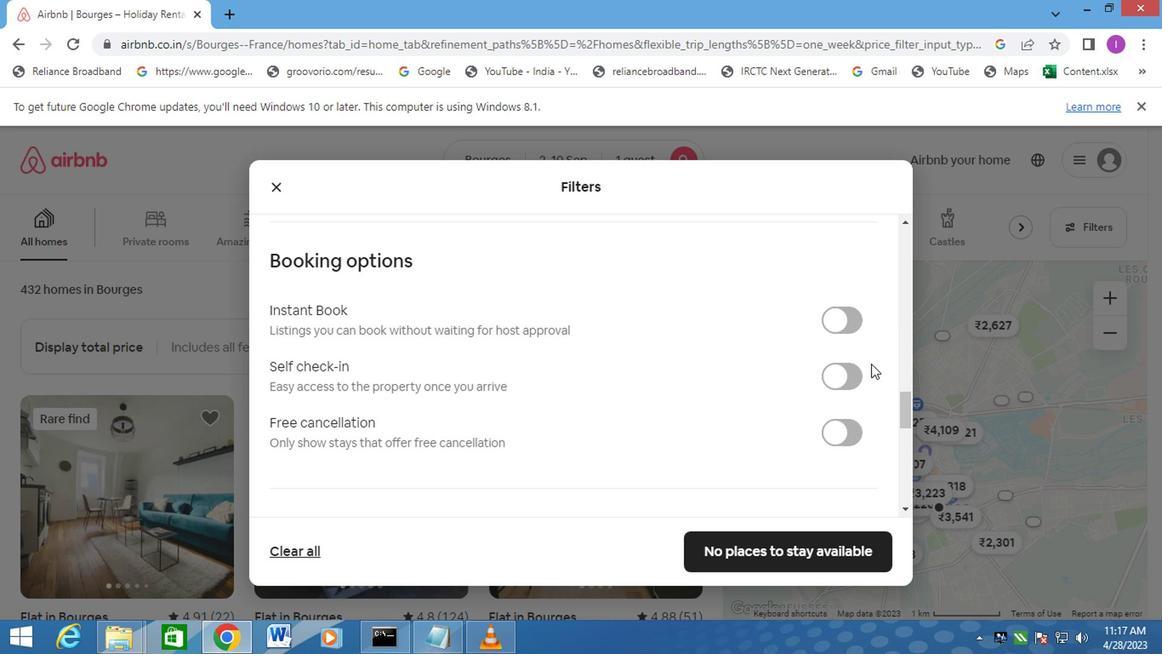 
Action: Mouse pressed left at (848, 377)
Screenshot: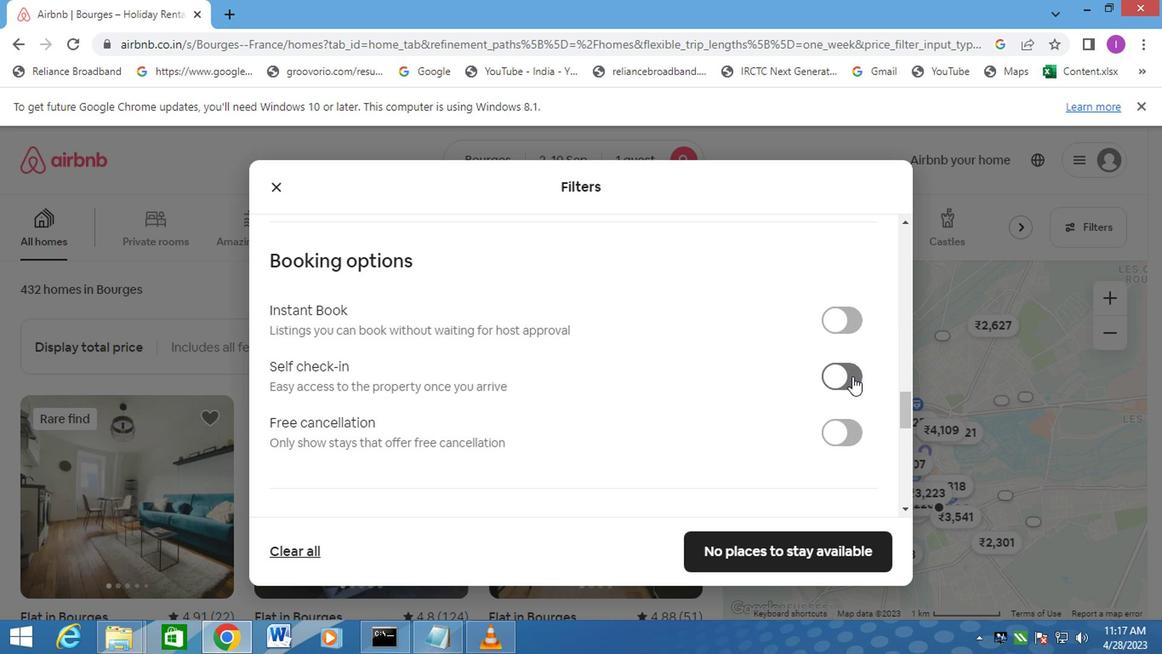 
Action: Mouse moved to (599, 428)
Screenshot: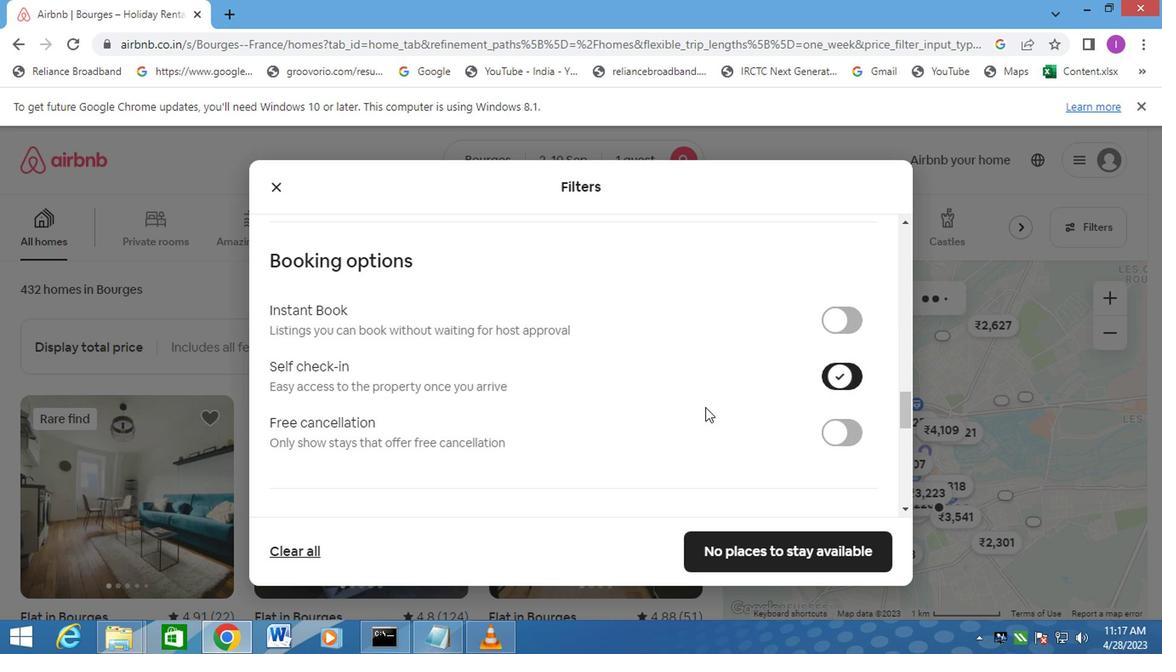 
Action: Mouse scrolled (599, 427) with delta (0, 0)
Screenshot: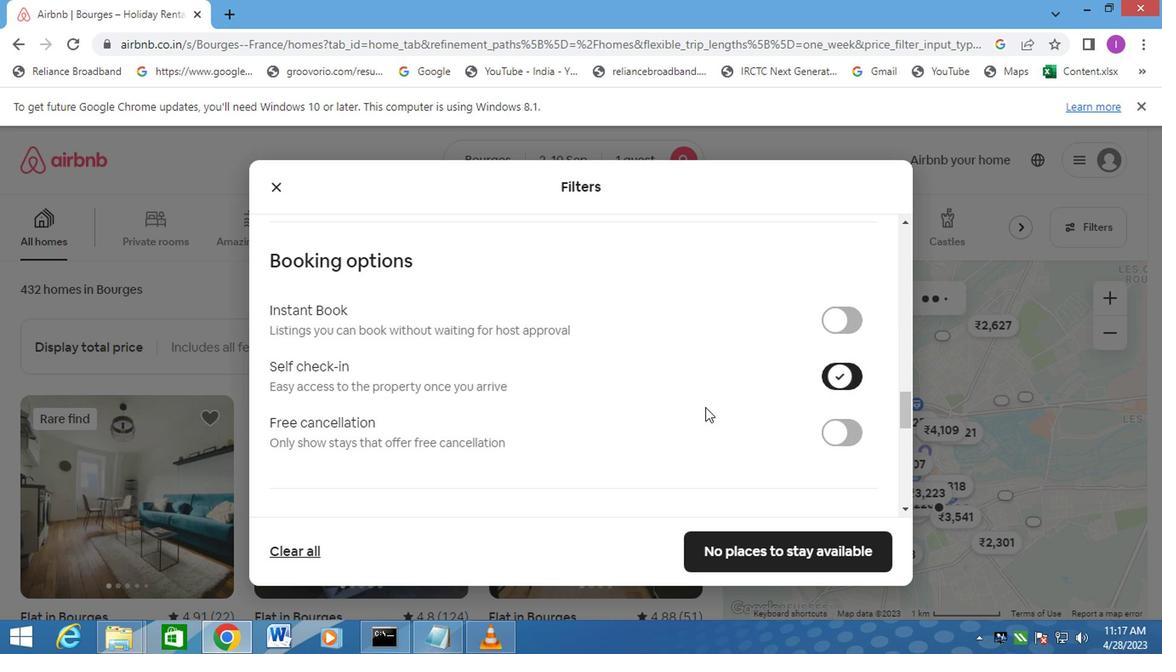 
Action: Mouse moved to (599, 428)
Screenshot: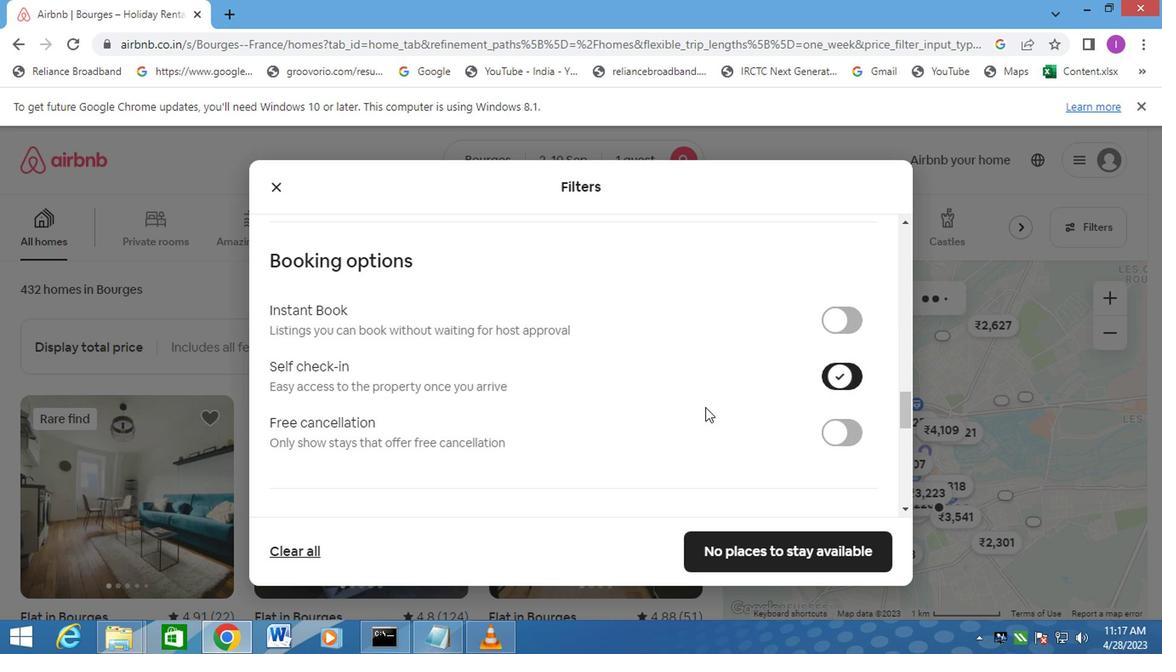 
Action: Mouse scrolled (599, 427) with delta (0, 0)
Screenshot: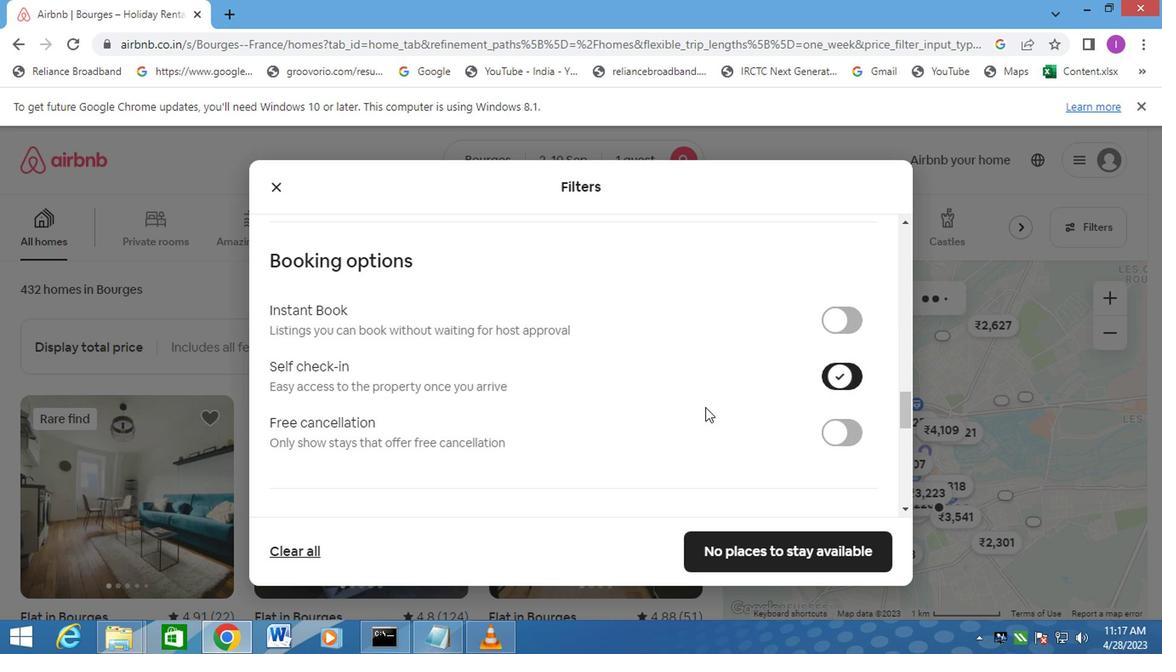 
Action: Mouse scrolled (599, 427) with delta (0, 0)
Screenshot: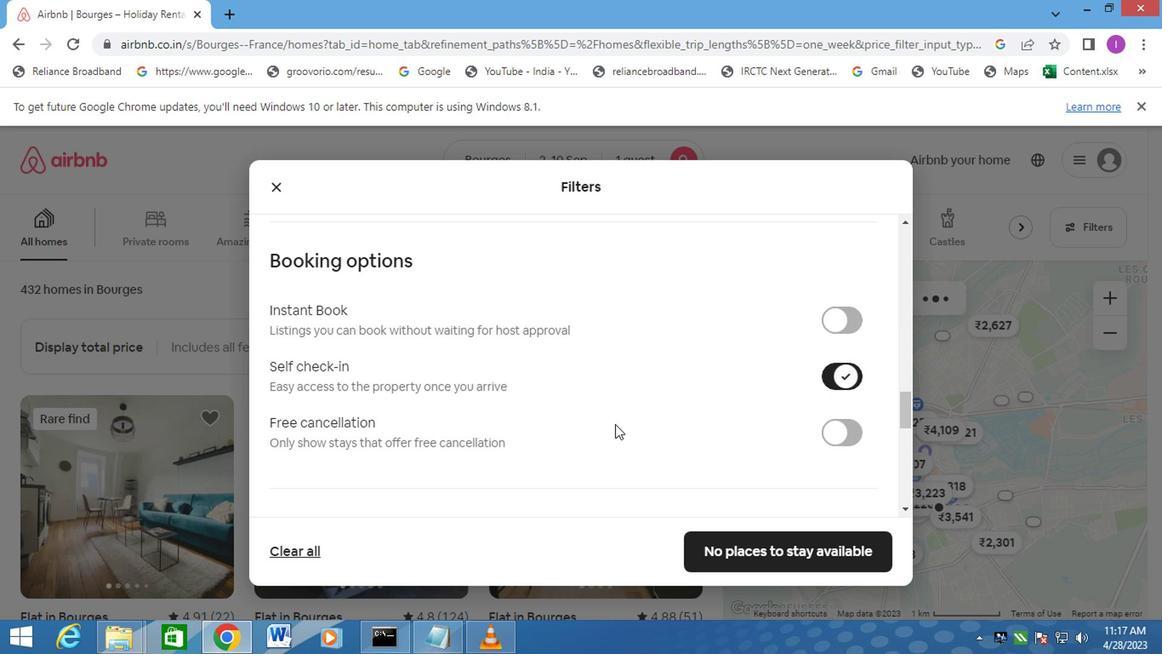 
Action: Mouse moved to (592, 422)
Screenshot: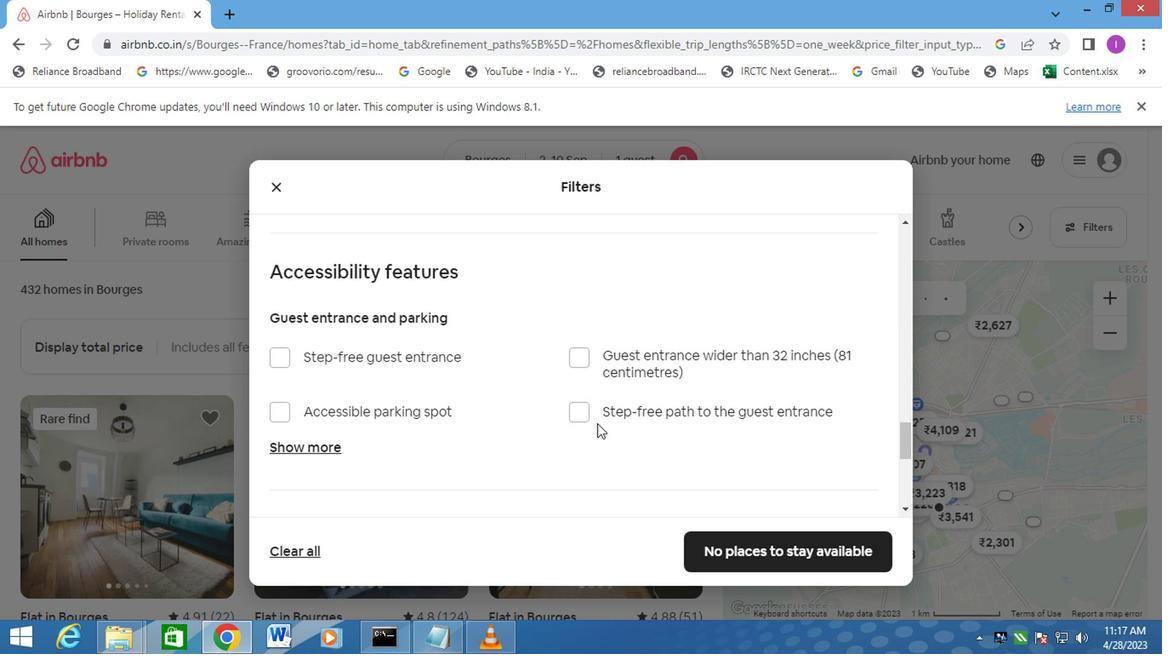 
Action: Mouse scrolled (592, 421) with delta (0, 0)
Screenshot: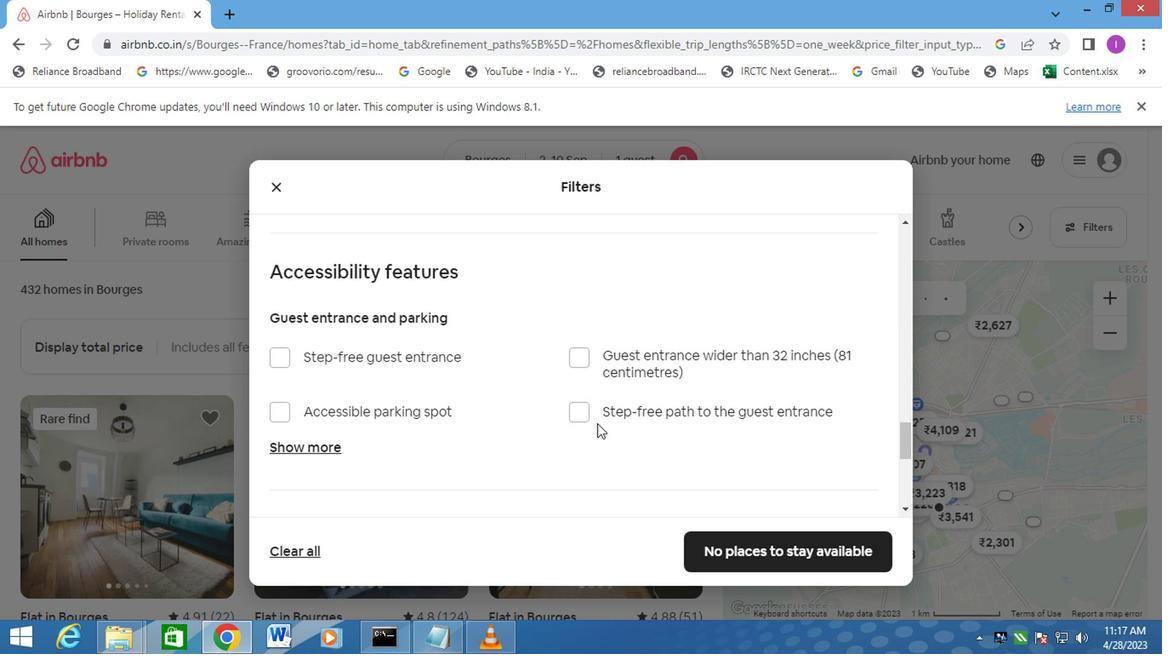 
Action: Mouse moved to (591, 422)
Screenshot: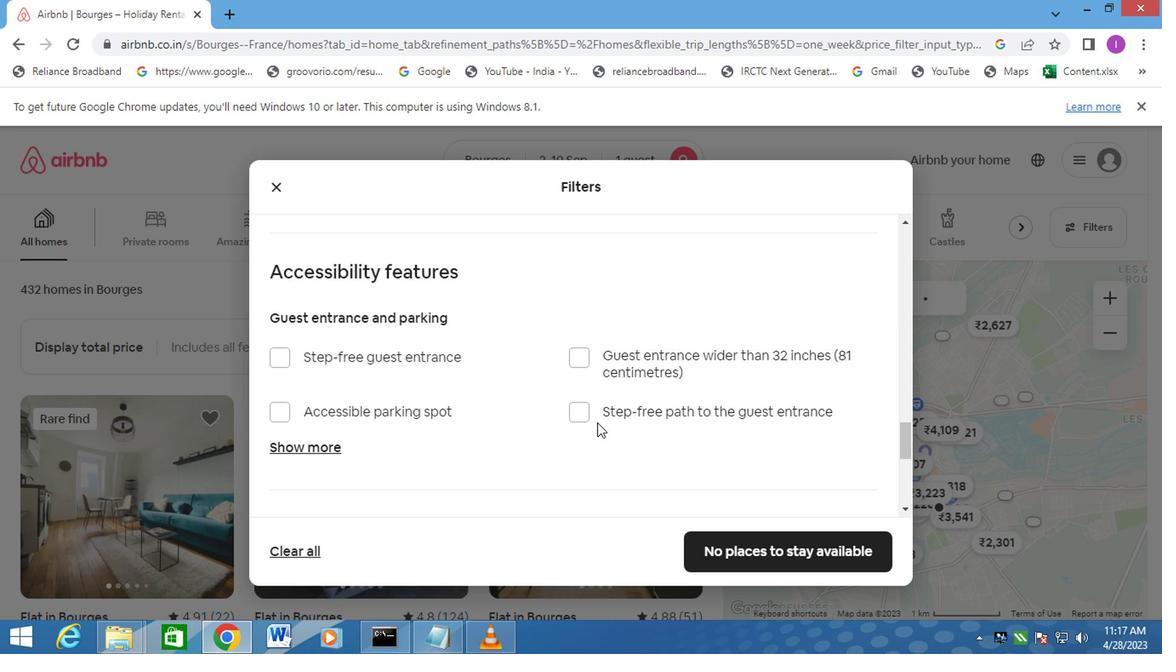 
Action: Mouse scrolled (591, 421) with delta (0, 0)
Screenshot: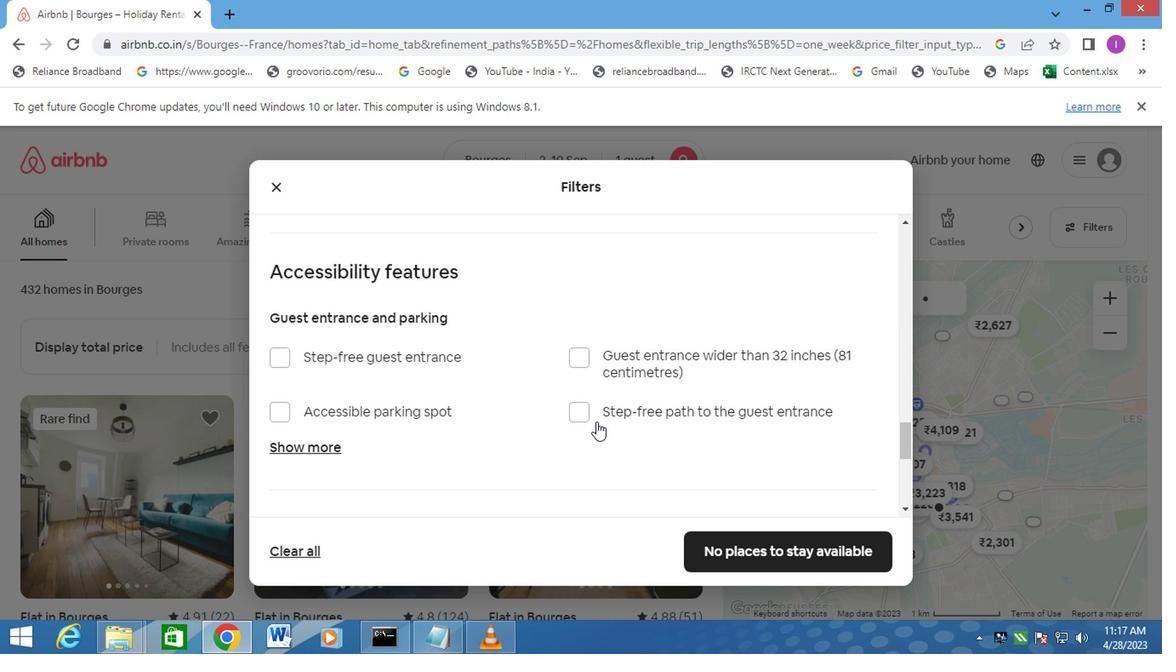 
Action: Mouse moved to (554, 417)
Screenshot: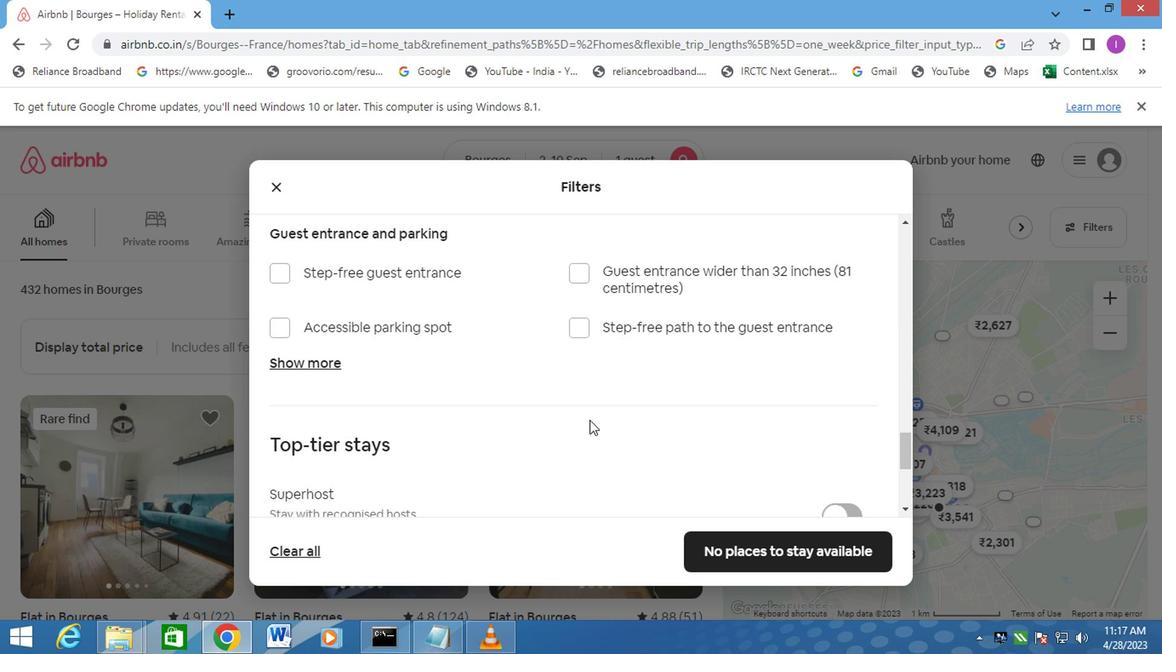
Action: Mouse scrolled (554, 417) with delta (0, 0)
Screenshot: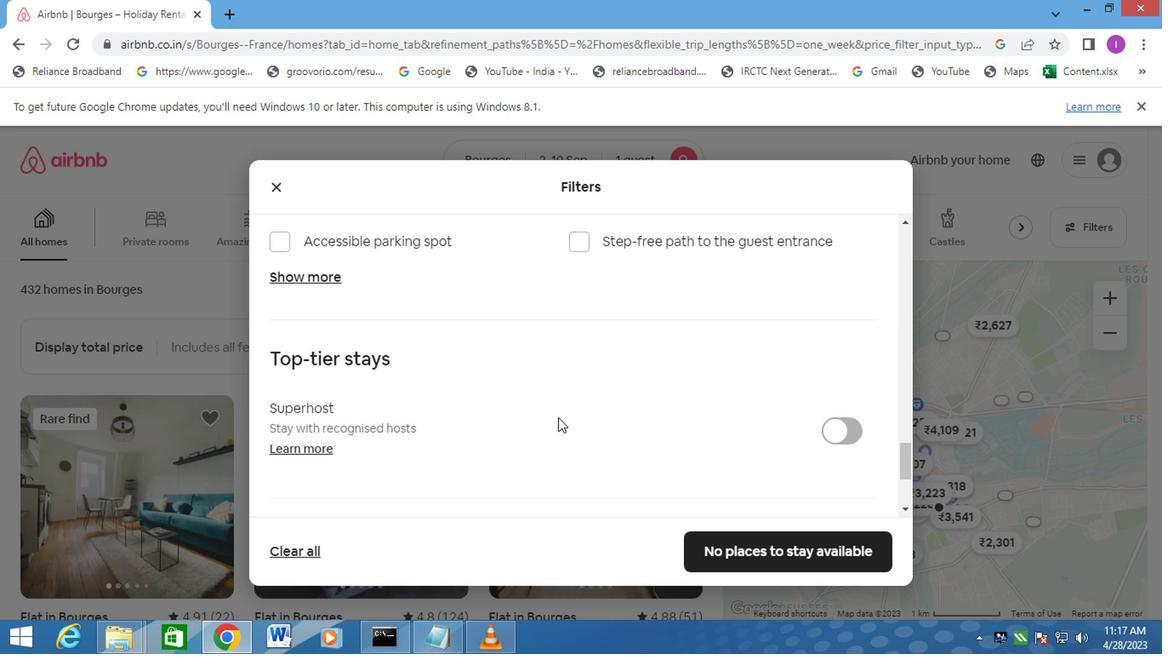 
Action: Mouse scrolled (554, 417) with delta (0, 0)
Screenshot: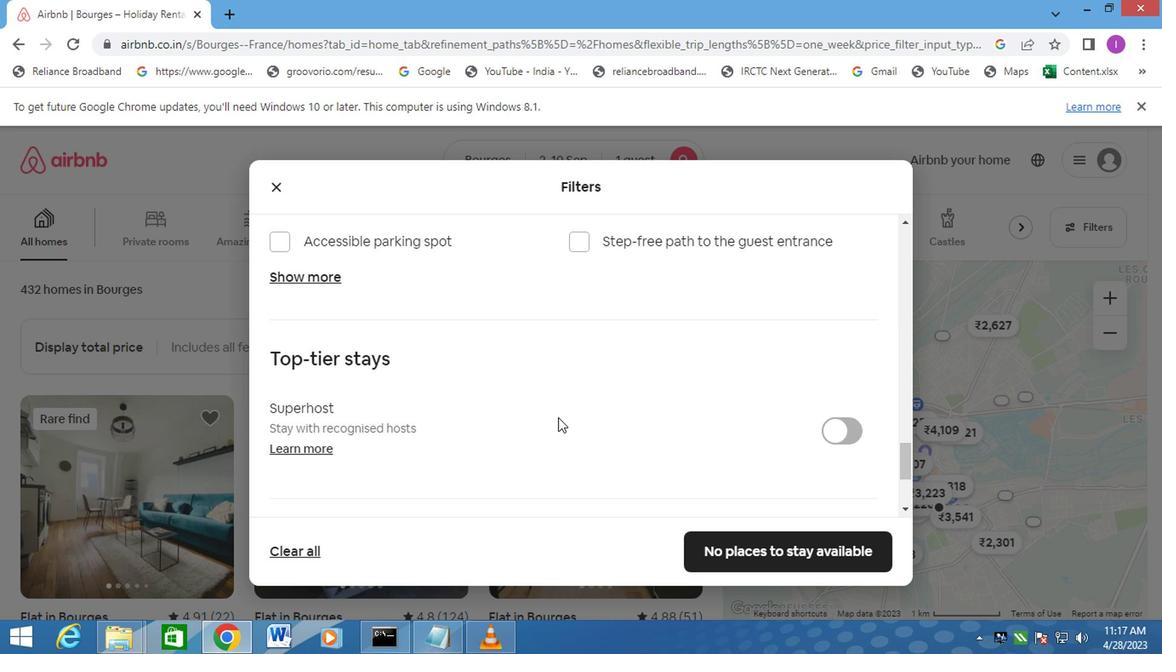 
Action: Mouse scrolled (554, 417) with delta (0, 0)
Screenshot: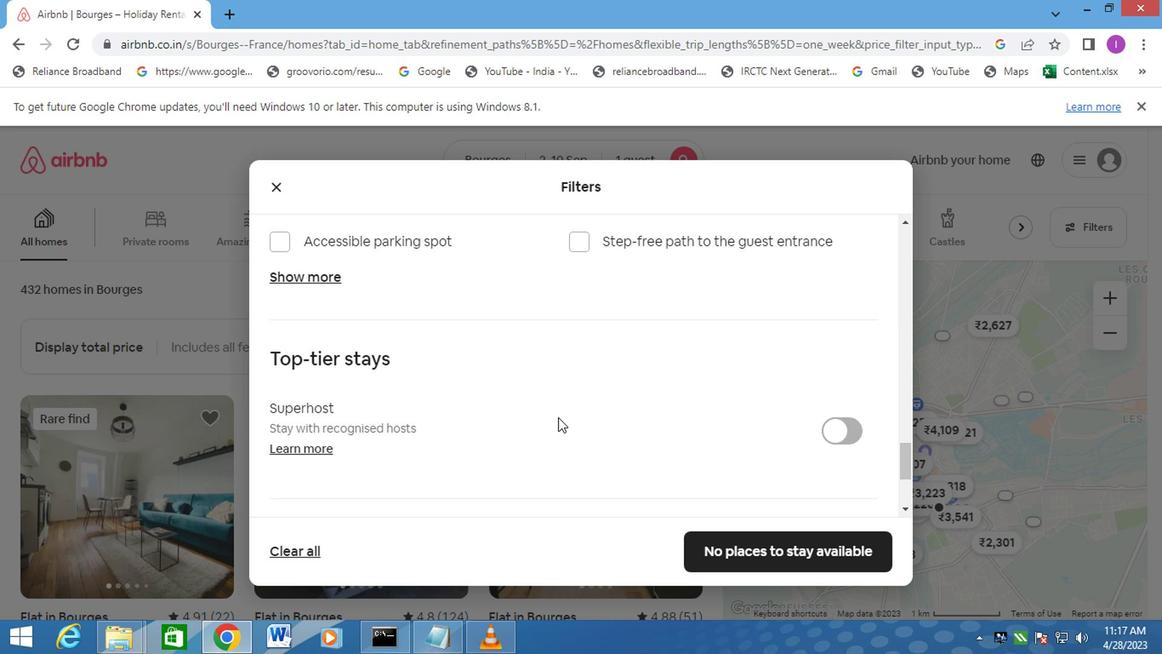 
Action: Mouse moved to (271, 397)
Screenshot: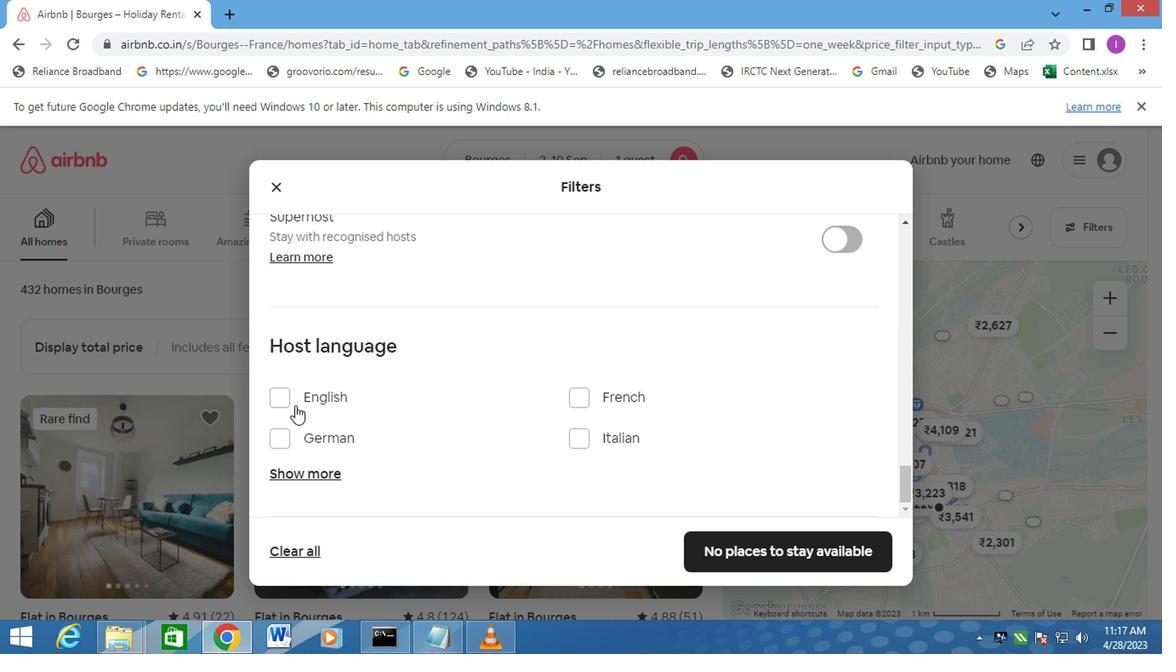 
Action: Mouse pressed left at (271, 397)
Screenshot: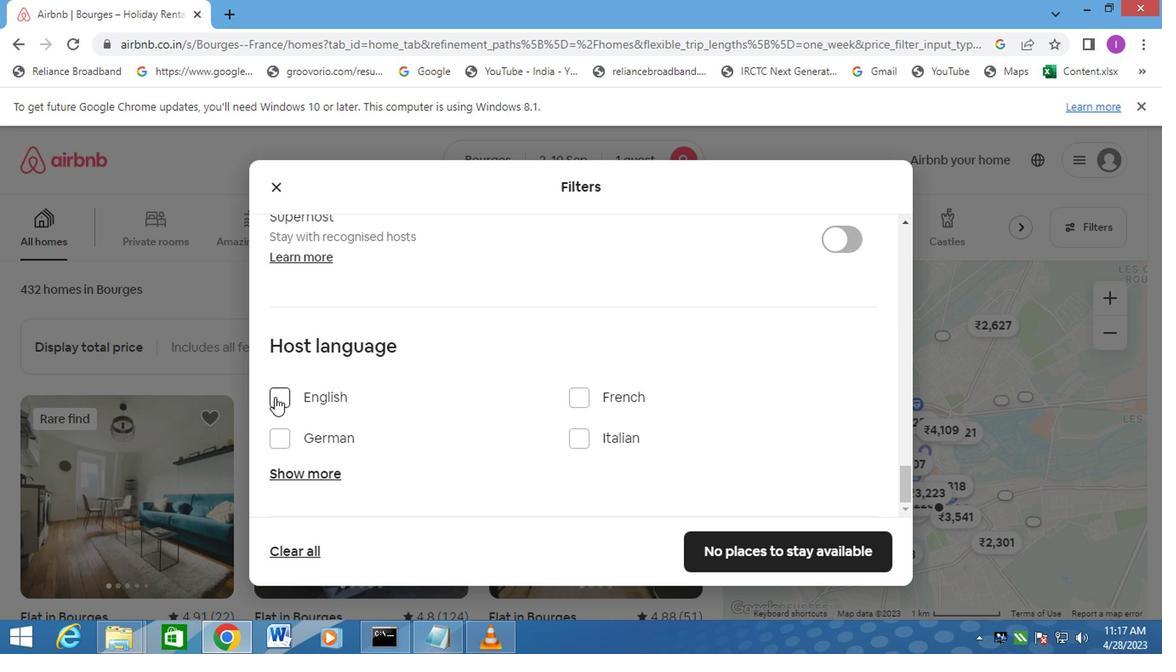 
Action: Mouse moved to (712, 542)
Screenshot: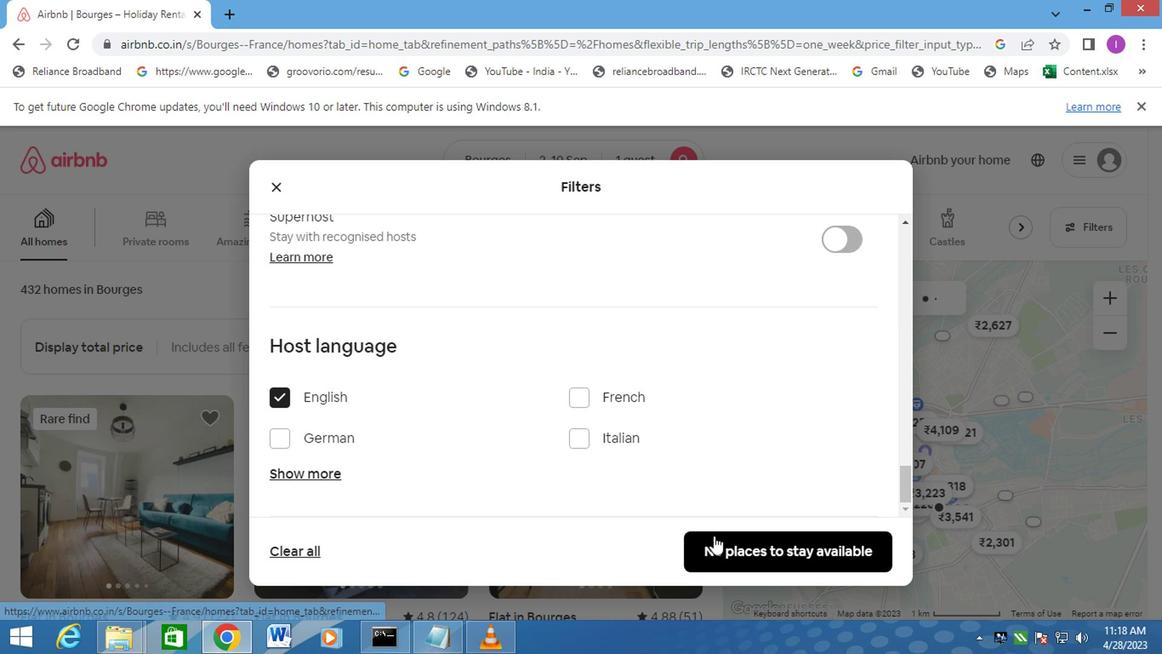 
Action: Mouse pressed left at (712, 542)
Screenshot: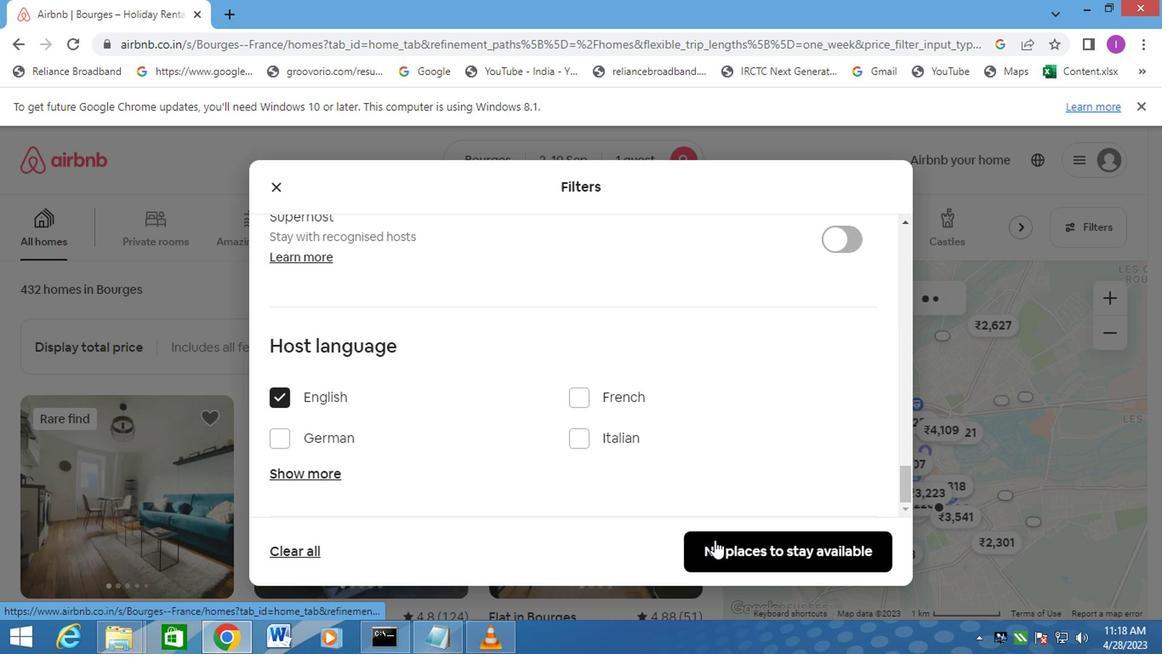 
